 Task: Look for space in Teresina, Brazil from 5th September, 2023 to 12th September, 2023 for 2 adults in price range Rs.10000 to Rs.15000.  With 1  bedroom having 1 bed and 1 bathroom. Property type can be hotel. Booking option can be shelf check-in. Required host language is Spanish.
Action: Mouse moved to (750, 129)
Screenshot: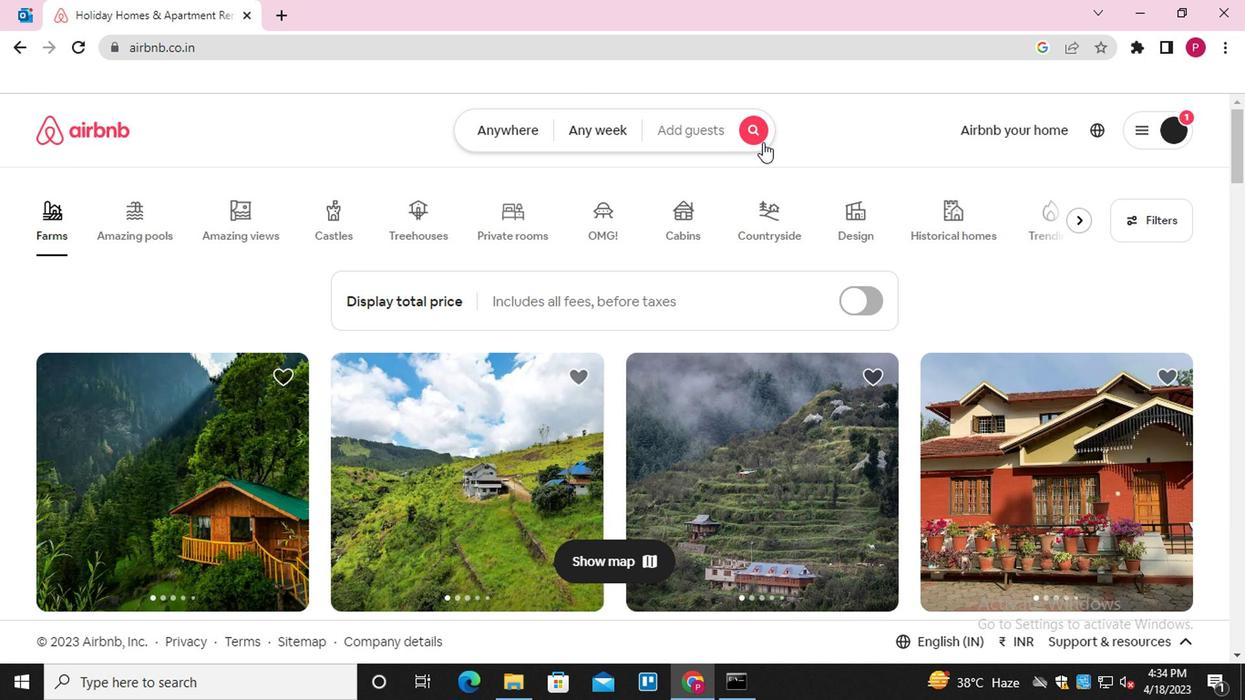 
Action: Mouse pressed left at (750, 129)
Screenshot: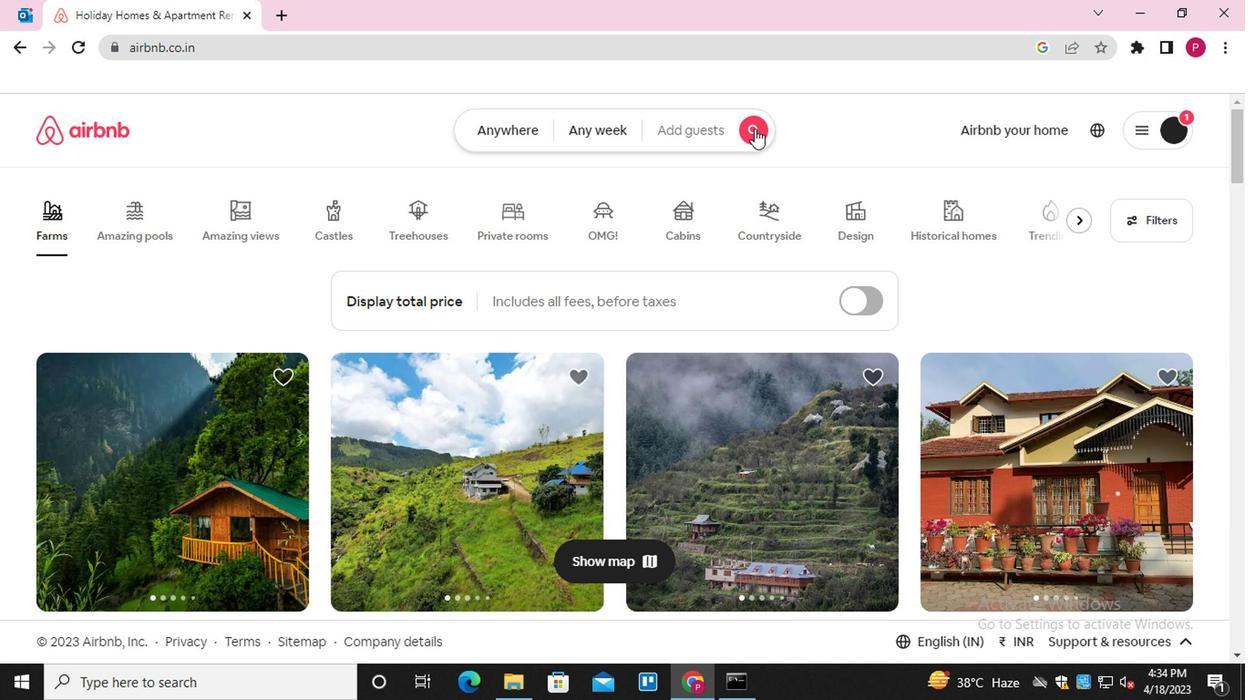
Action: Mouse moved to (312, 209)
Screenshot: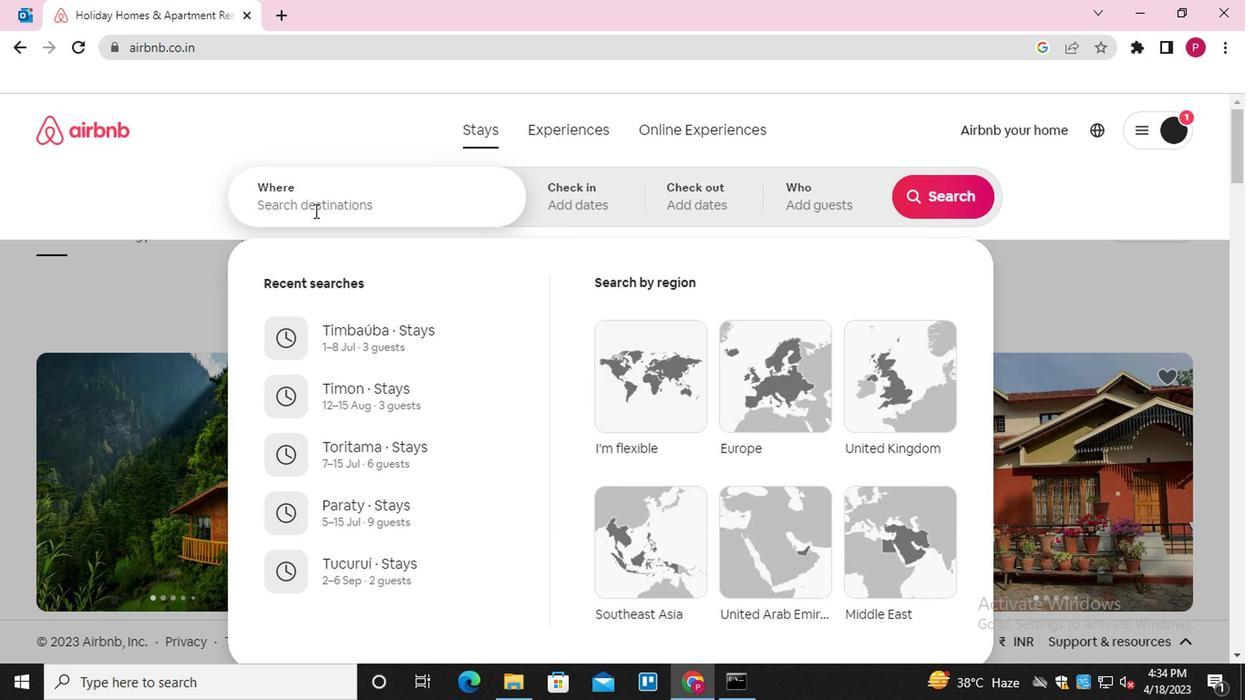 
Action: Mouse pressed left at (312, 209)
Screenshot: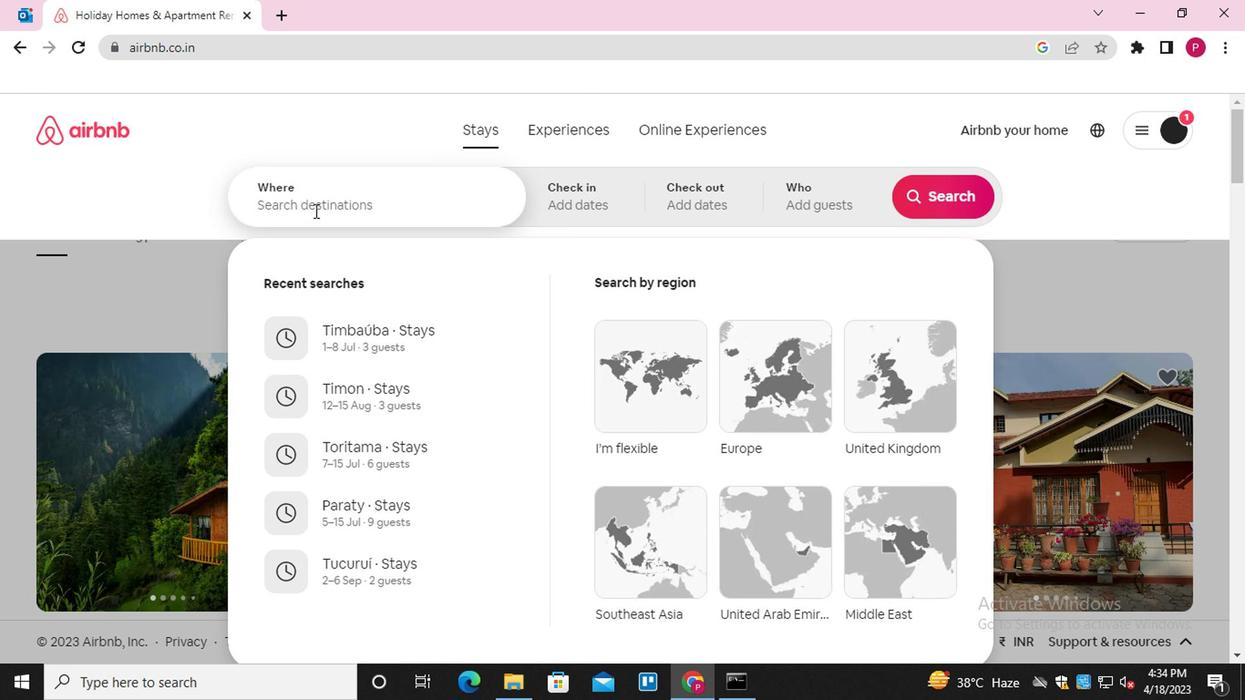 
Action: Key pressed <Key.shift>TERESINA
Screenshot: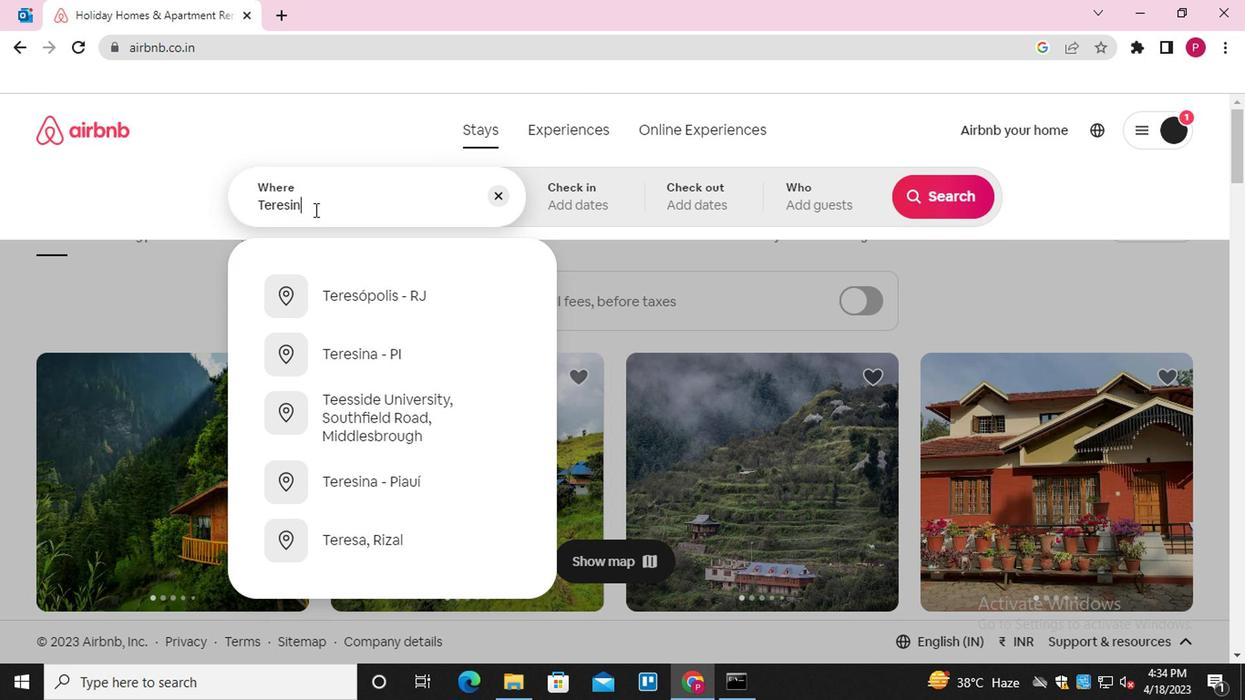 
Action: Mouse moved to (354, 302)
Screenshot: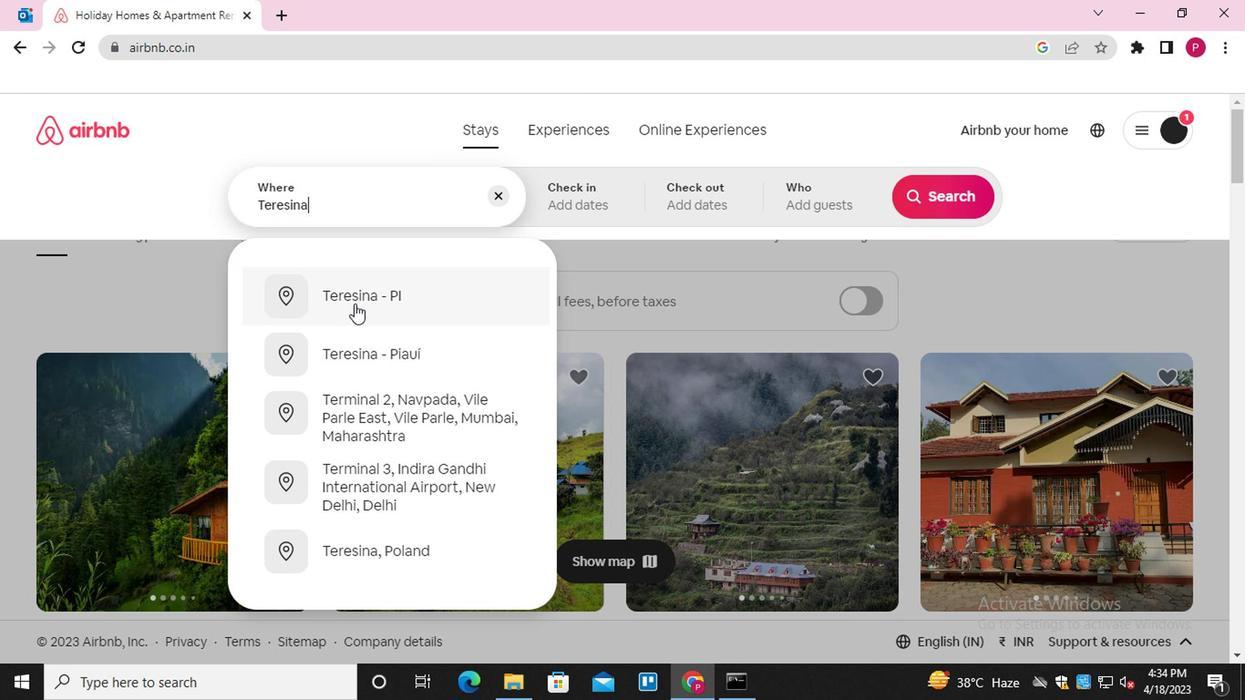 
Action: Mouse pressed left at (354, 302)
Screenshot: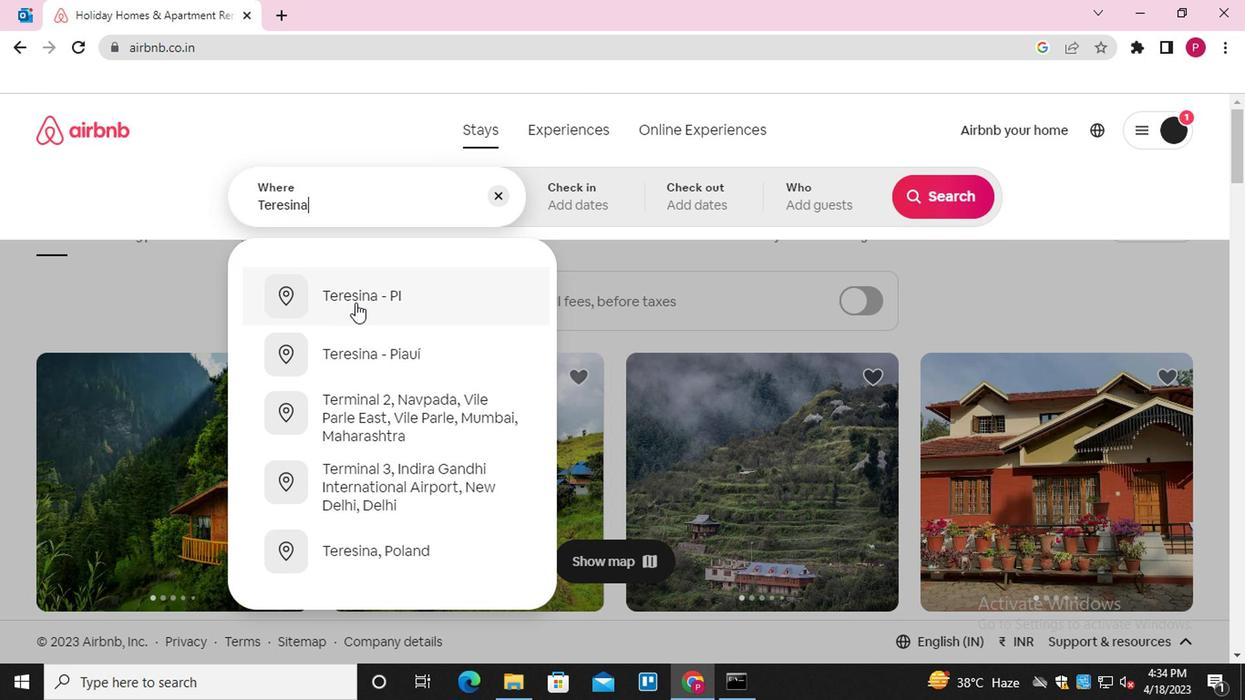 
Action: Mouse moved to (931, 339)
Screenshot: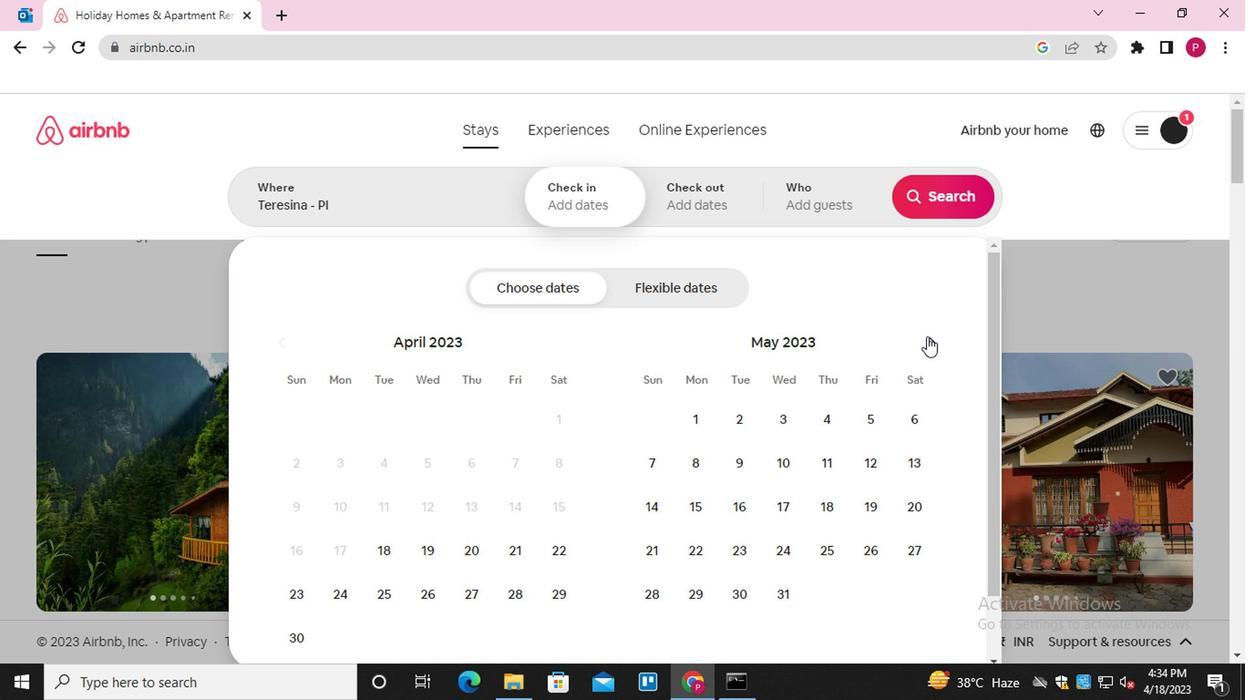 
Action: Mouse pressed left at (931, 339)
Screenshot: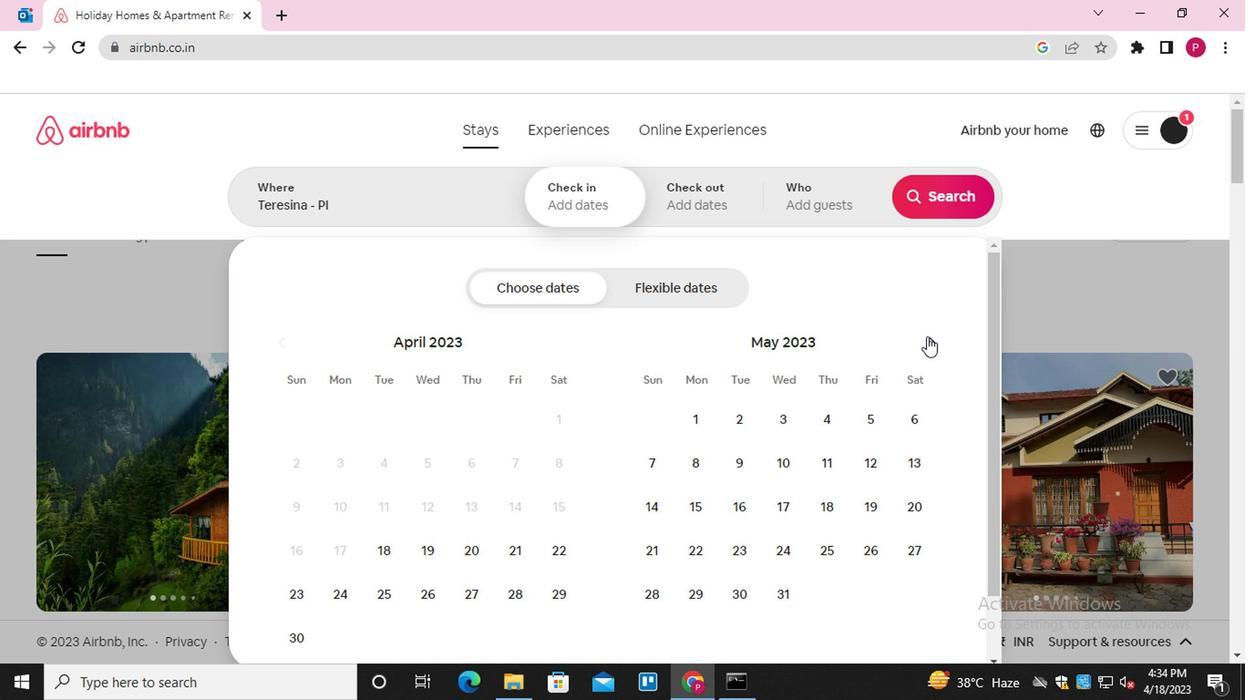 
Action: Mouse pressed left at (931, 339)
Screenshot: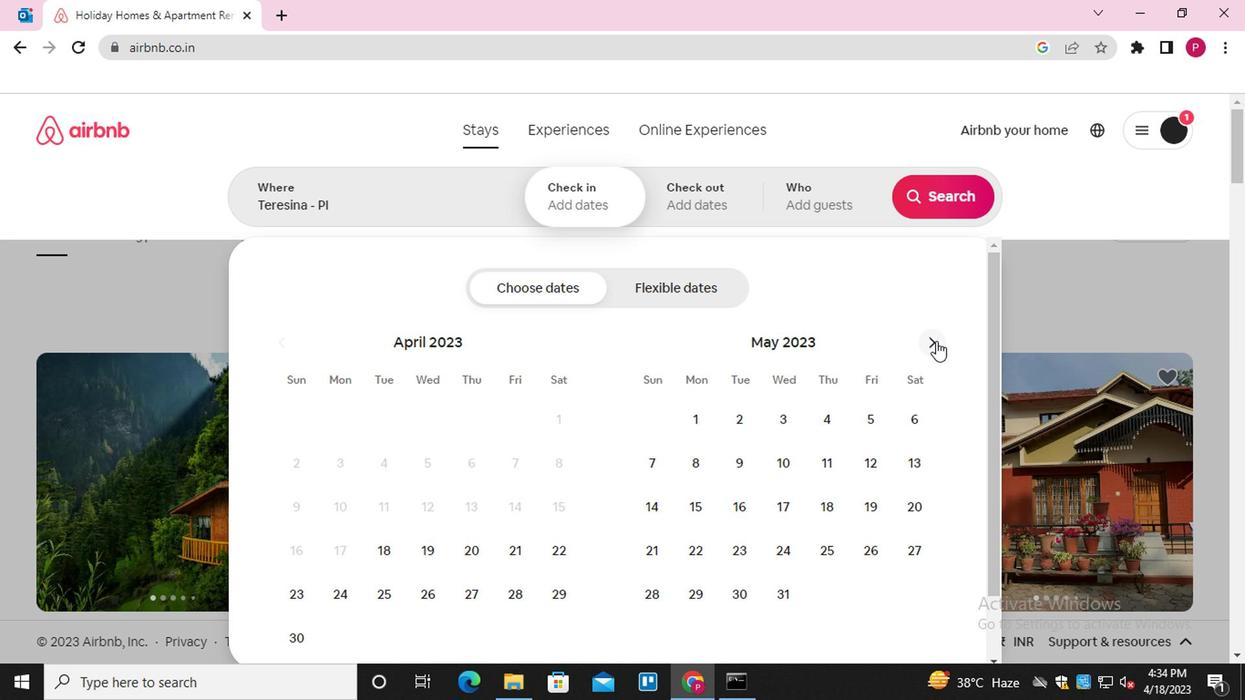 
Action: Mouse pressed left at (931, 339)
Screenshot: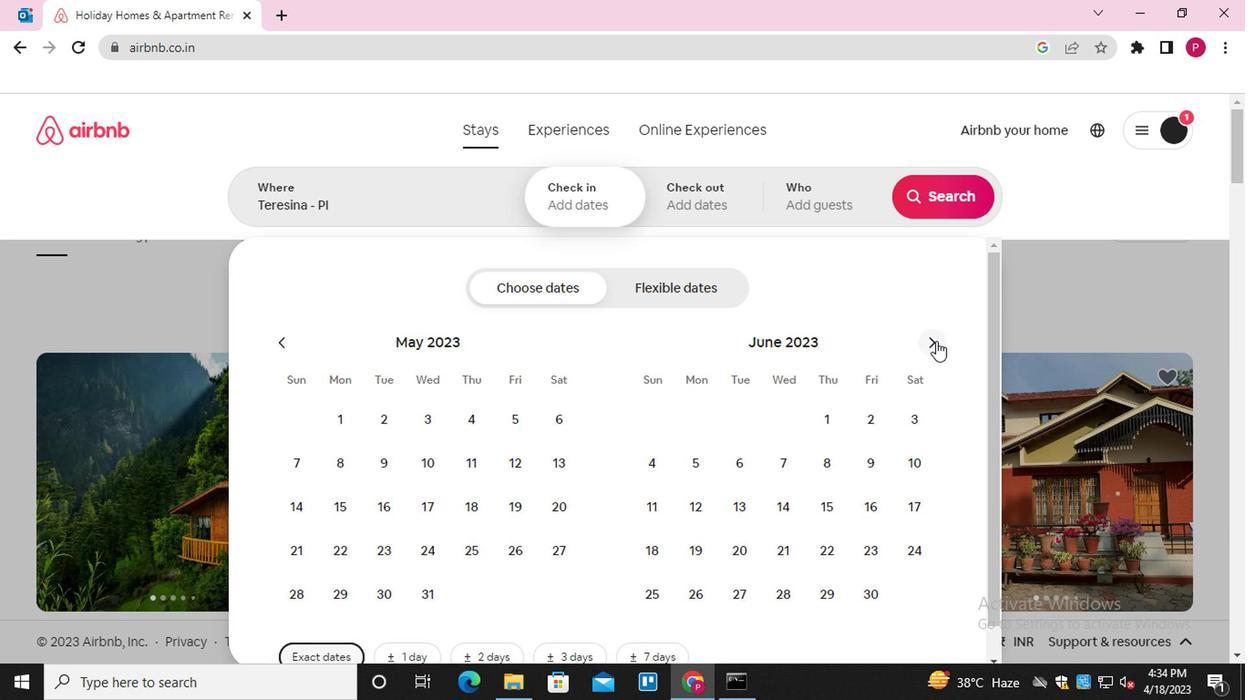 
Action: Mouse pressed left at (931, 339)
Screenshot: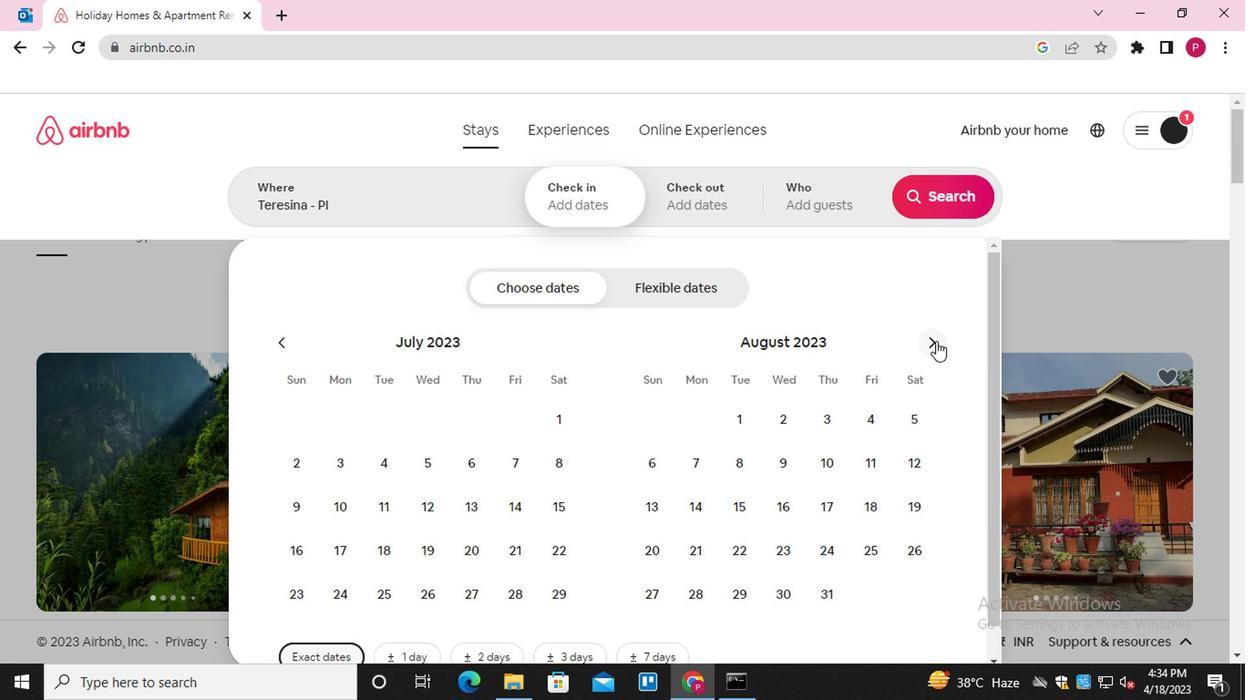
Action: Mouse moved to (736, 458)
Screenshot: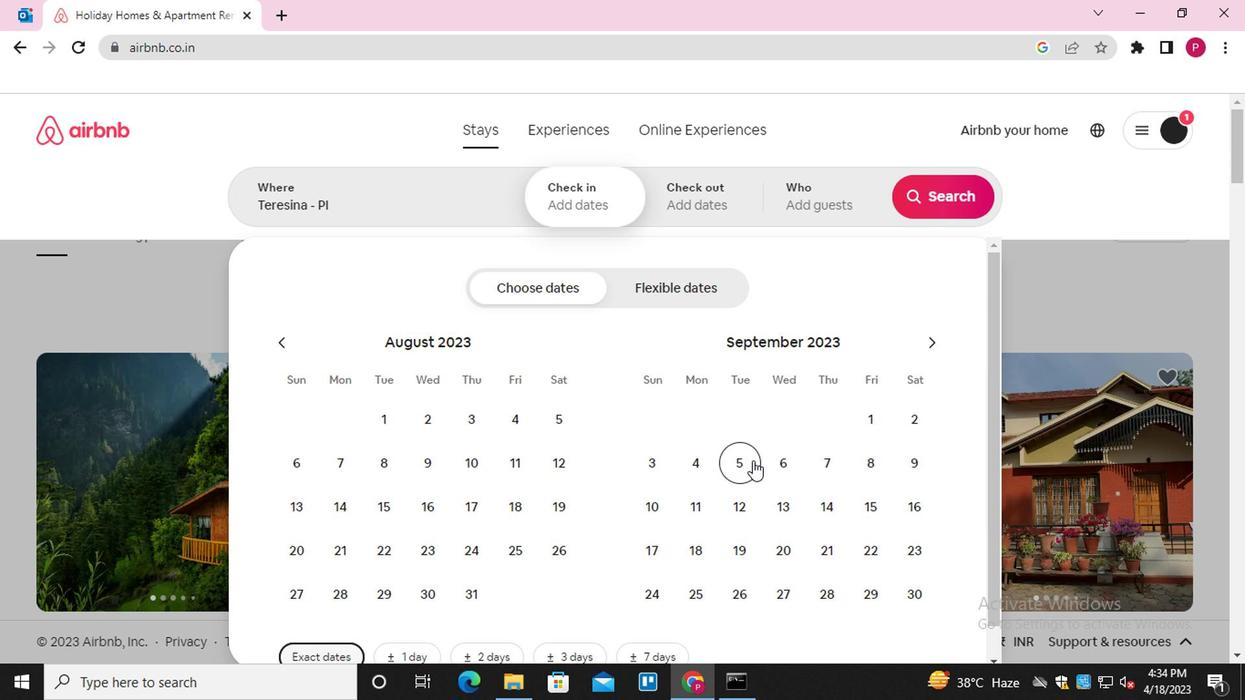 
Action: Mouse pressed left at (736, 458)
Screenshot: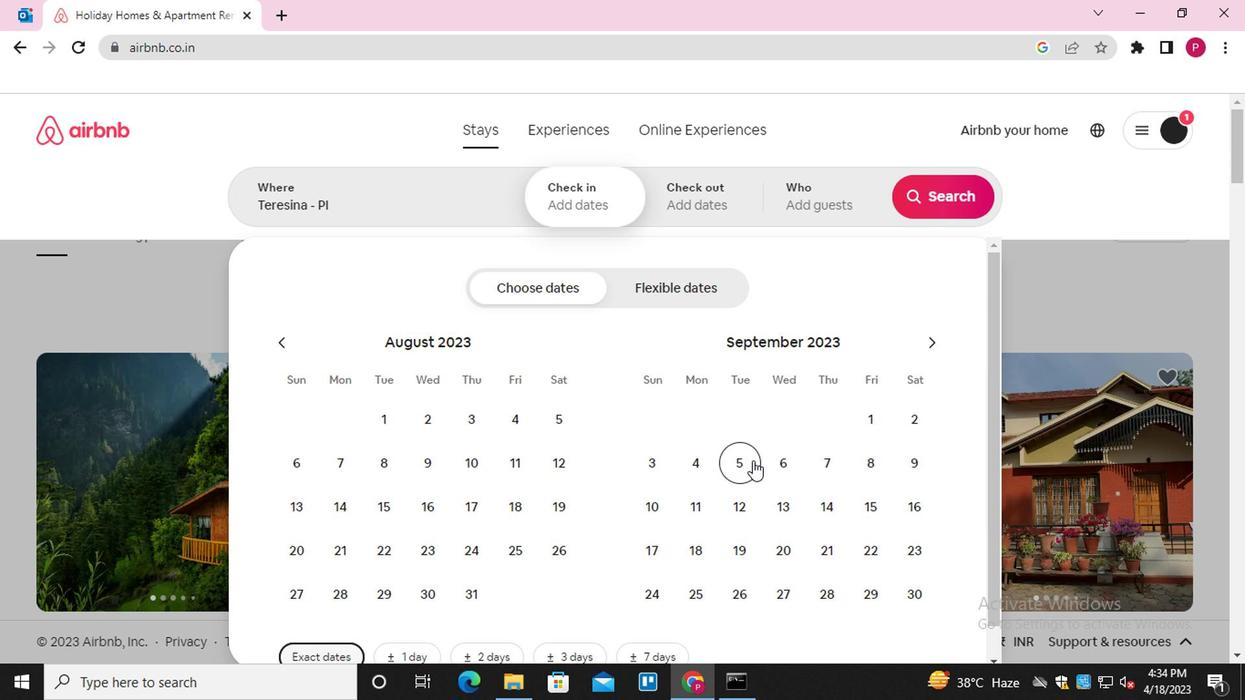 
Action: Mouse moved to (738, 509)
Screenshot: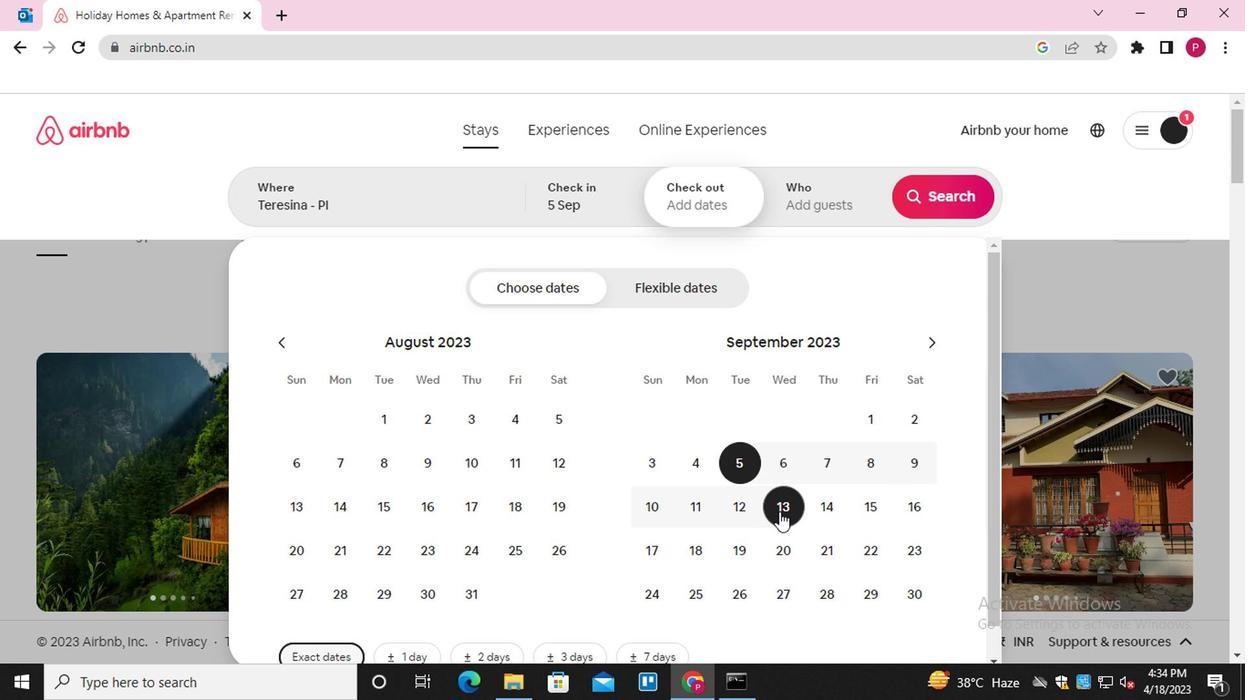 
Action: Mouse pressed left at (738, 509)
Screenshot: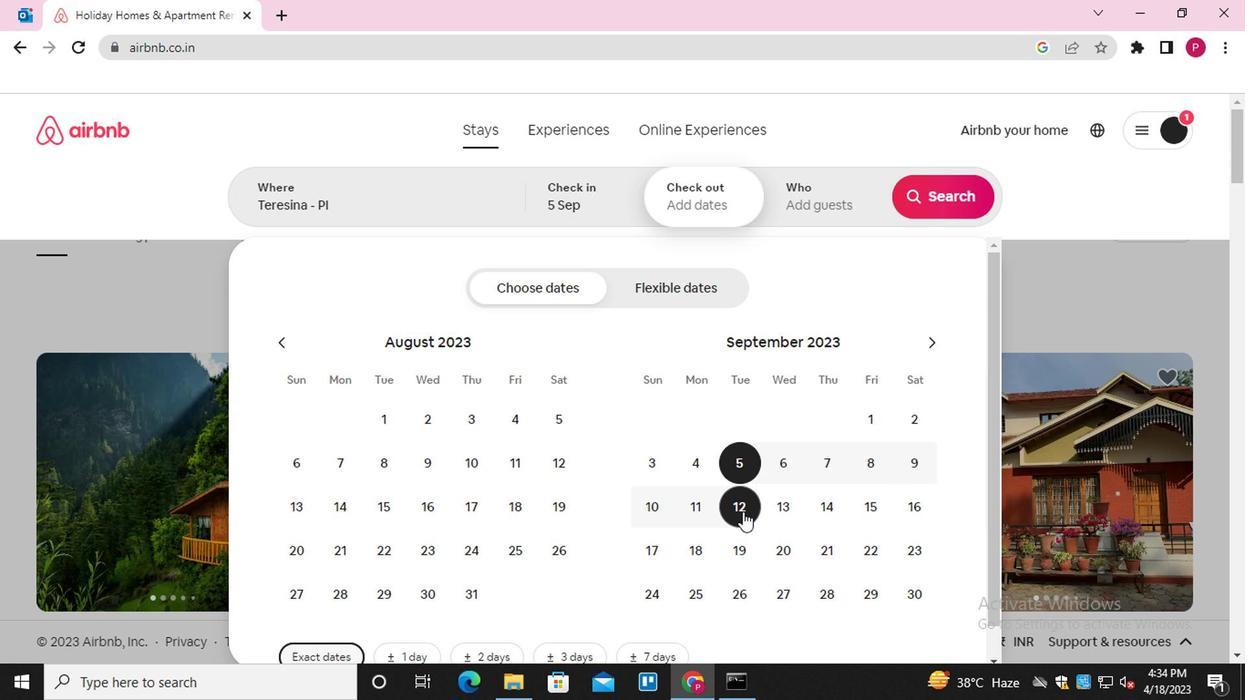 
Action: Mouse moved to (823, 195)
Screenshot: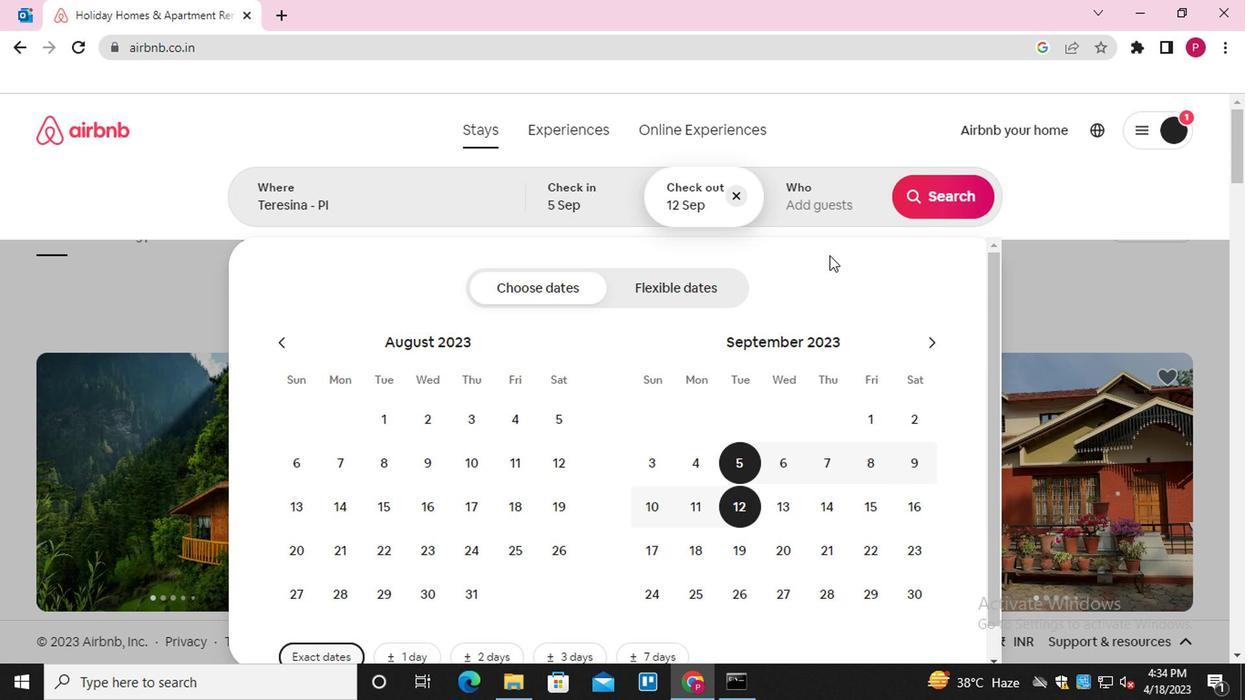 
Action: Mouse pressed left at (823, 195)
Screenshot: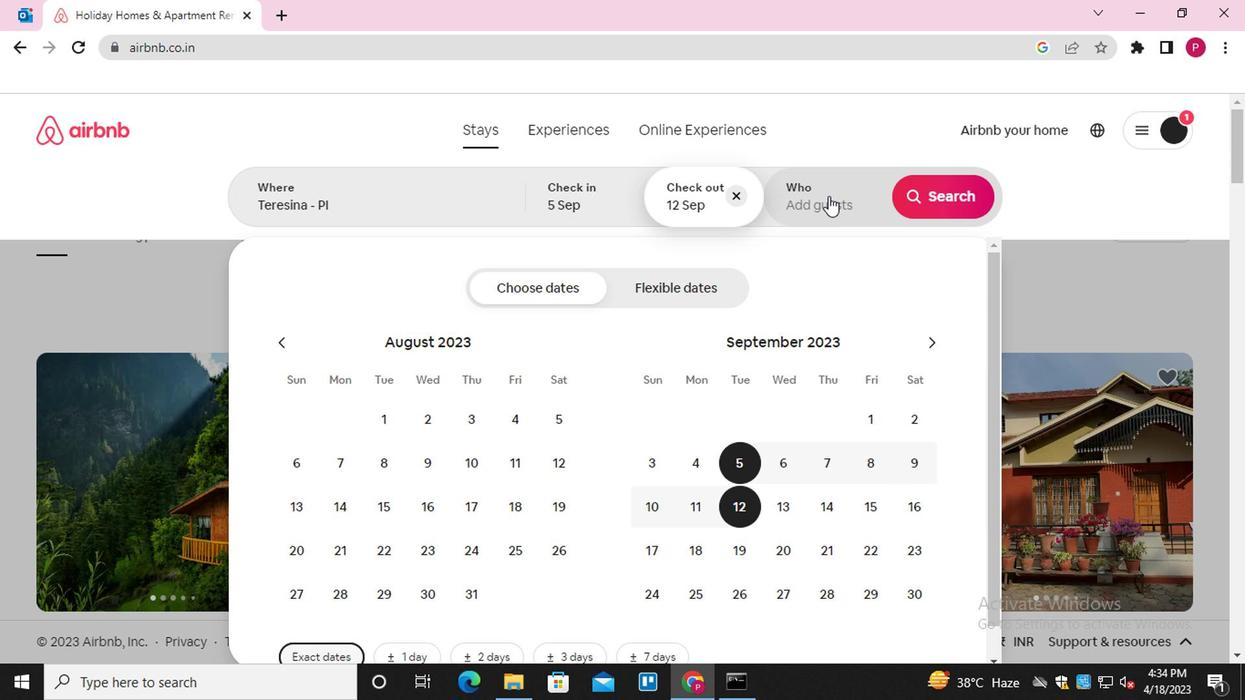 
Action: Mouse moved to (938, 299)
Screenshot: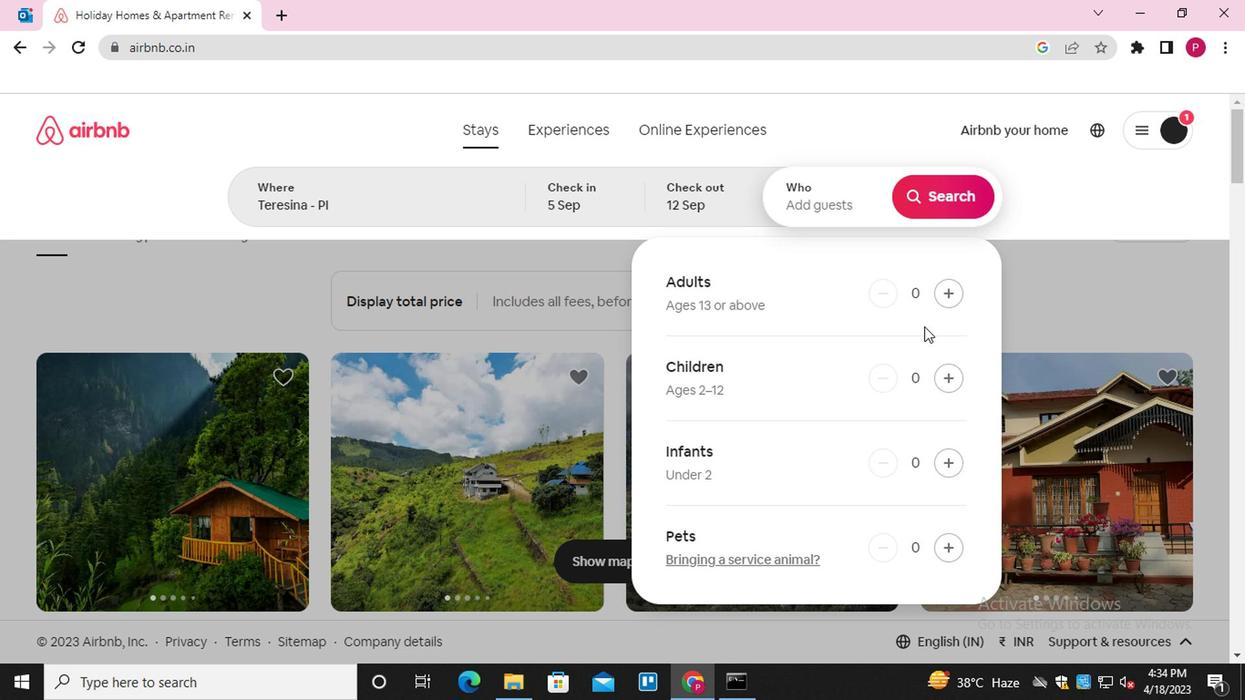 
Action: Mouse pressed left at (938, 299)
Screenshot: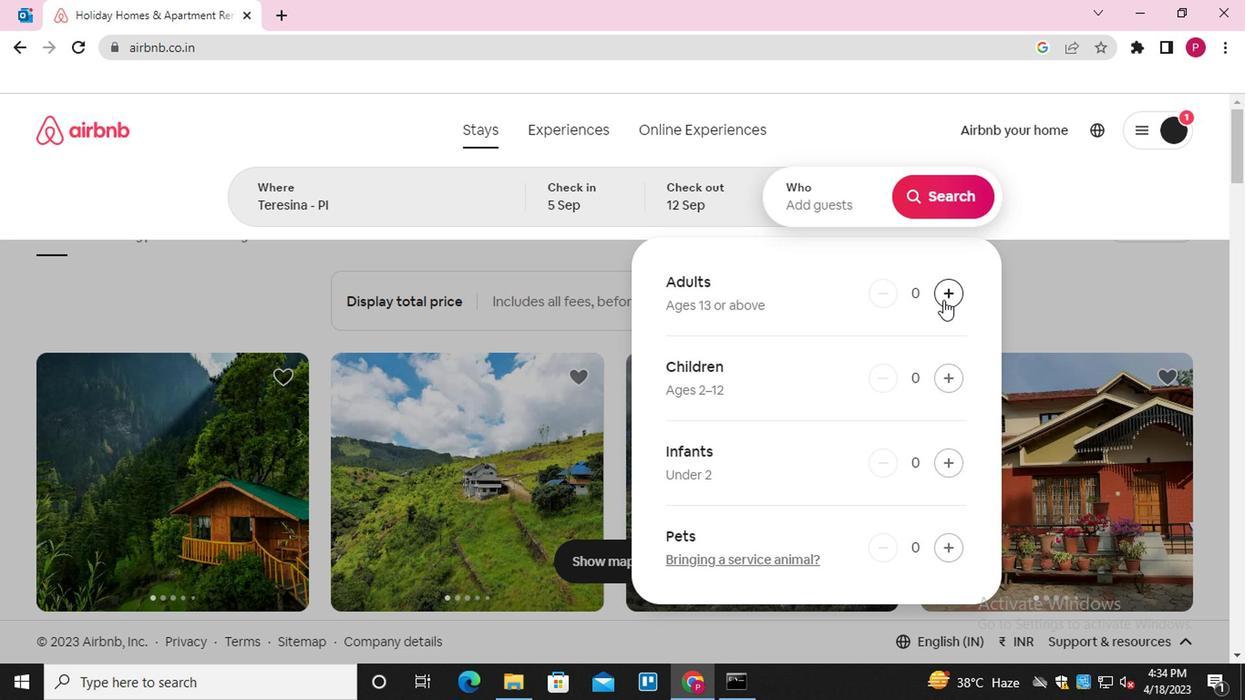 
Action: Mouse pressed left at (938, 299)
Screenshot: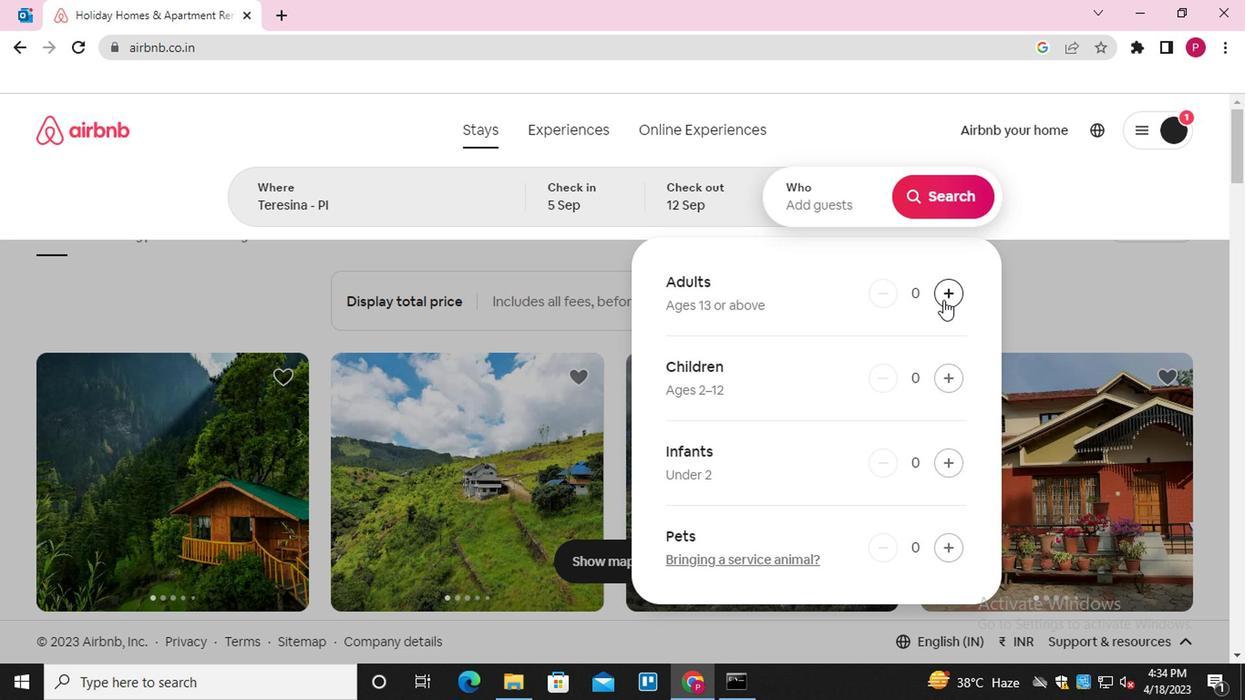 
Action: Mouse moved to (932, 208)
Screenshot: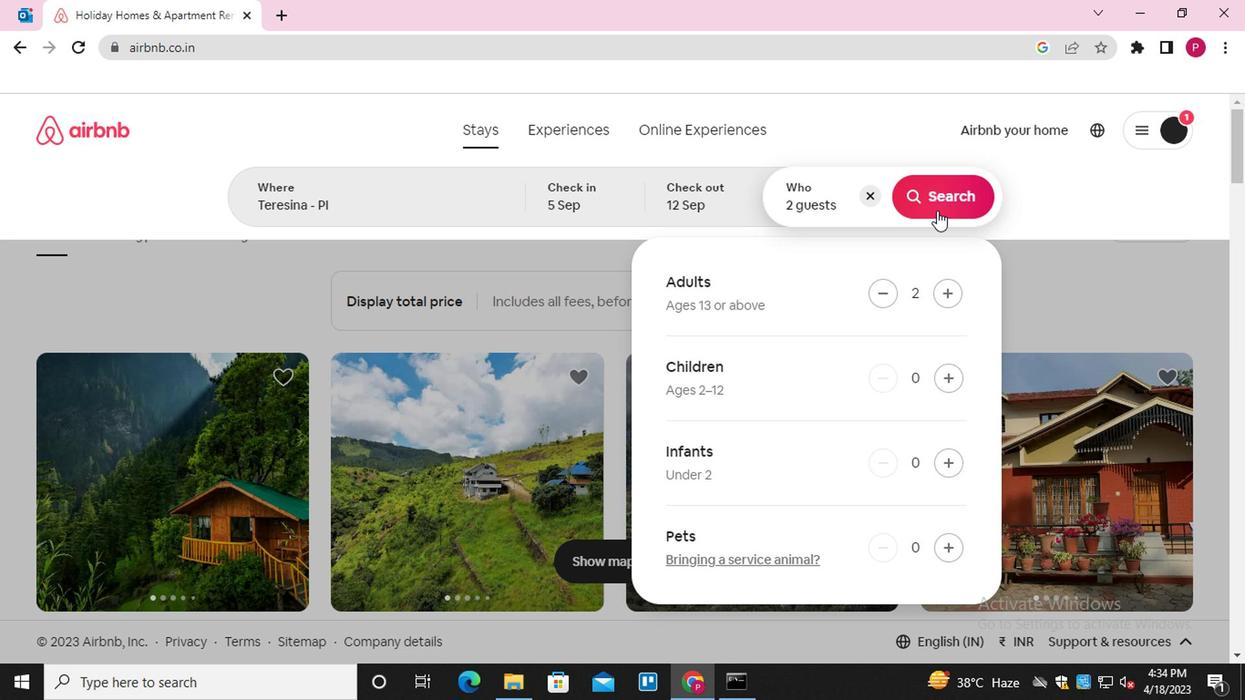 
Action: Mouse pressed left at (932, 208)
Screenshot: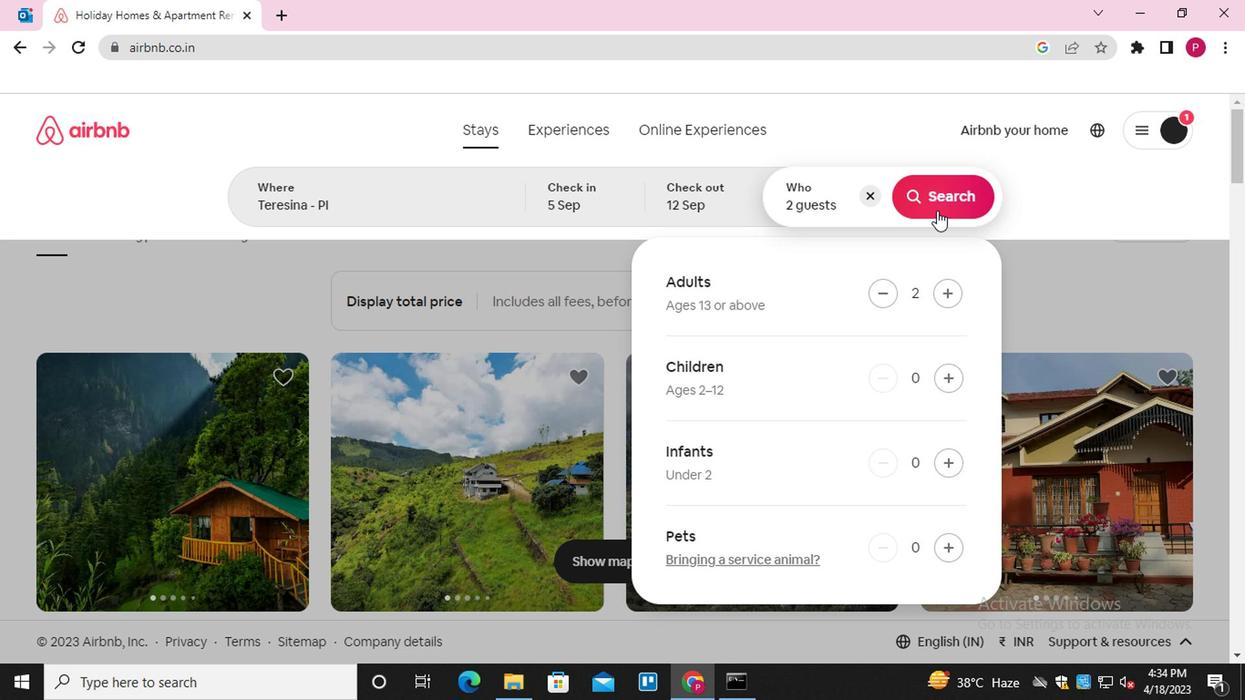 
Action: Mouse moved to (1158, 201)
Screenshot: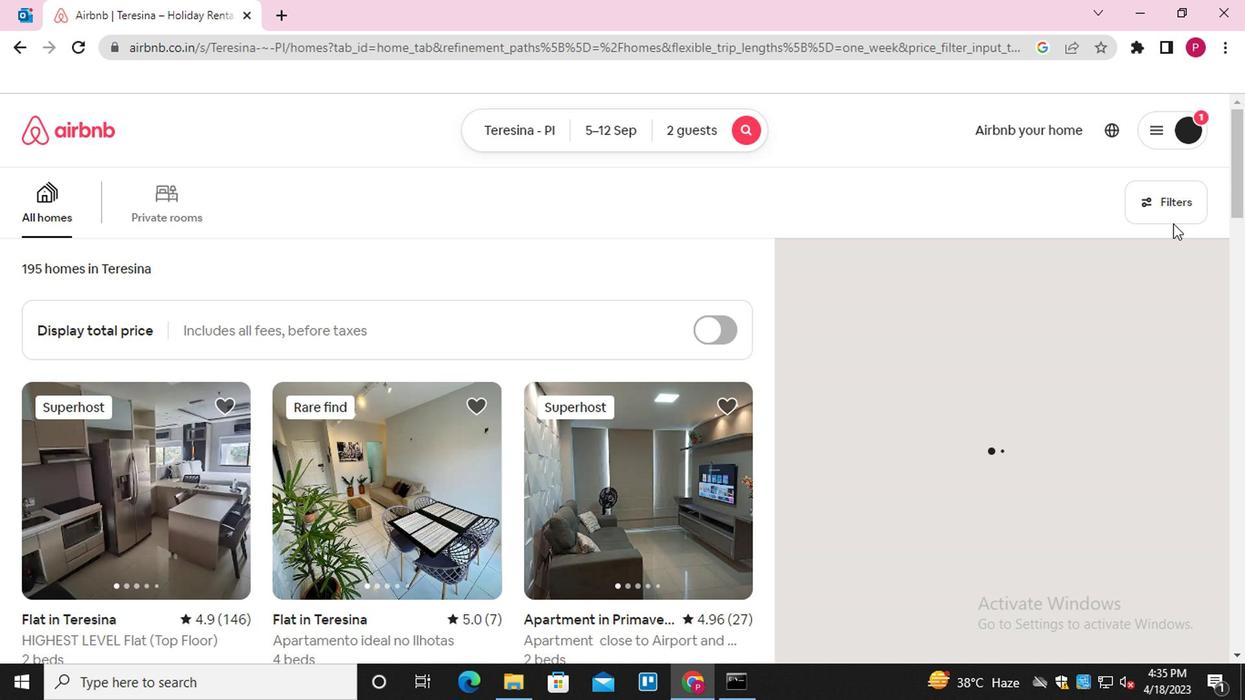 
Action: Mouse pressed left at (1158, 201)
Screenshot: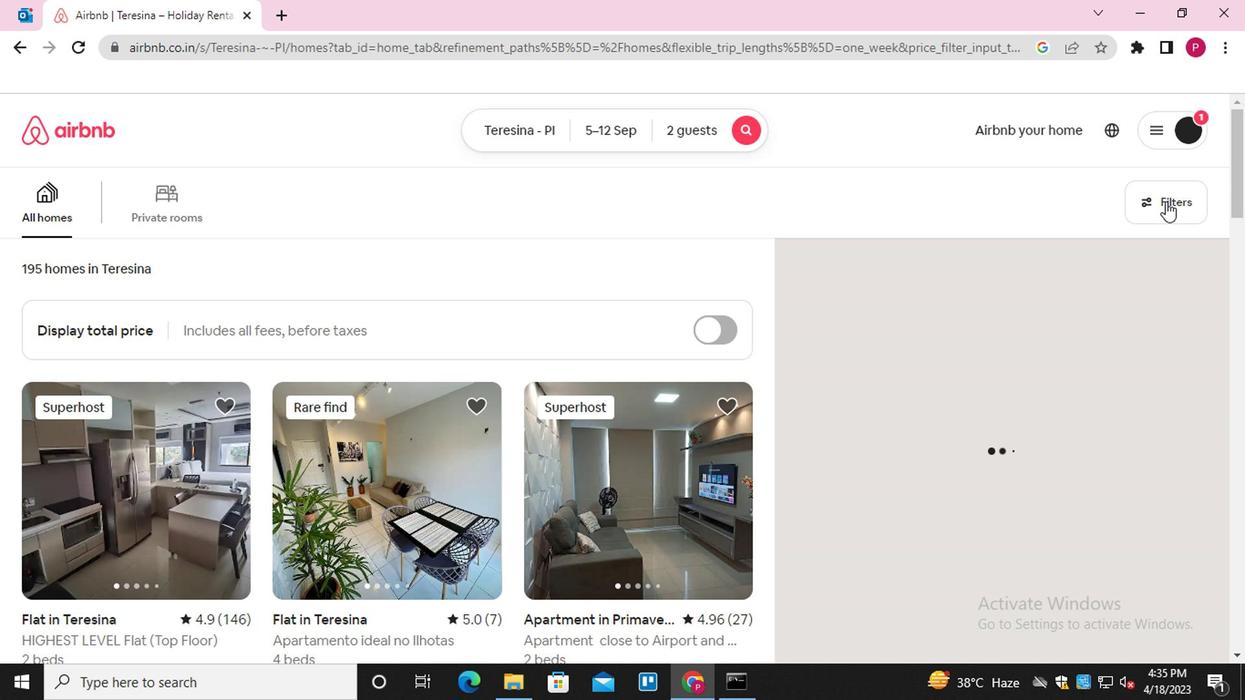 
Action: Mouse moved to (439, 439)
Screenshot: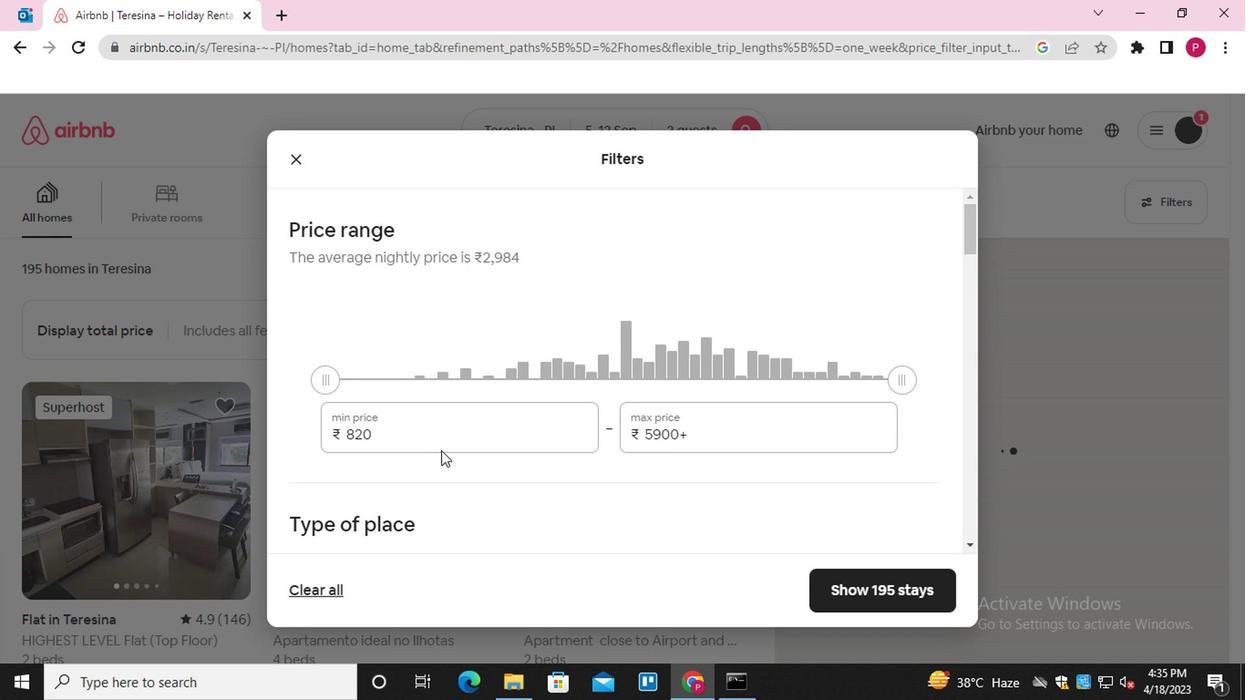 
Action: Mouse pressed left at (439, 439)
Screenshot: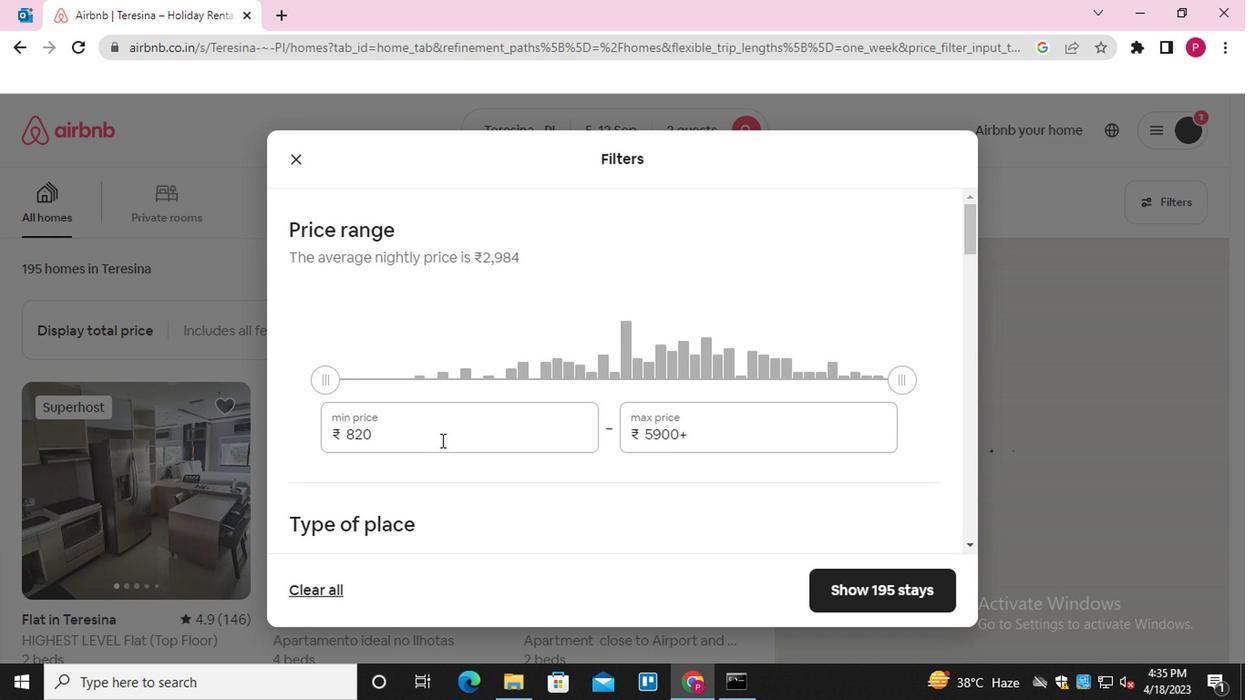 
Action: Mouse pressed left at (439, 439)
Screenshot: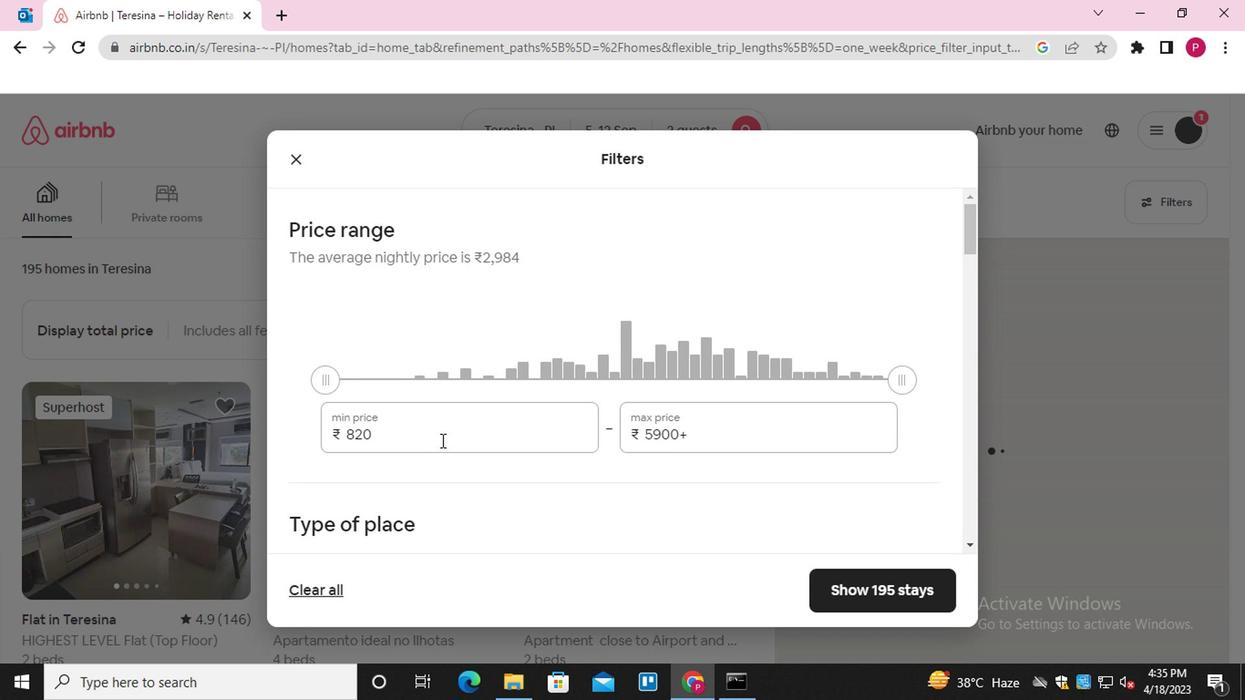 
Action: Key pressed 10000<Key.tab>15000
Screenshot: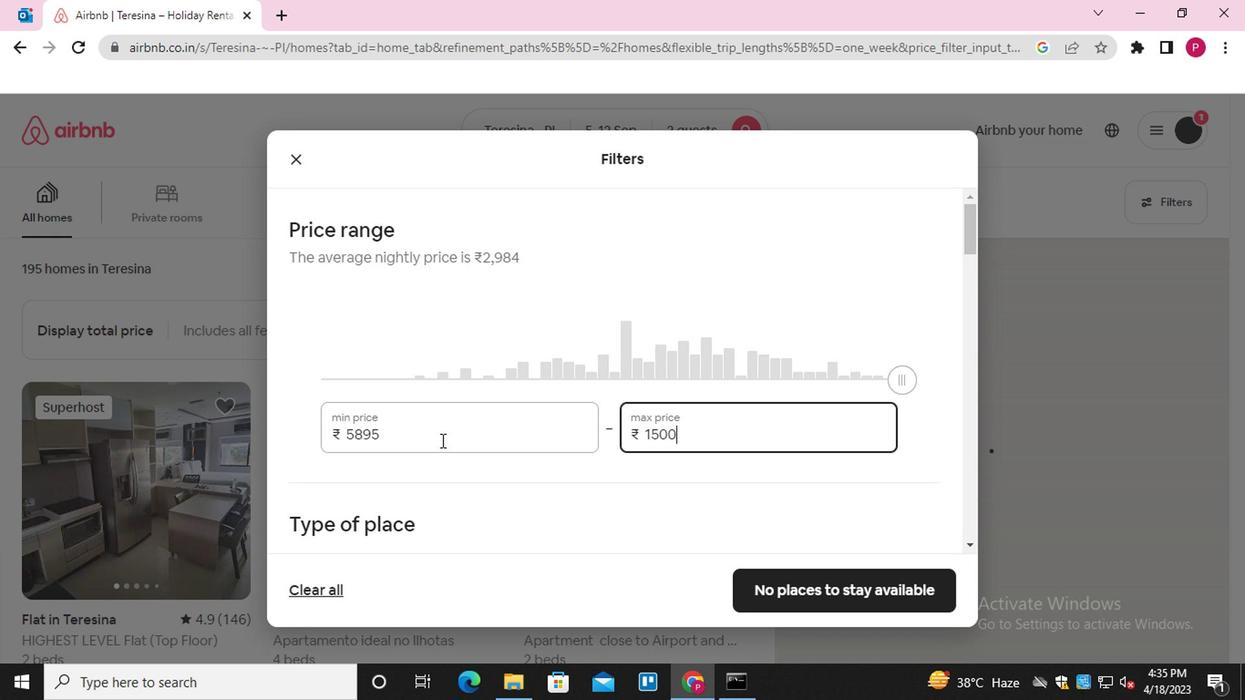
Action: Mouse moved to (454, 435)
Screenshot: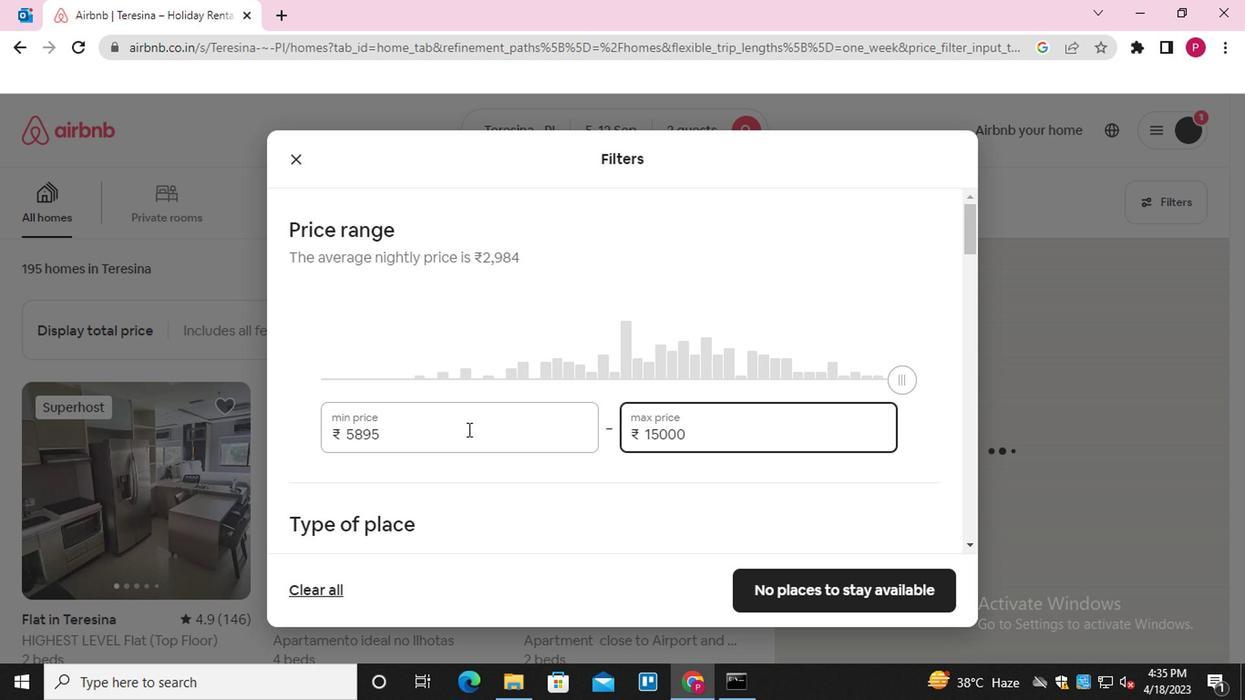 
Action: Mouse pressed left at (454, 435)
Screenshot: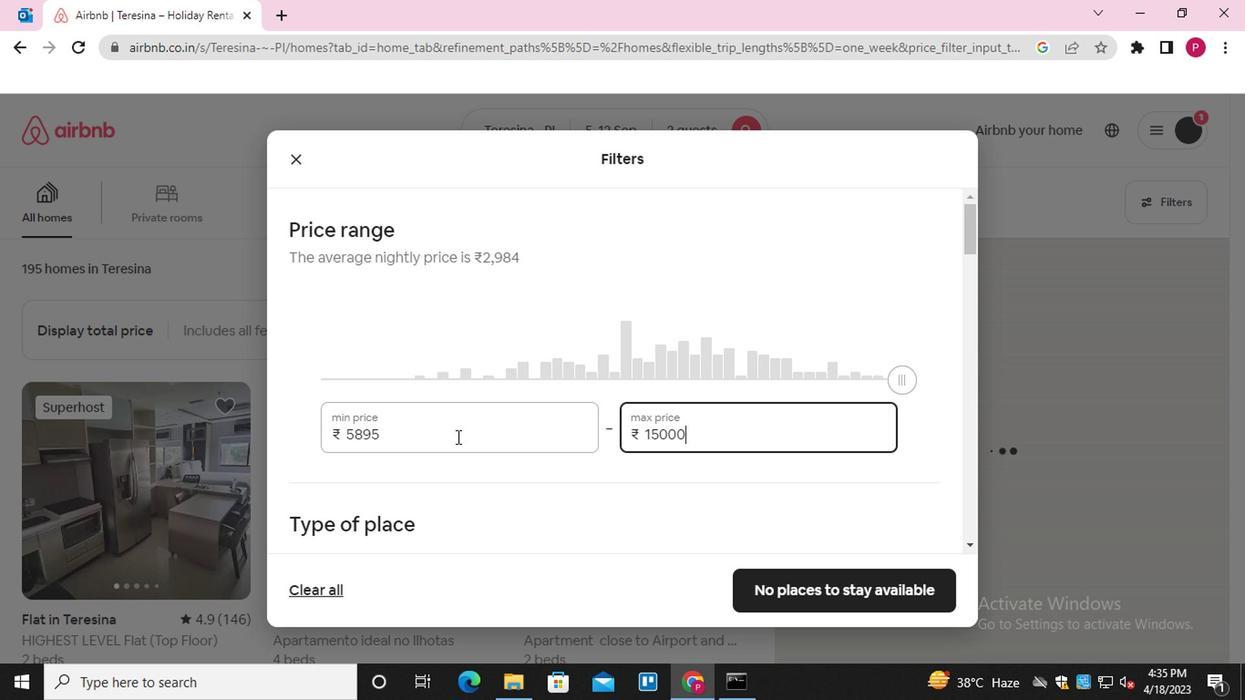 
Action: Mouse pressed left at (454, 435)
Screenshot: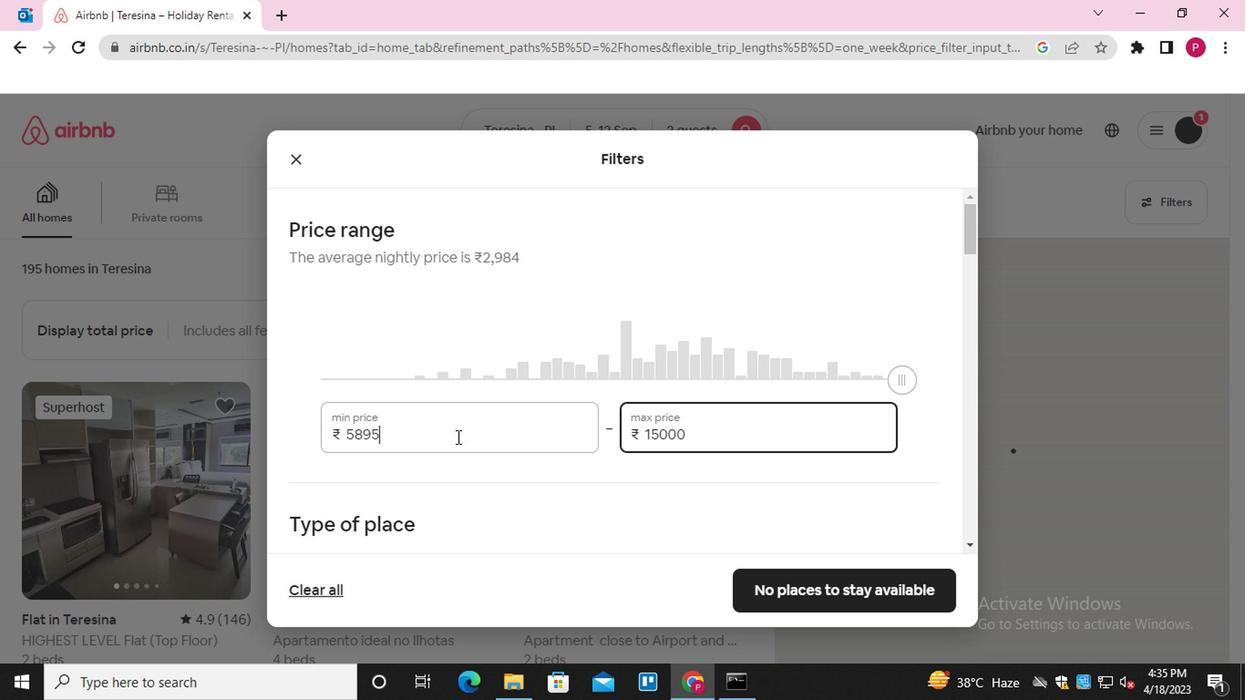 
Action: Key pressed 10000
Screenshot: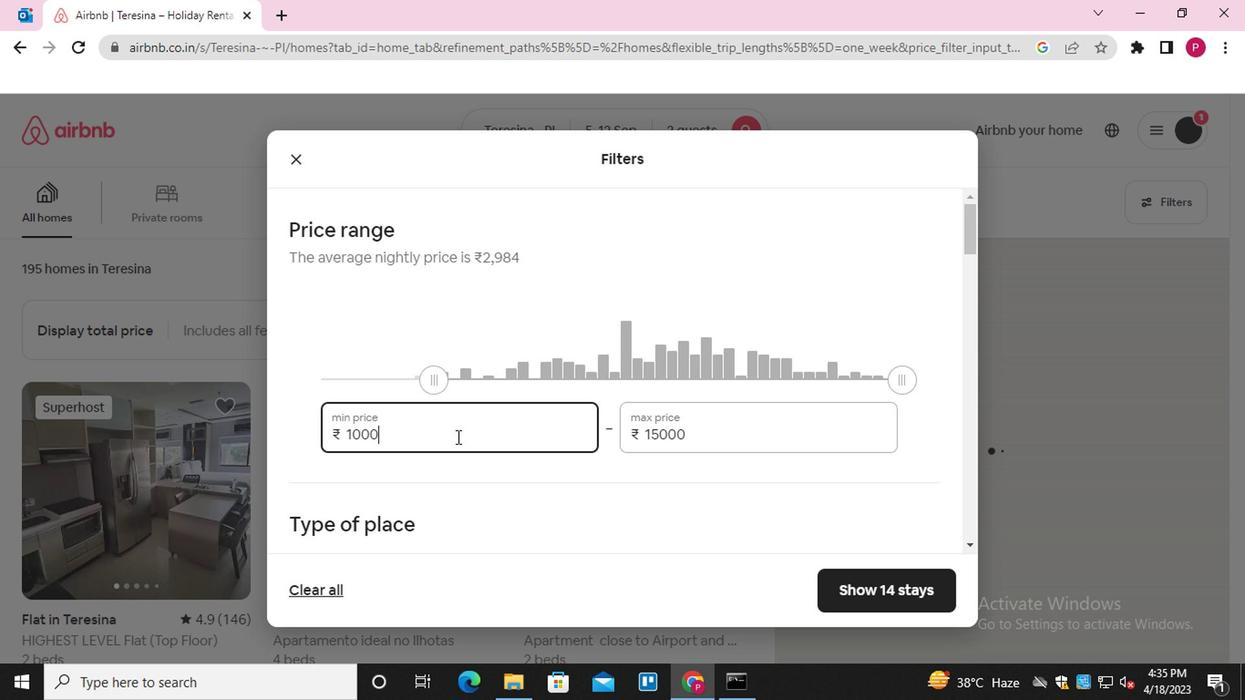 
Action: Mouse scrolled (454, 434) with delta (0, 0)
Screenshot: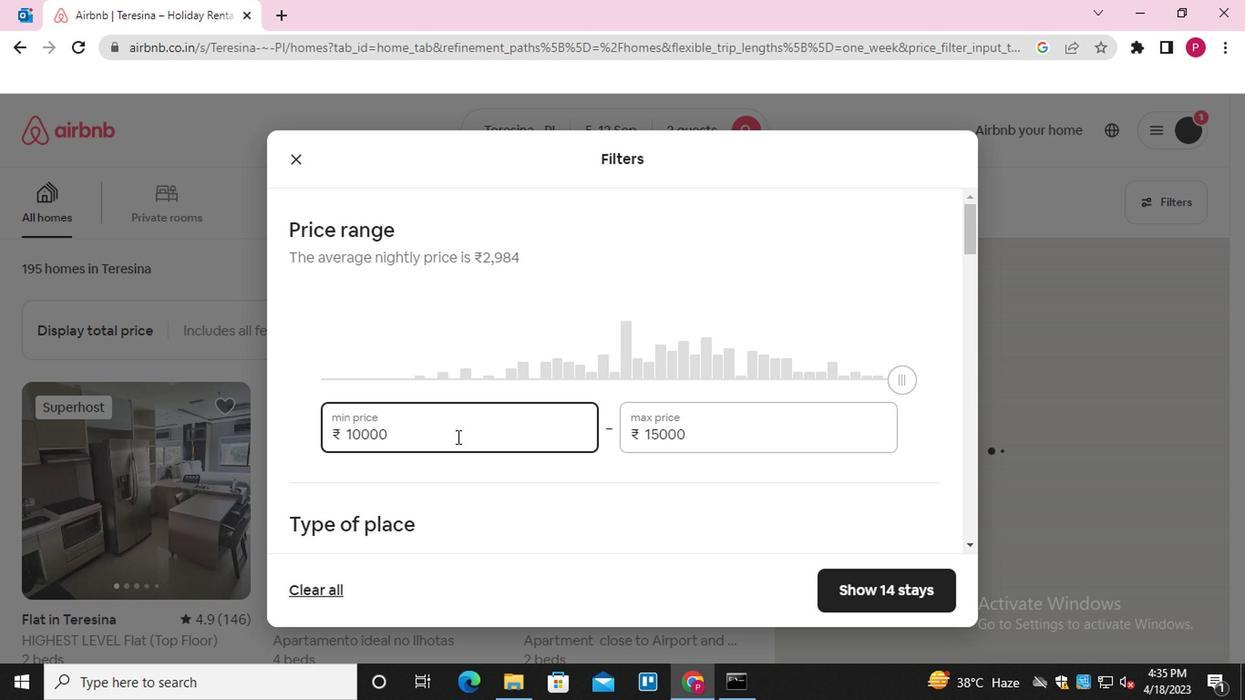 
Action: Mouse scrolled (454, 434) with delta (0, 0)
Screenshot: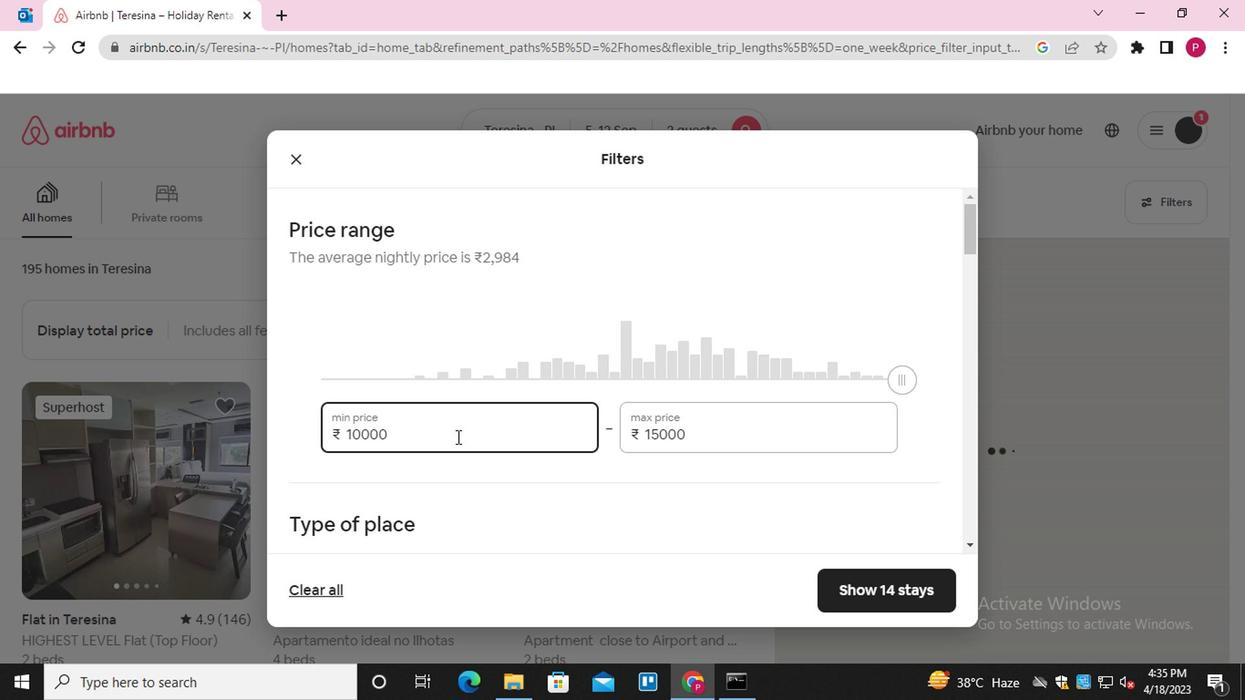 
Action: Mouse scrolled (454, 434) with delta (0, 0)
Screenshot: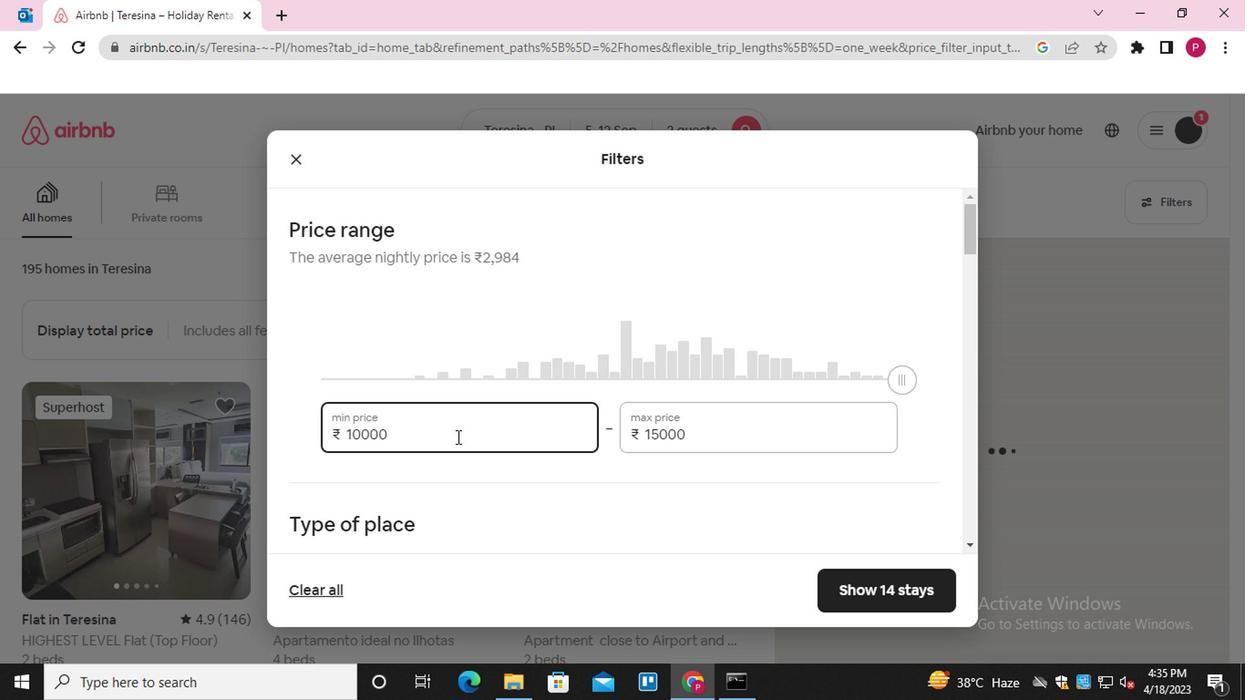 
Action: Mouse moved to (414, 464)
Screenshot: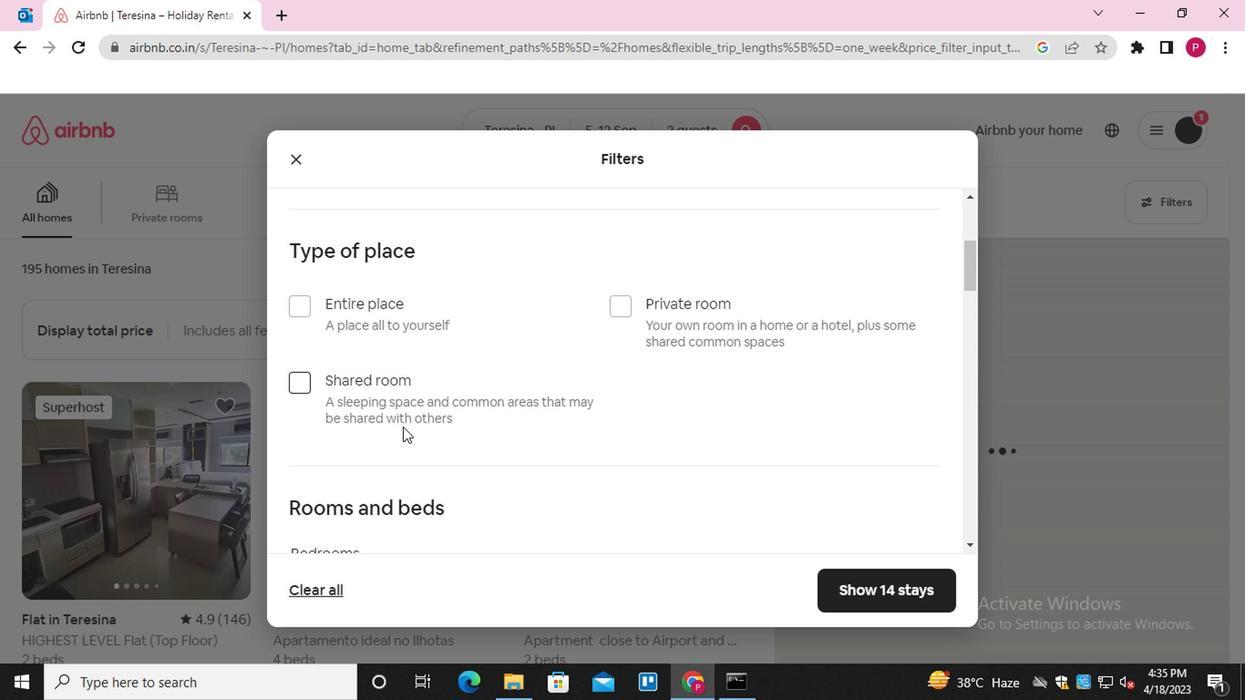 
Action: Mouse scrolled (414, 463) with delta (0, -1)
Screenshot: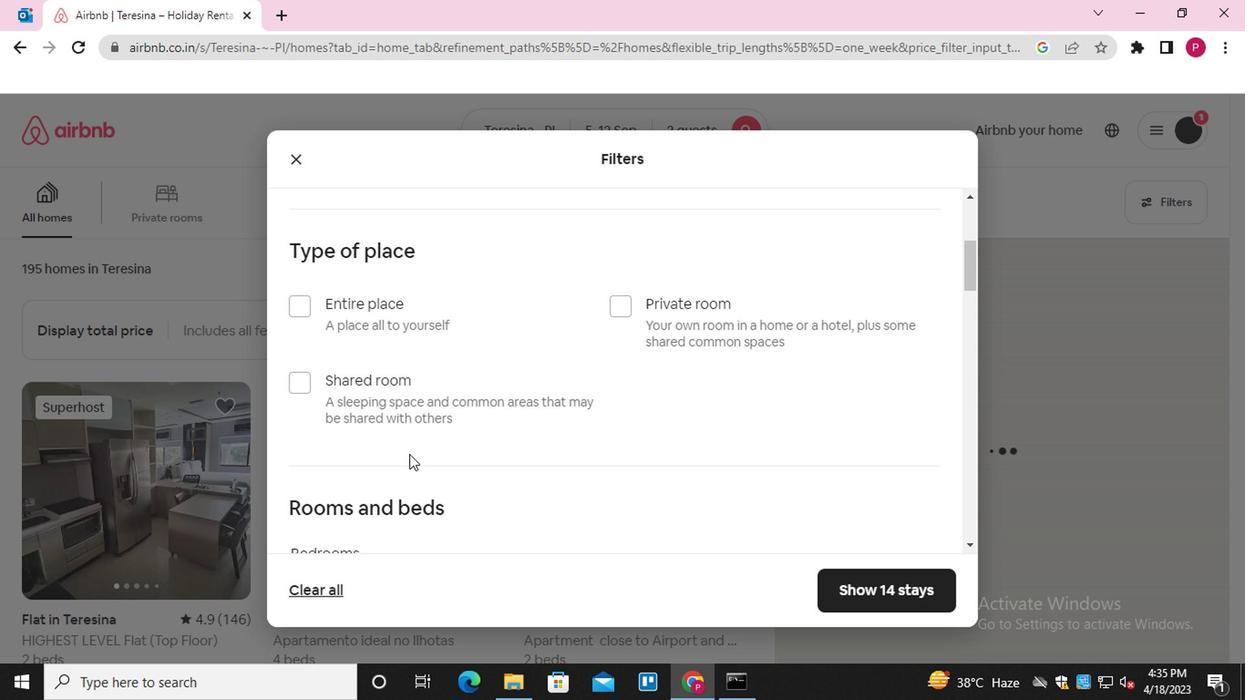 
Action: Mouse moved to (414, 465)
Screenshot: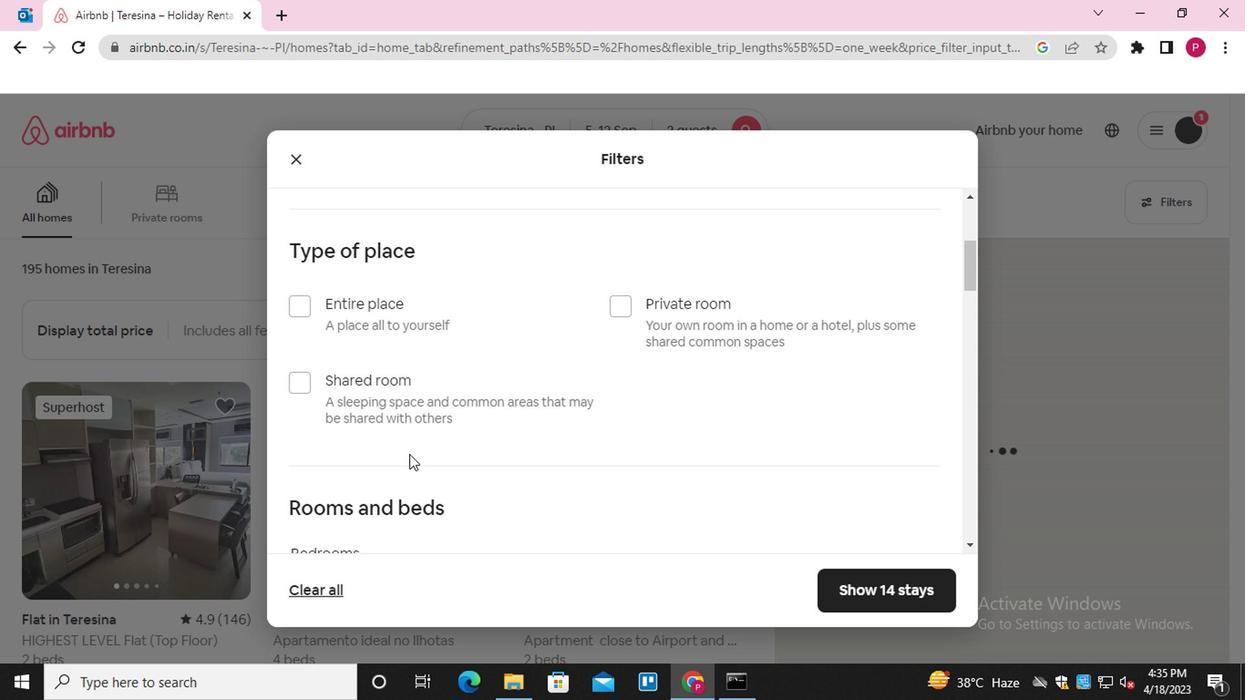 
Action: Mouse scrolled (414, 464) with delta (0, 0)
Screenshot: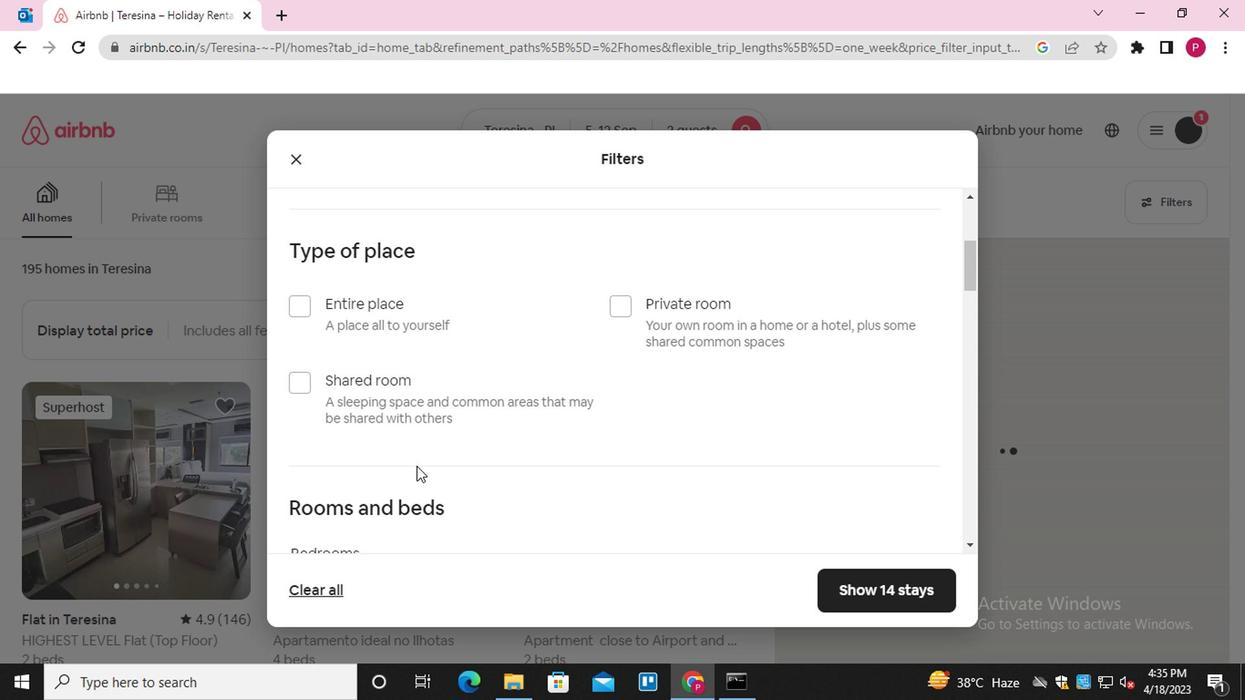 
Action: Mouse moved to (415, 416)
Screenshot: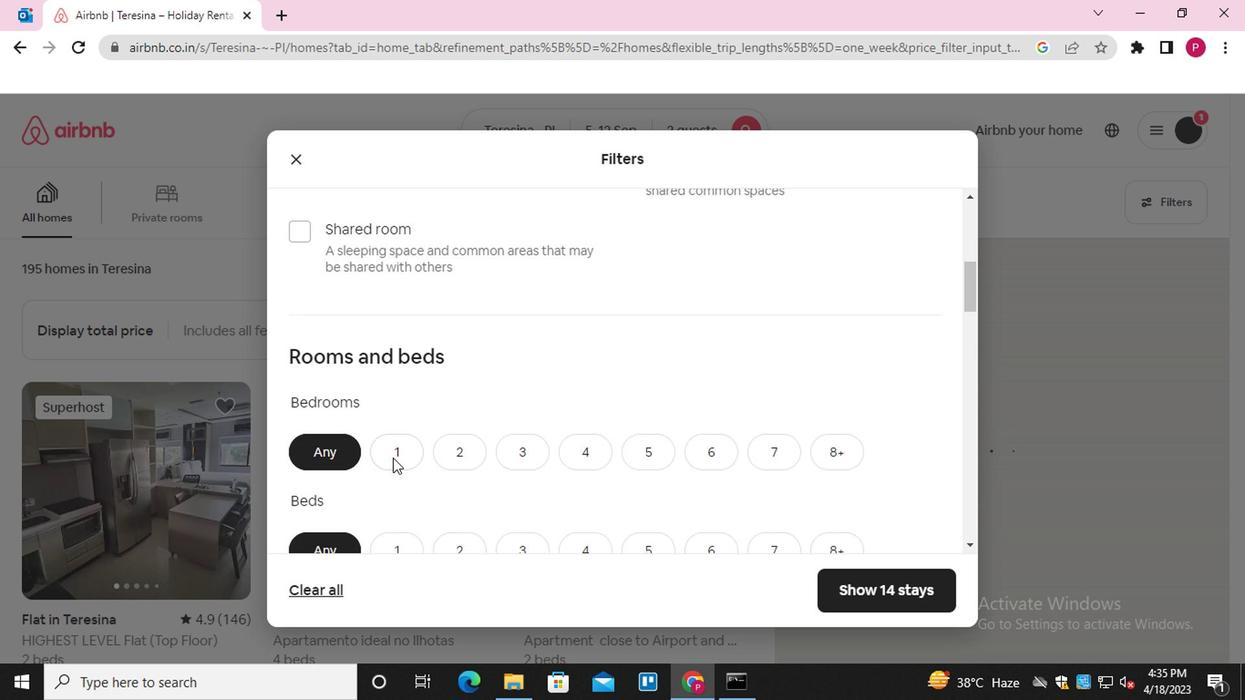 
Action: Mouse scrolled (415, 415) with delta (0, -1)
Screenshot: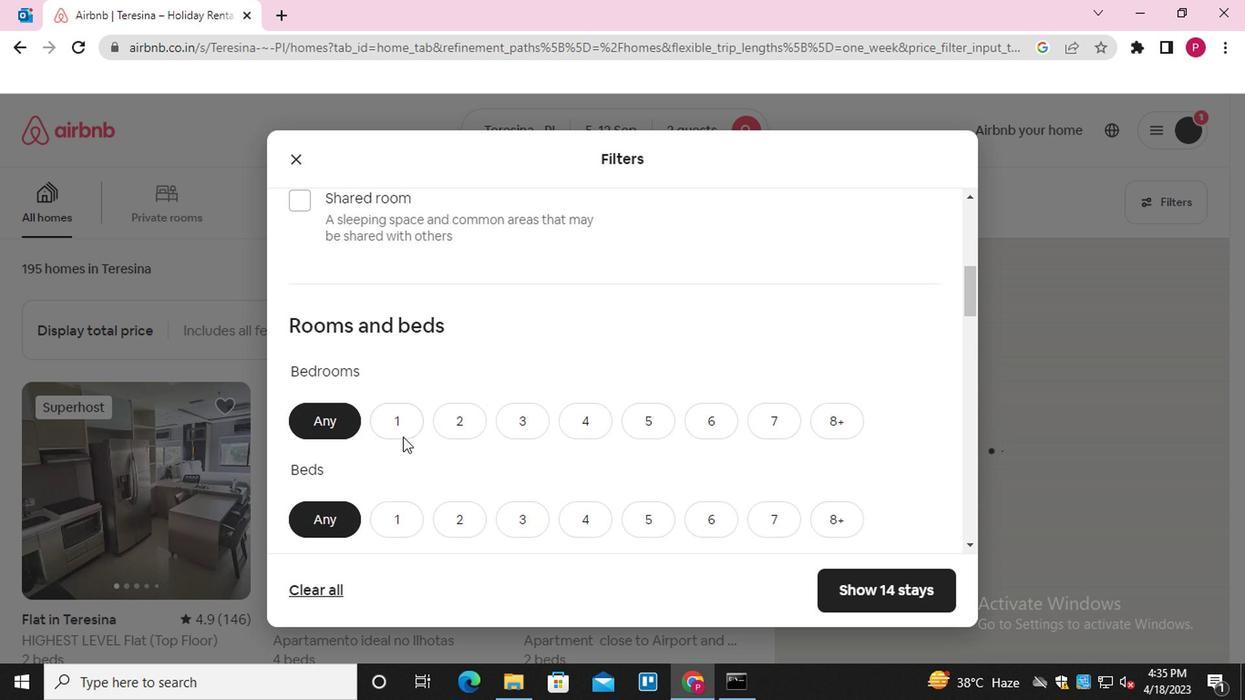 
Action: Mouse moved to (403, 330)
Screenshot: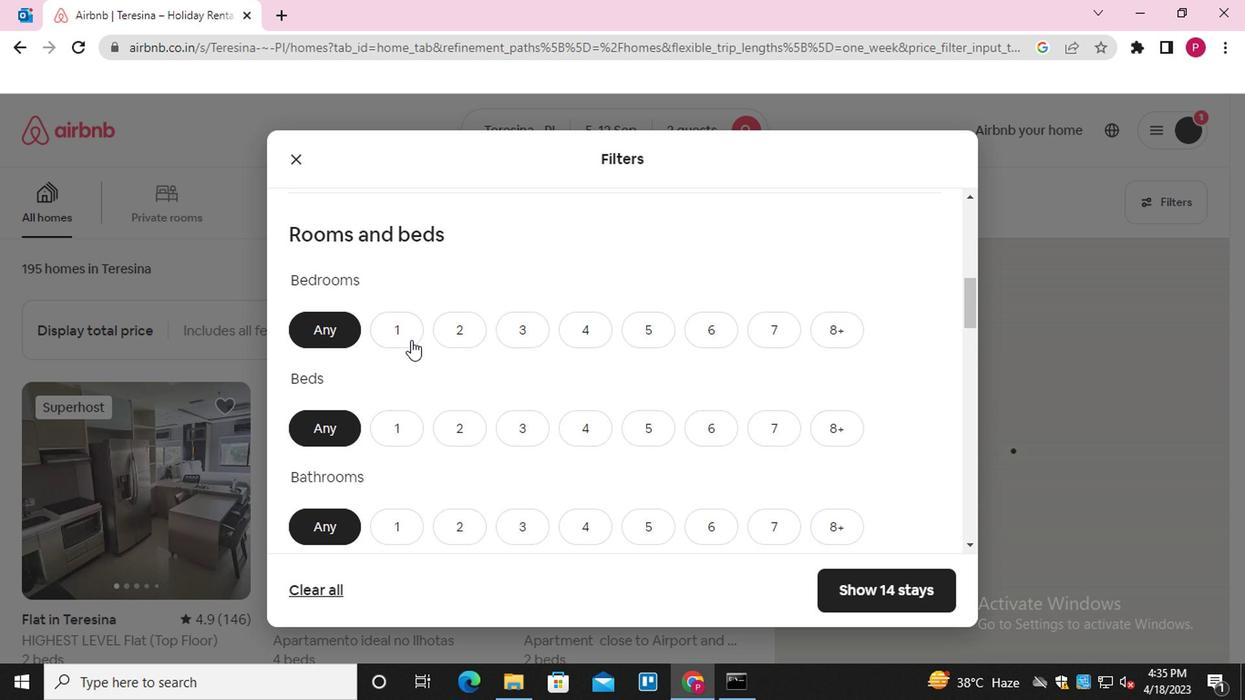 
Action: Mouse pressed left at (403, 330)
Screenshot: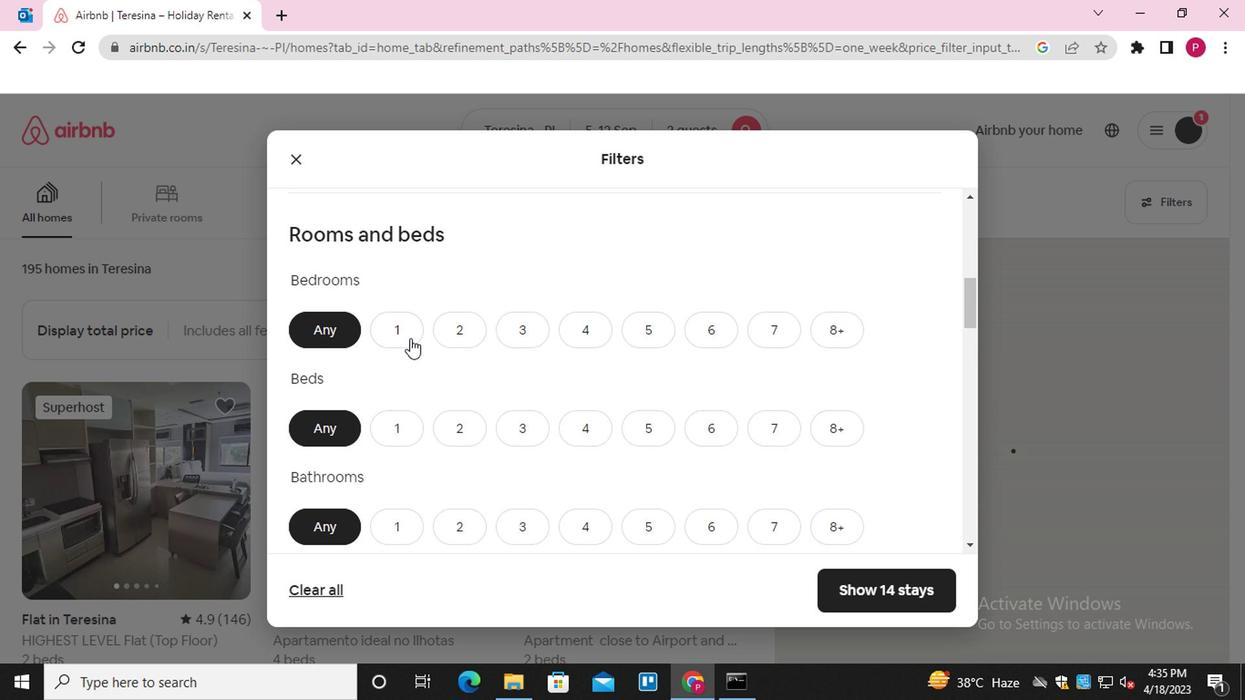 
Action: Mouse moved to (387, 432)
Screenshot: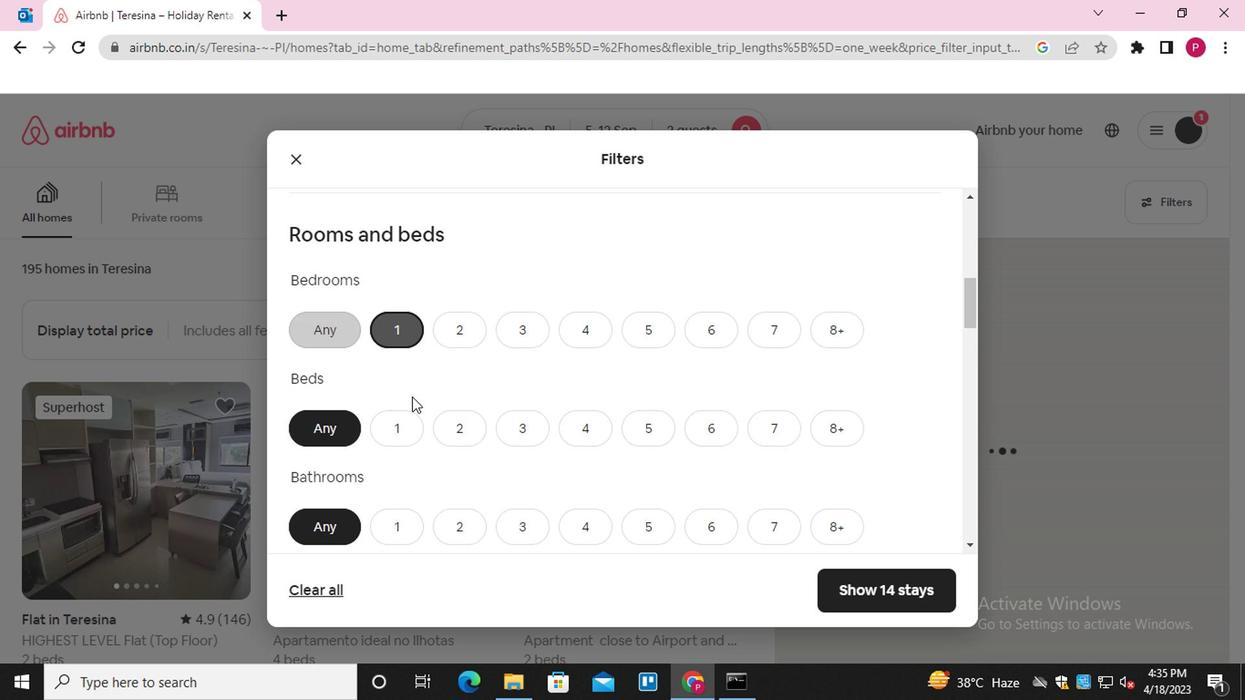 
Action: Mouse pressed left at (387, 432)
Screenshot: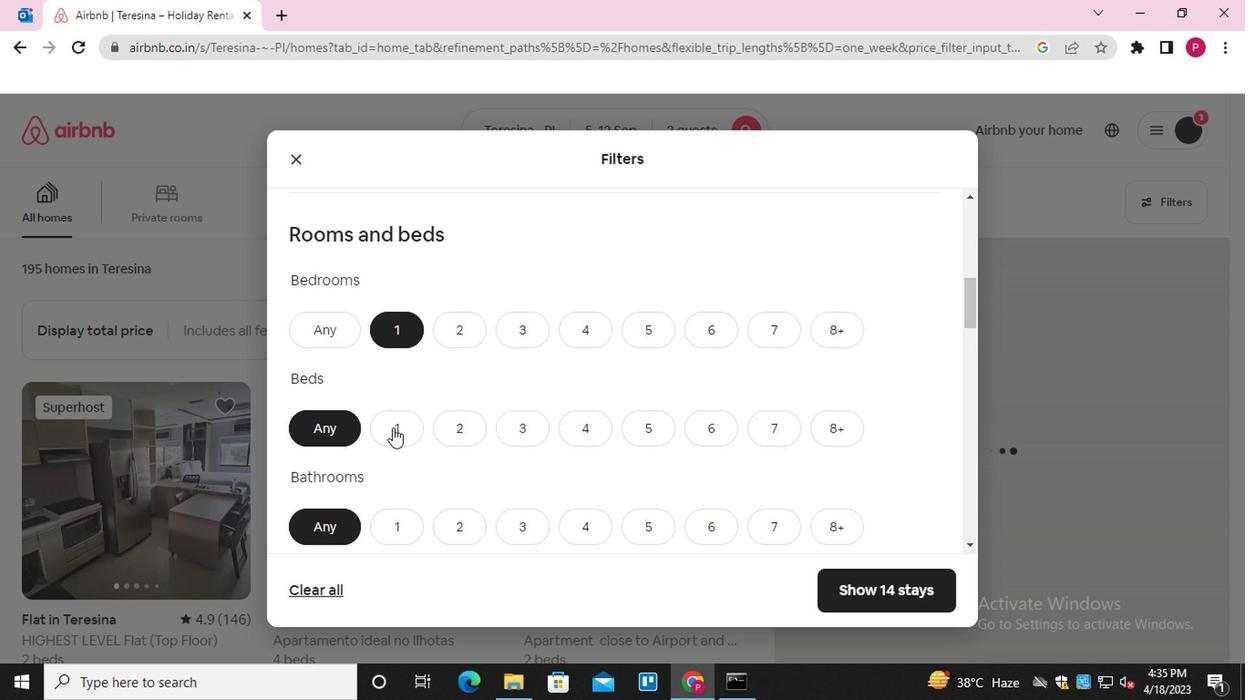 
Action: Mouse moved to (390, 517)
Screenshot: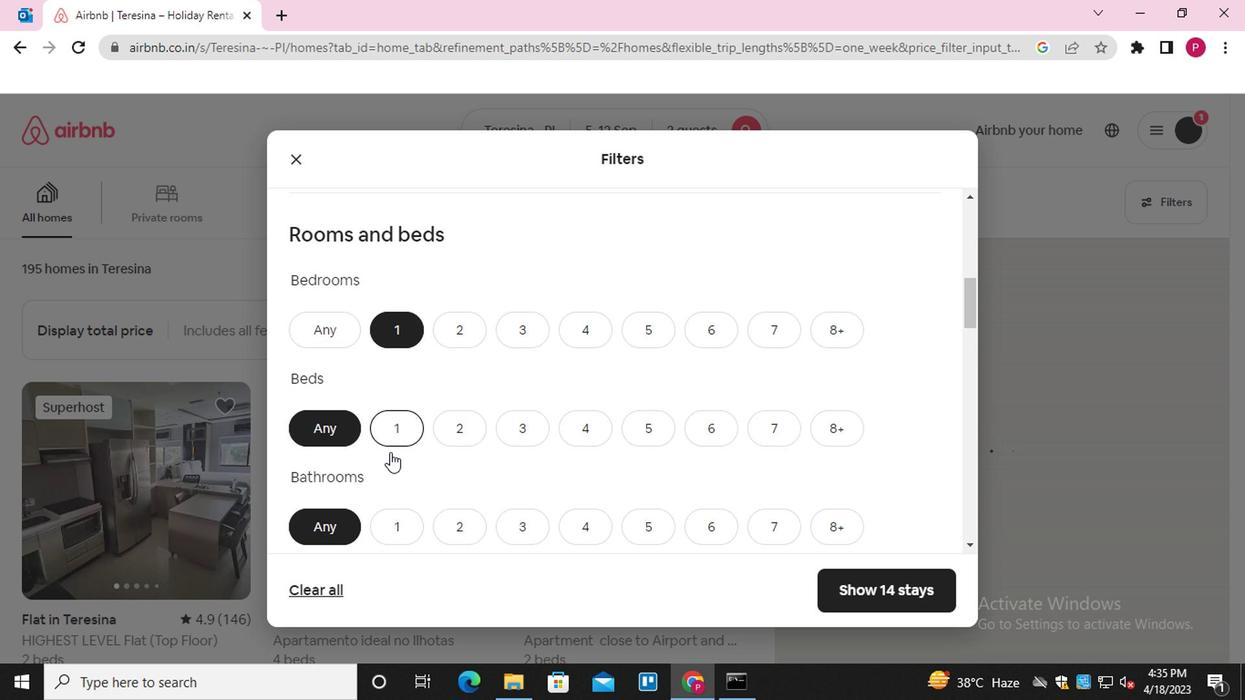
Action: Mouse pressed left at (390, 517)
Screenshot: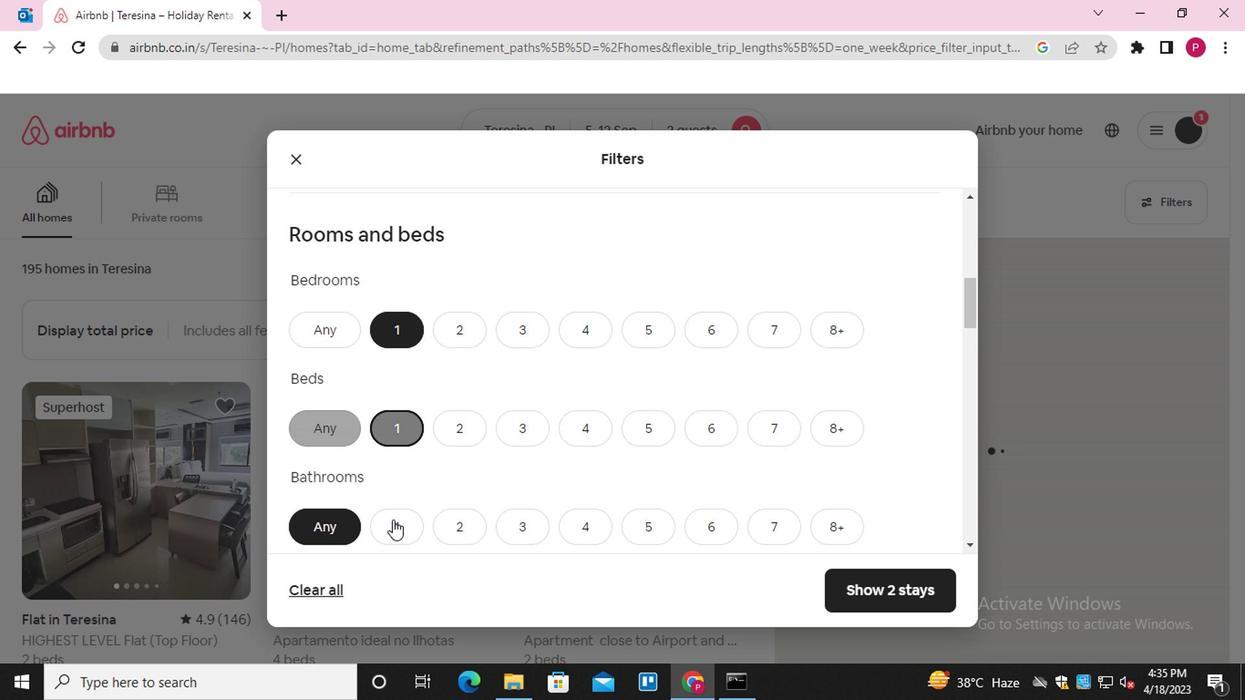 
Action: Mouse moved to (453, 416)
Screenshot: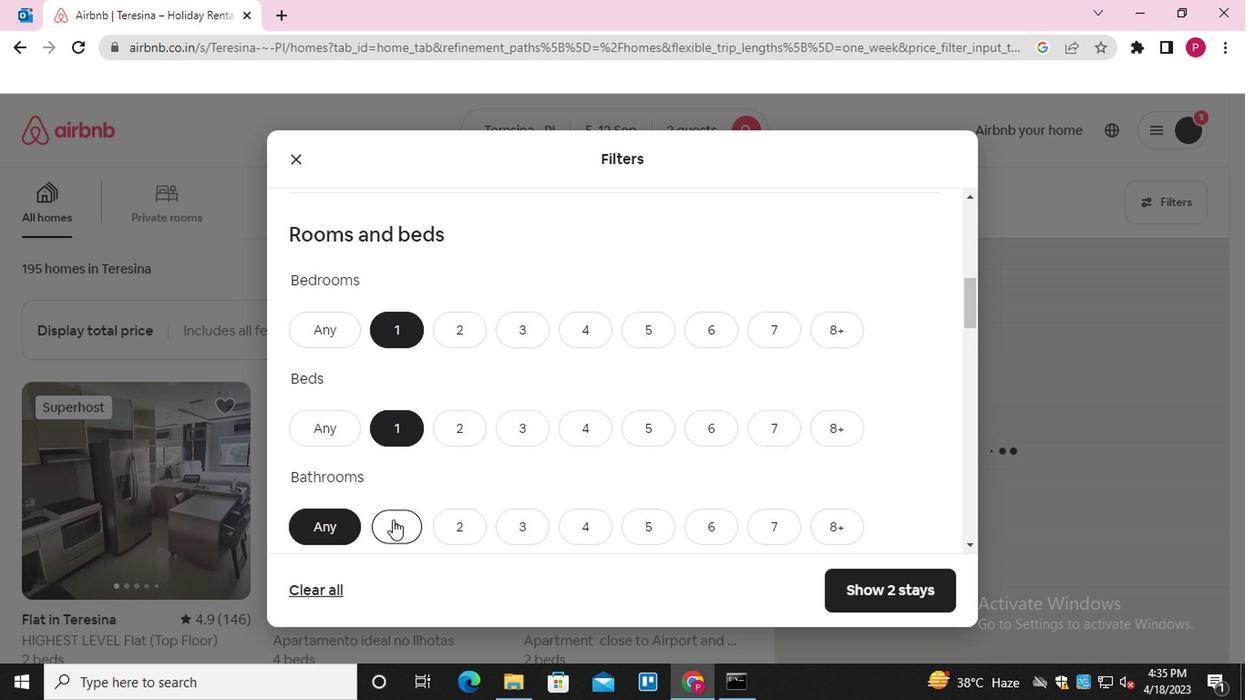 
Action: Mouse scrolled (453, 415) with delta (0, -1)
Screenshot: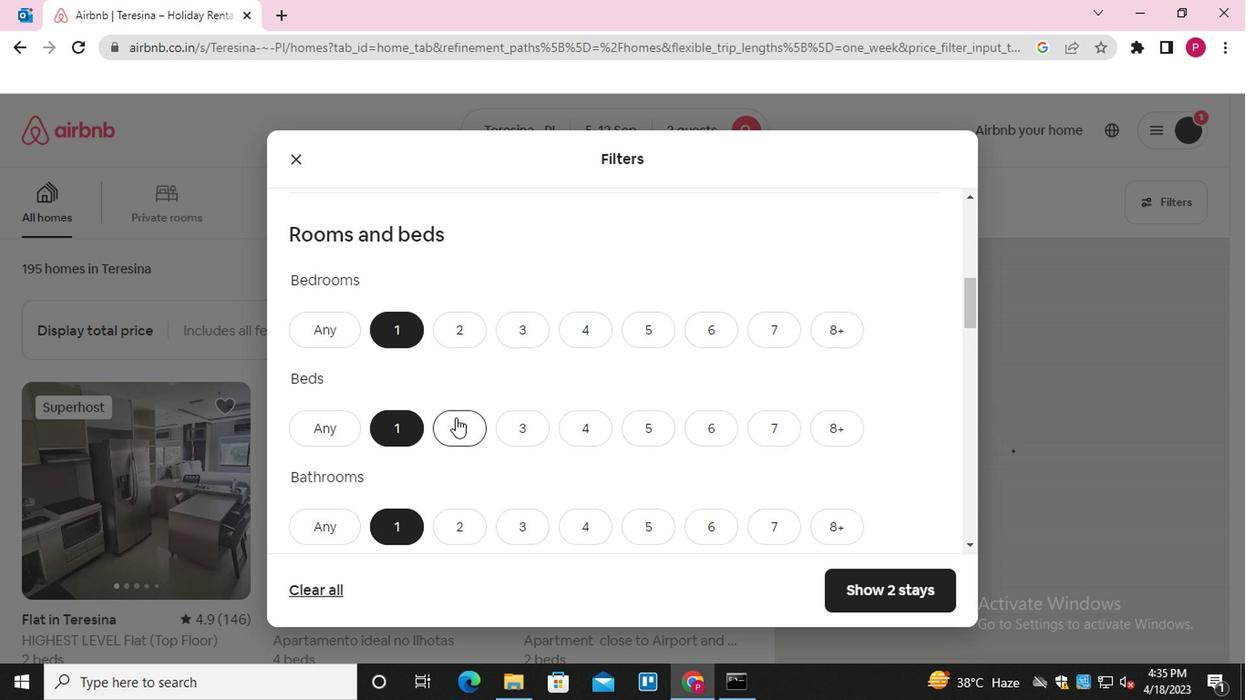 
Action: Mouse moved to (453, 415)
Screenshot: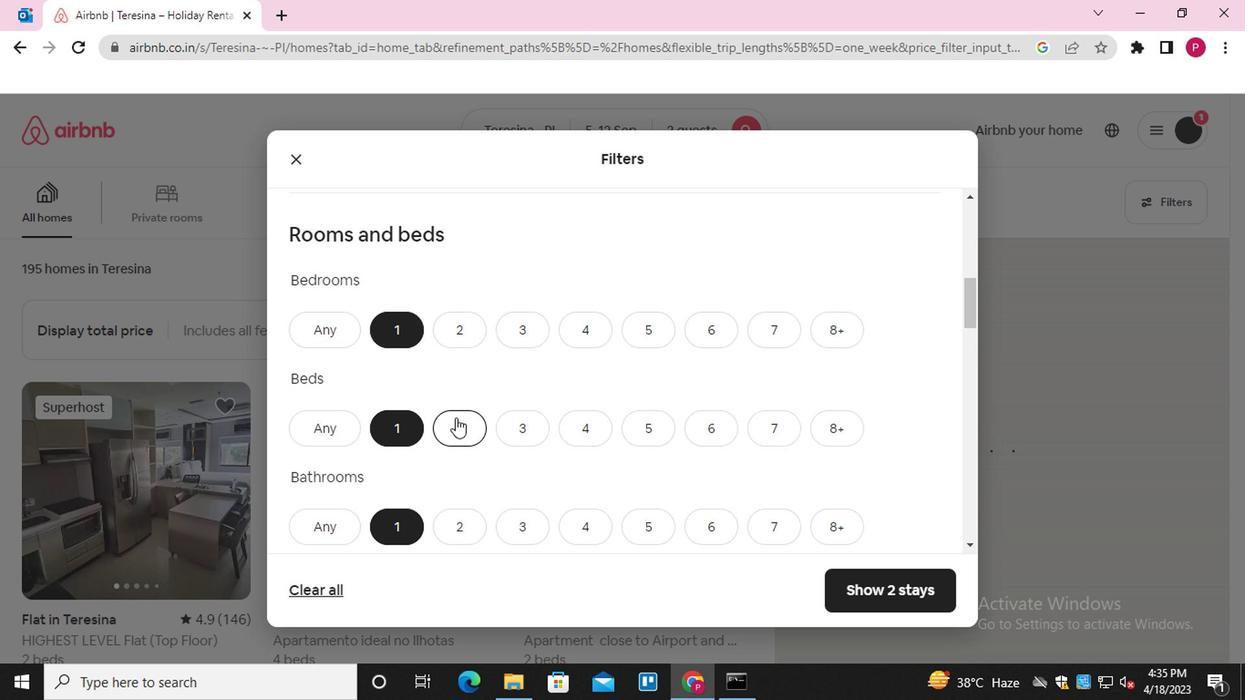 
Action: Mouse scrolled (453, 414) with delta (0, 0)
Screenshot: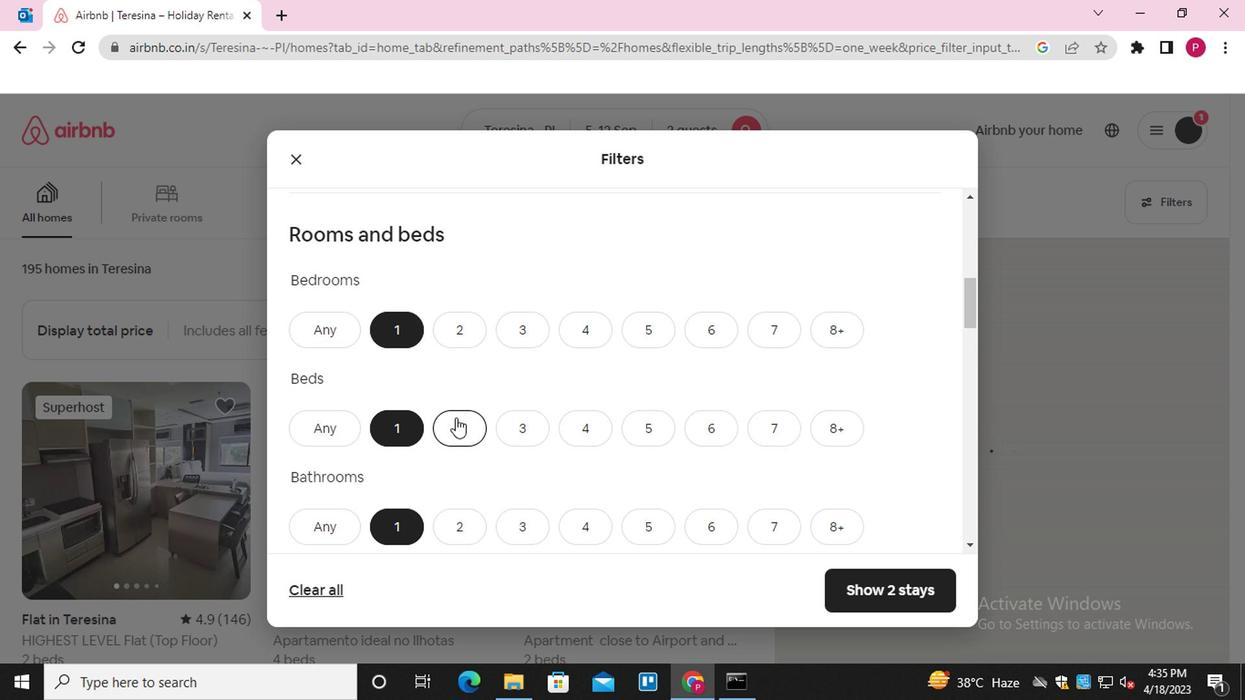 
Action: Mouse scrolled (453, 414) with delta (0, 0)
Screenshot: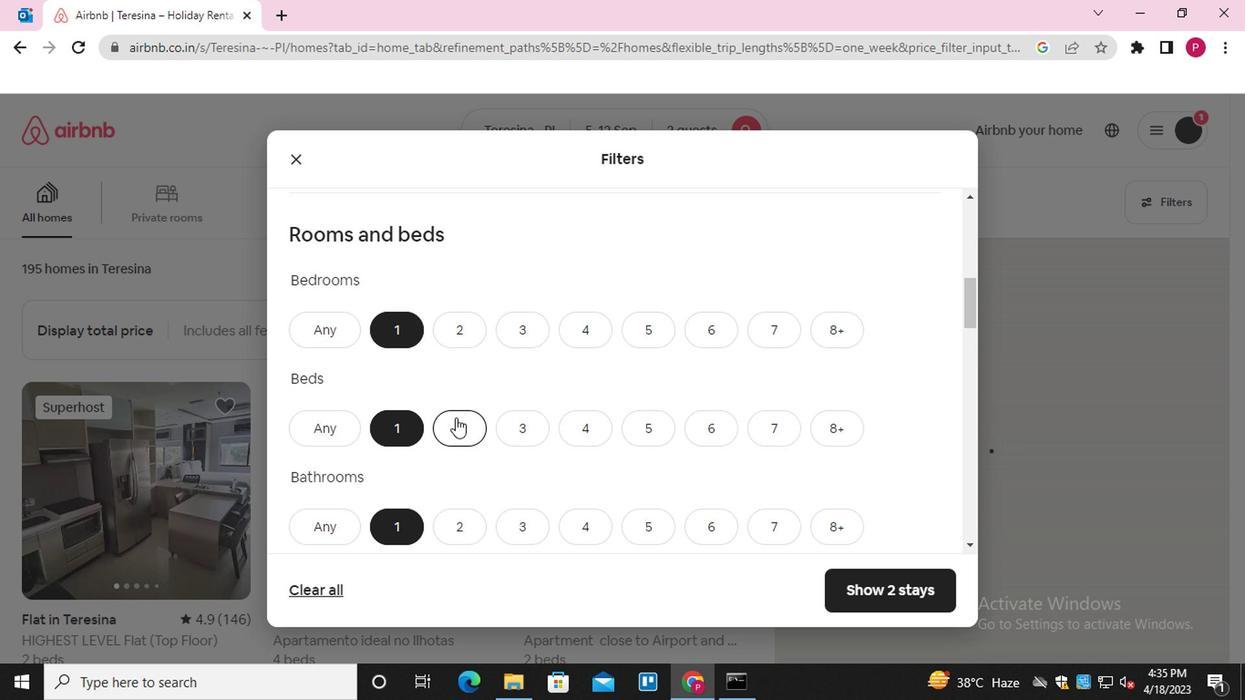 
Action: Mouse moved to (414, 405)
Screenshot: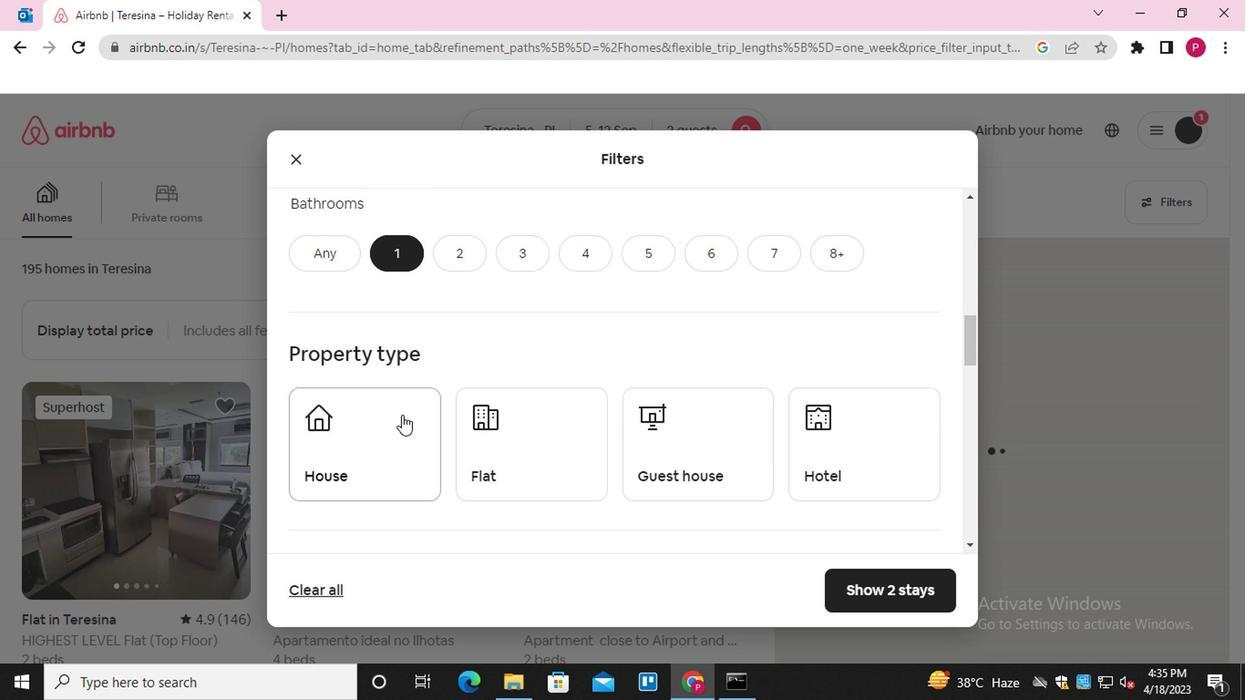 
Action: Mouse scrolled (414, 404) with delta (0, 0)
Screenshot: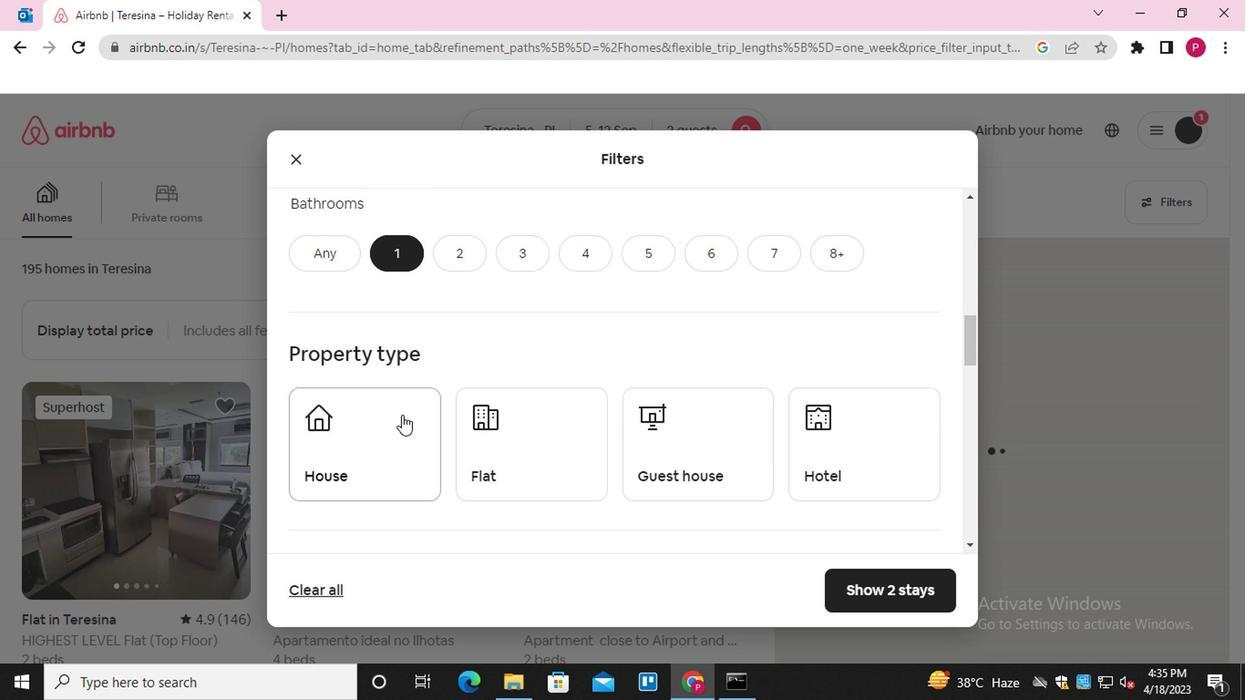 
Action: Mouse moved to (843, 351)
Screenshot: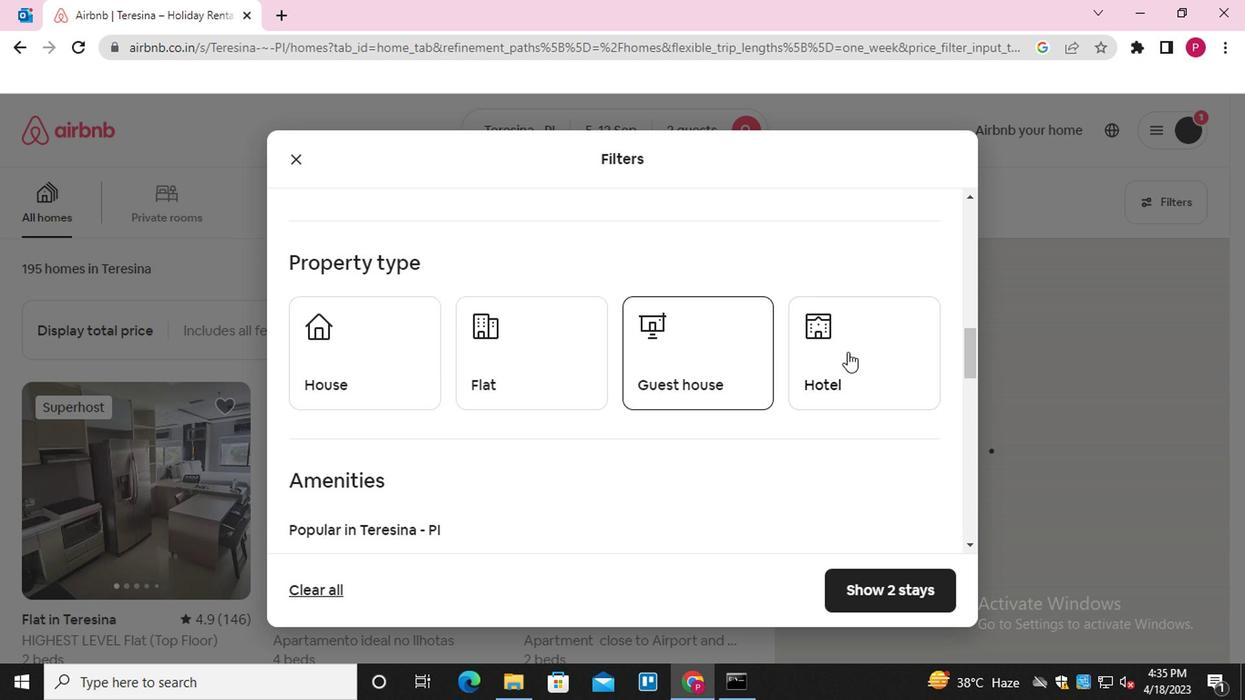 
Action: Mouse pressed left at (843, 351)
Screenshot: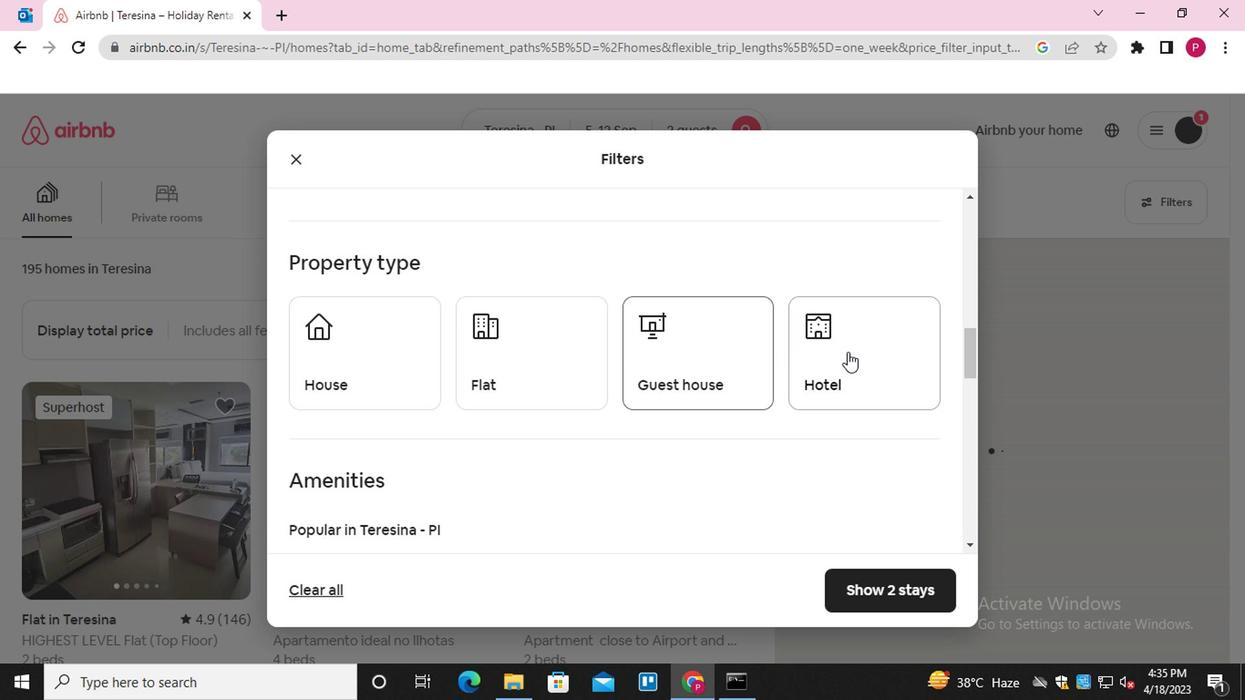
Action: Mouse moved to (484, 461)
Screenshot: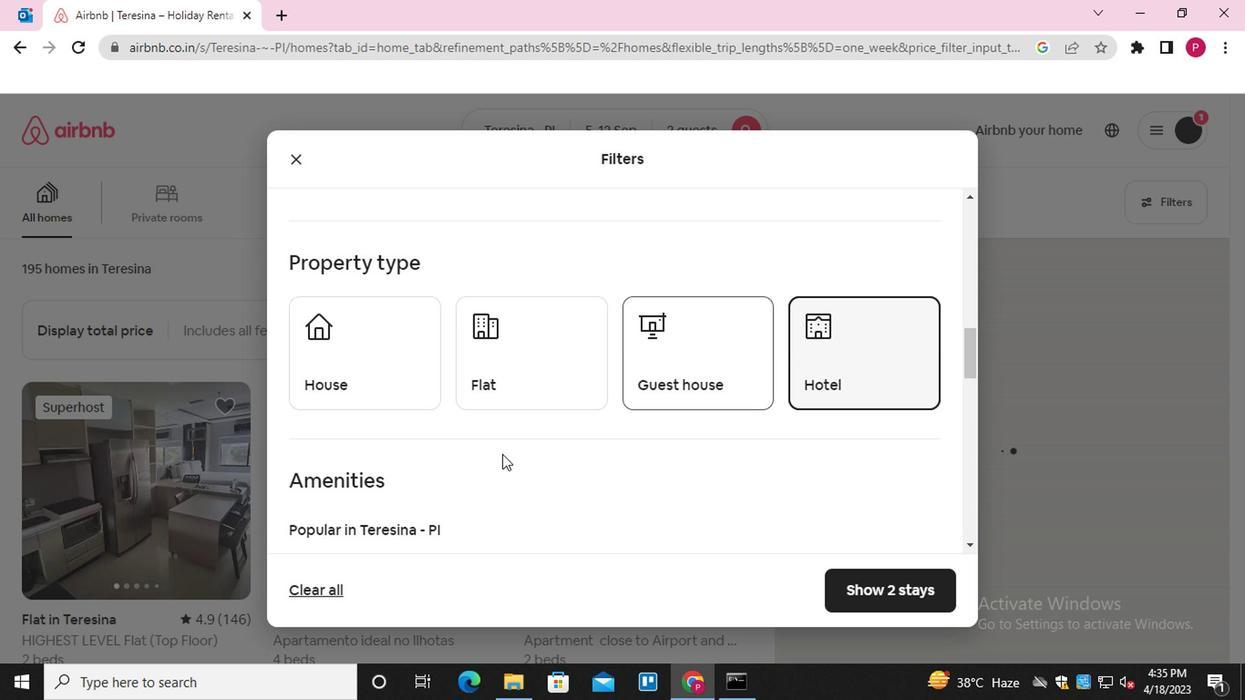 
Action: Mouse scrolled (484, 460) with delta (0, -1)
Screenshot: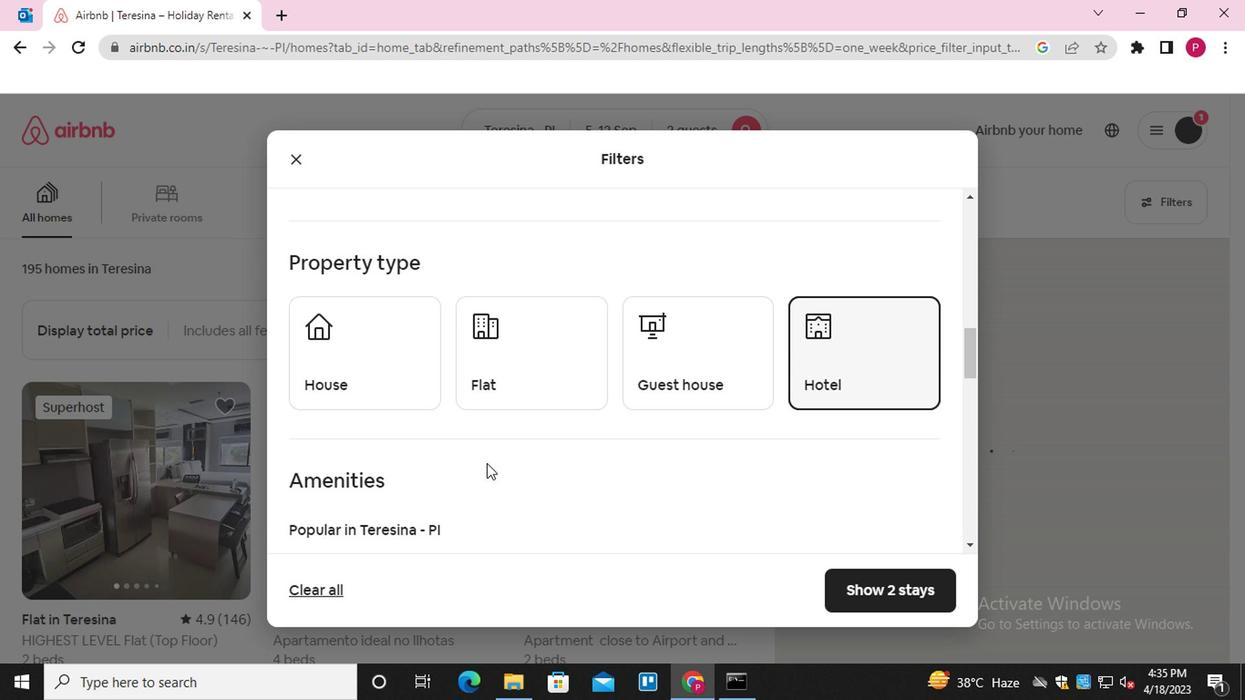 
Action: Mouse scrolled (484, 460) with delta (0, -1)
Screenshot: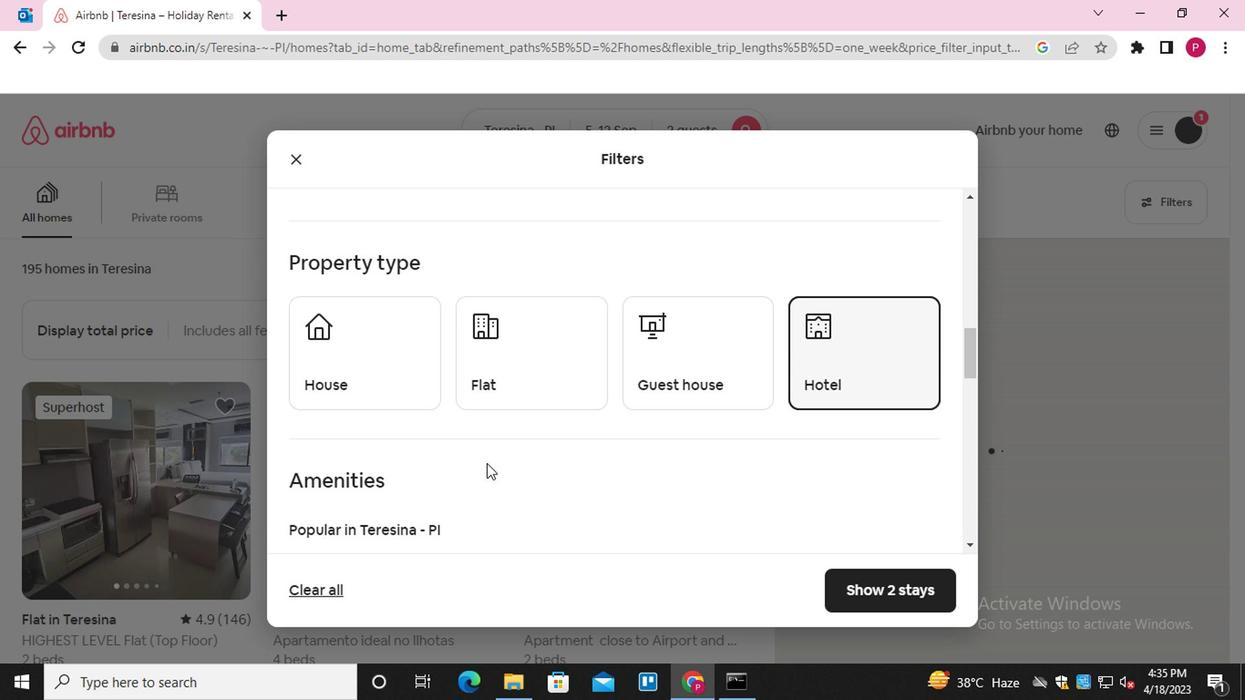 
Action: Mouse scrolled (484, 460) with delta (0, -1)
Screenshot: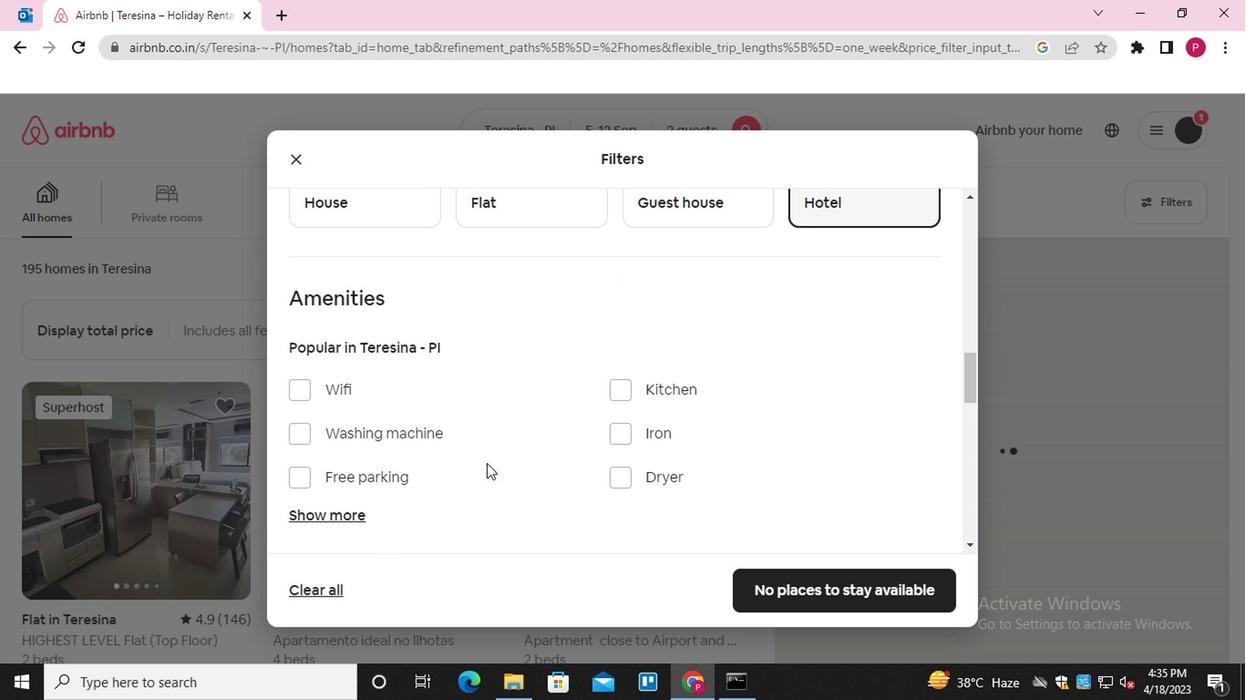 
Action: Mouse moved to (593, 430)
Screenshot: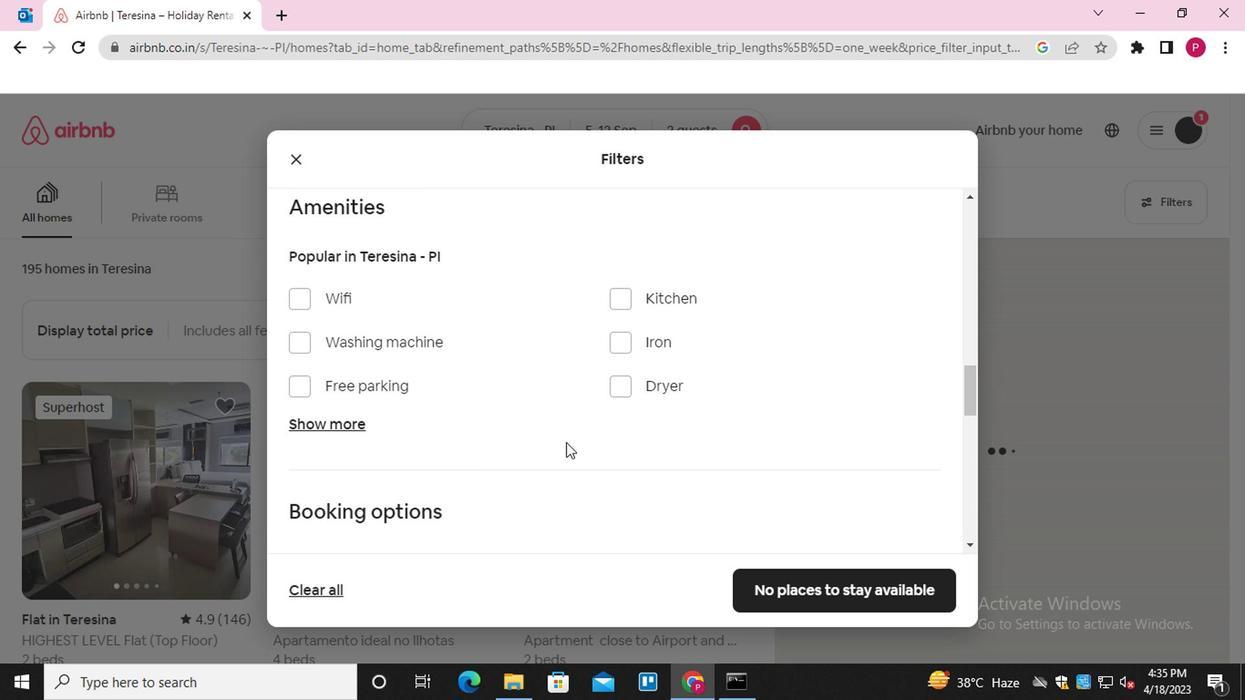 
Action: Mouse scrolled (593, 430) with delta (0, 0)
Screenshot: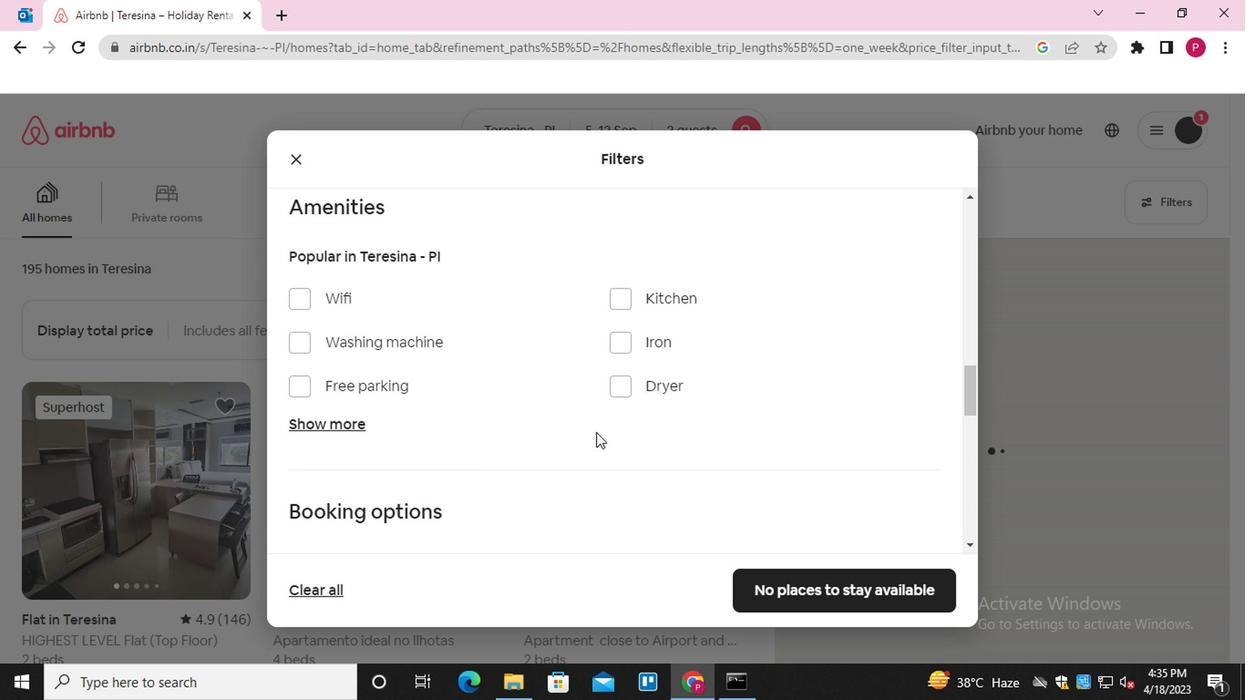 
Action: Mouse scrolled (593, 430) with delta (0, 0)
Screenshot: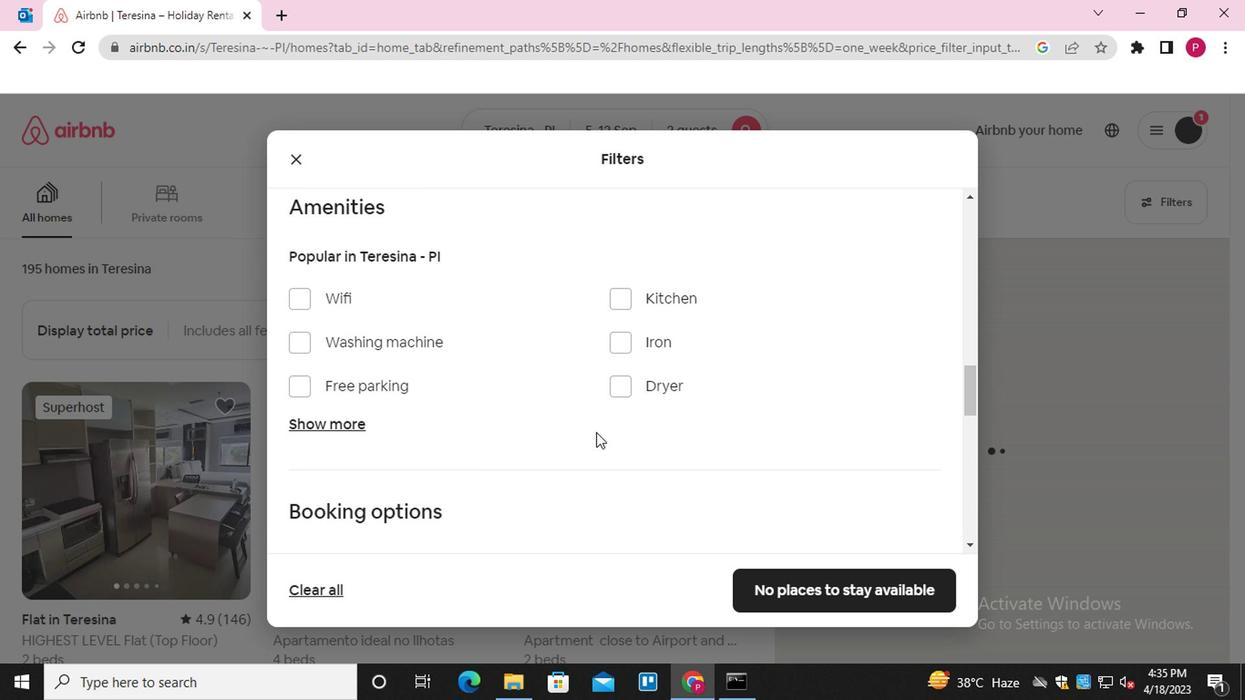 
Action: Mouse scrolled (593, 430) with delta (0, 0)
Screenshot: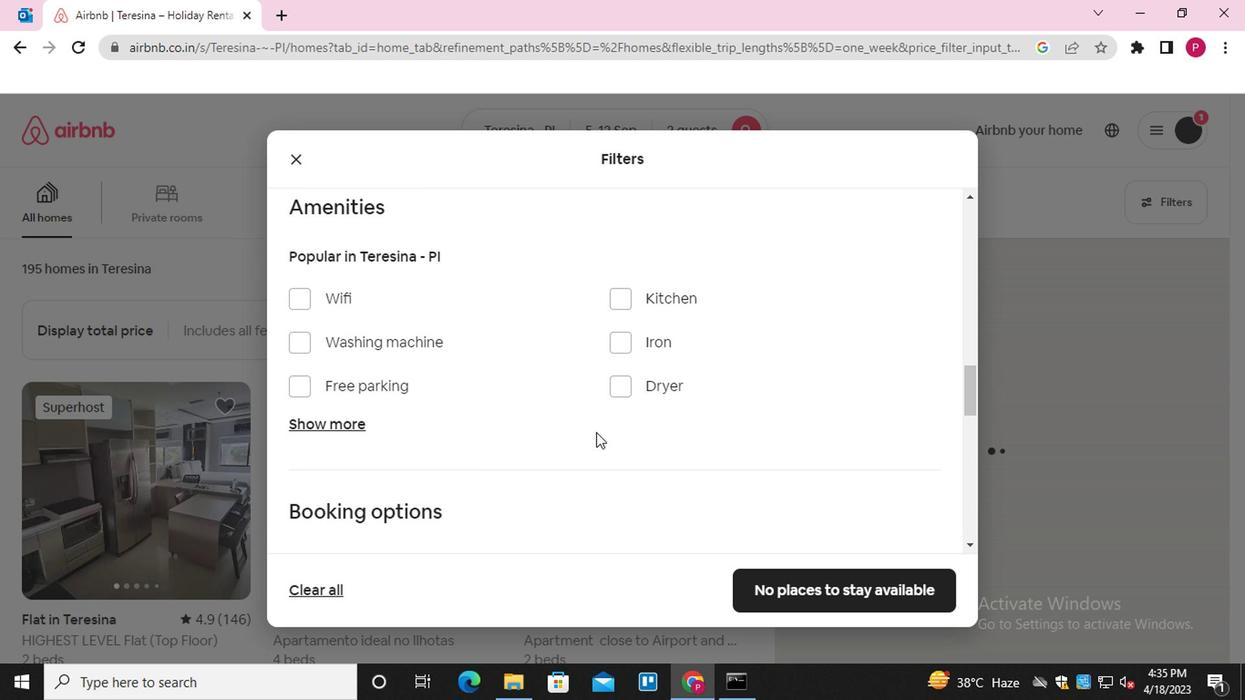 
Action: Mouse moved to (897, 348)
Screenshot: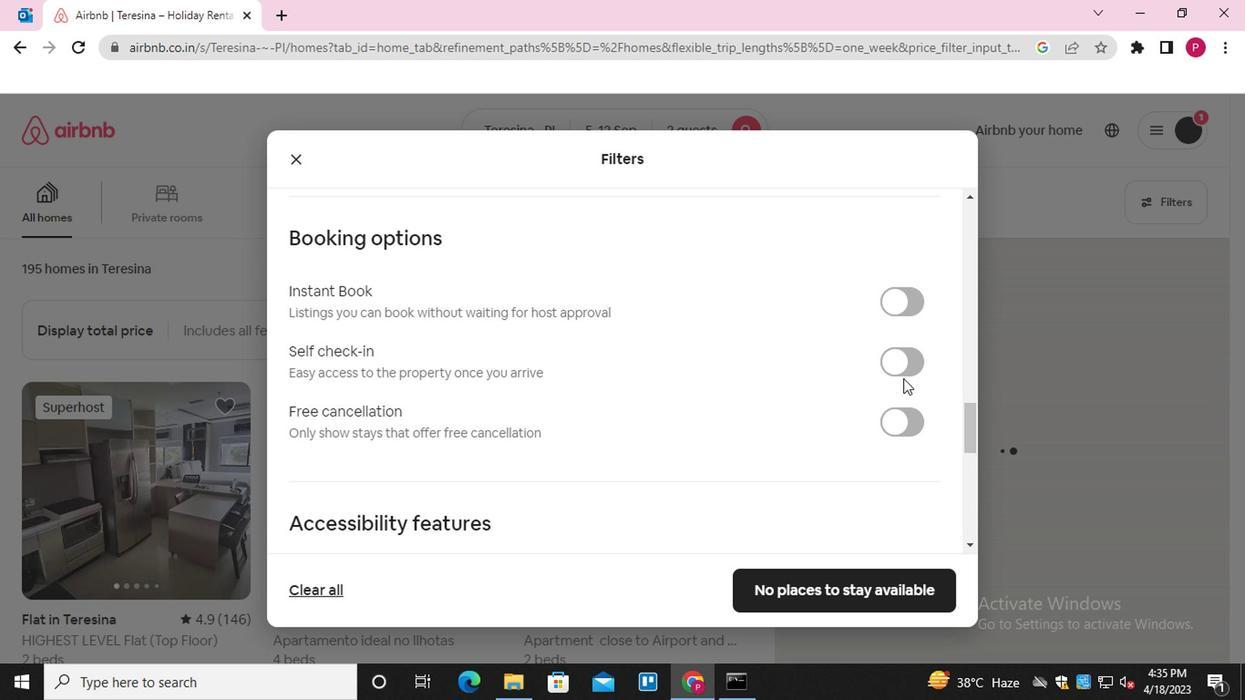 
Action: Mouse pressed left at (897, 348)
Screenshot: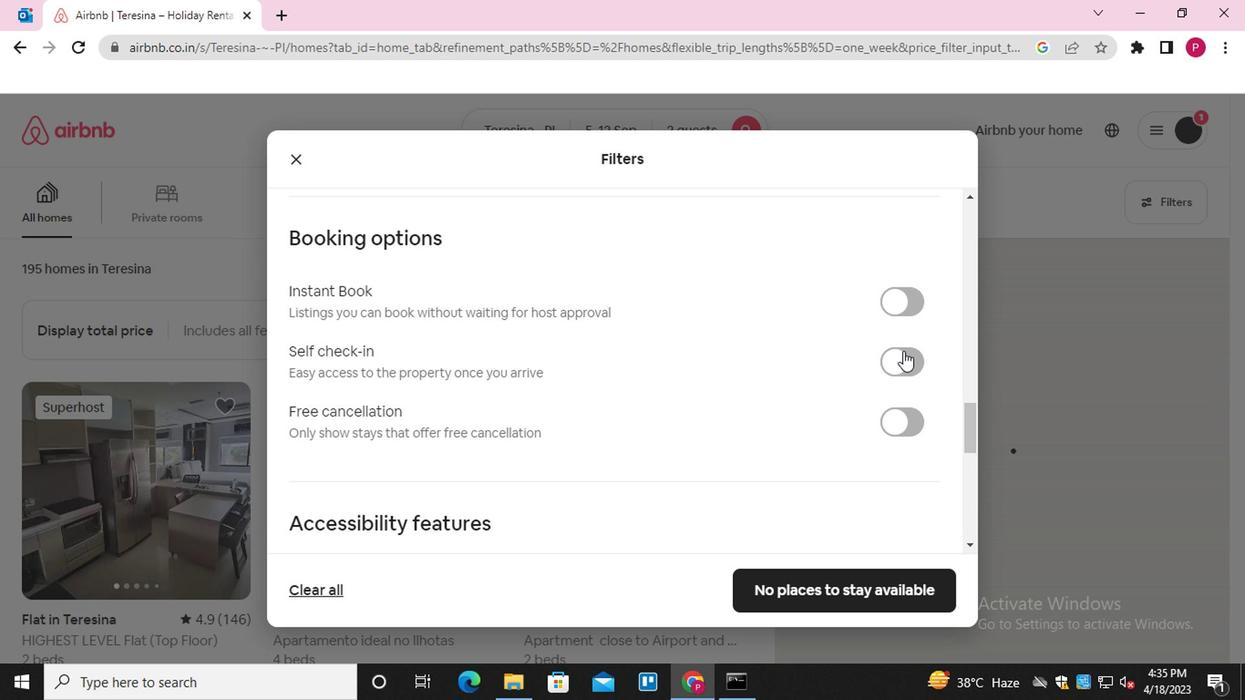 
Action: Mouse moved to (659, 396)
Screenshot: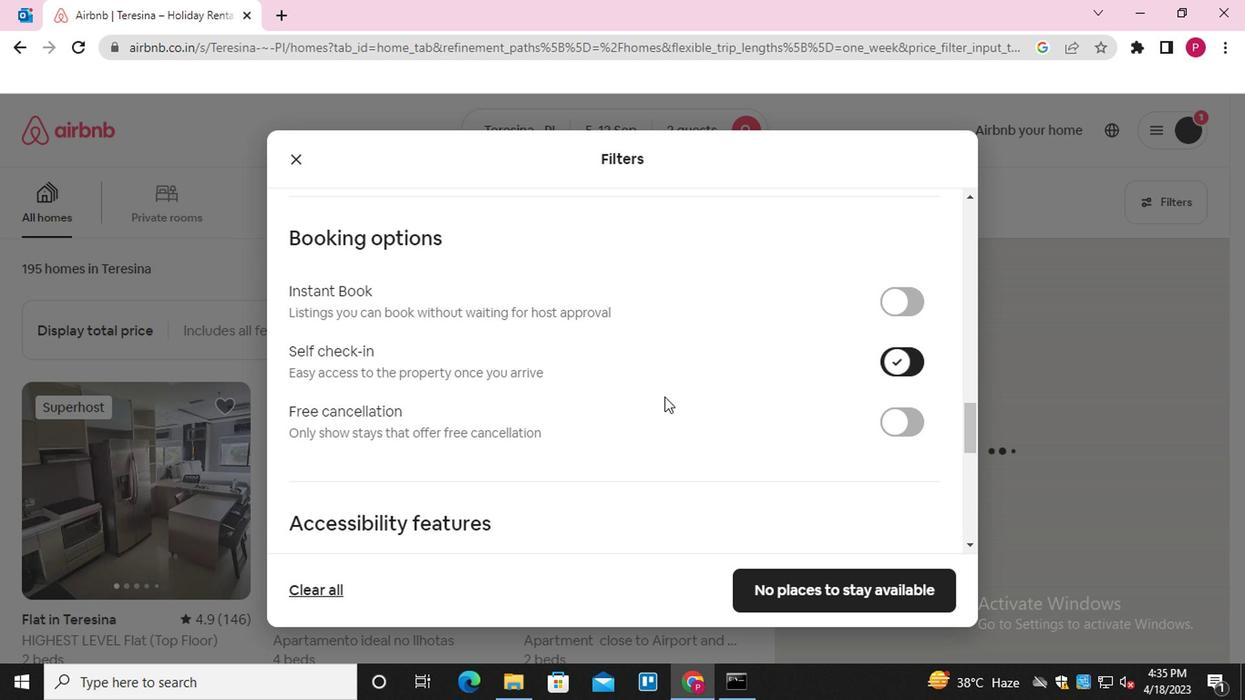 
Action: Mouse scrolled (659, 395) with delta (0, 0)
Screenshot: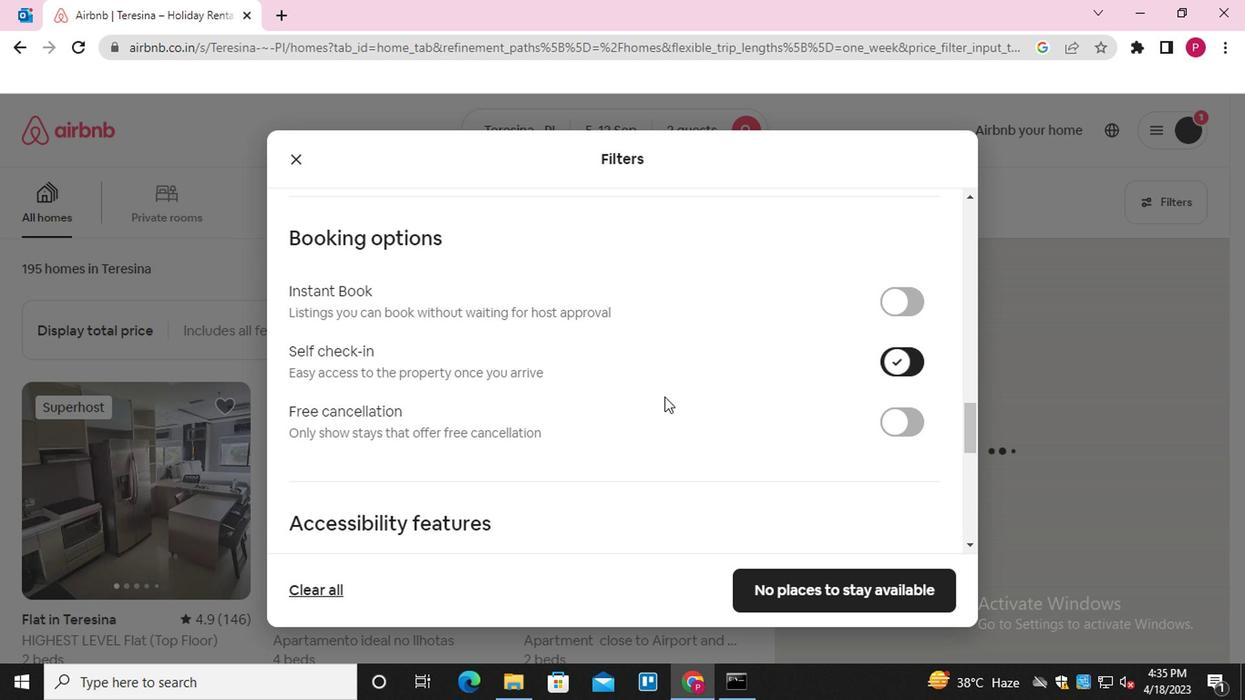 
Action: Mouse scrolled (659, 395) with delta (0, 0)
Screenshot: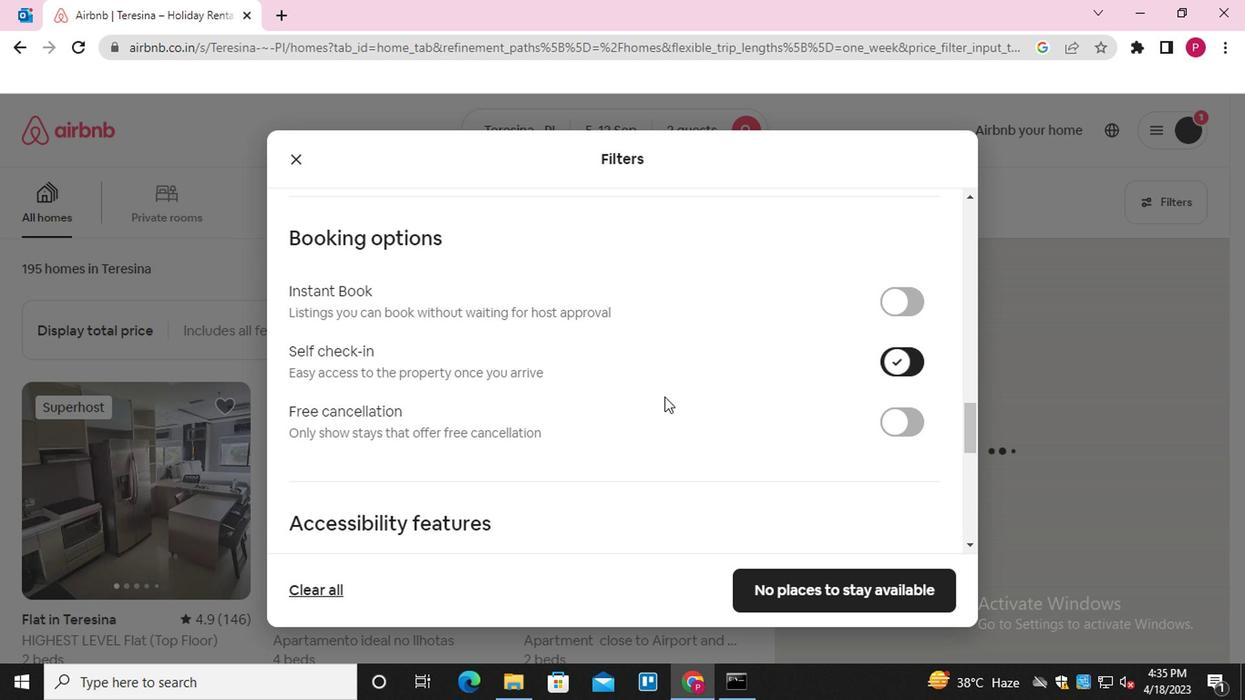 
Action: Mouse scrolled (659, 395) with delta (0, 0)
Screenshot: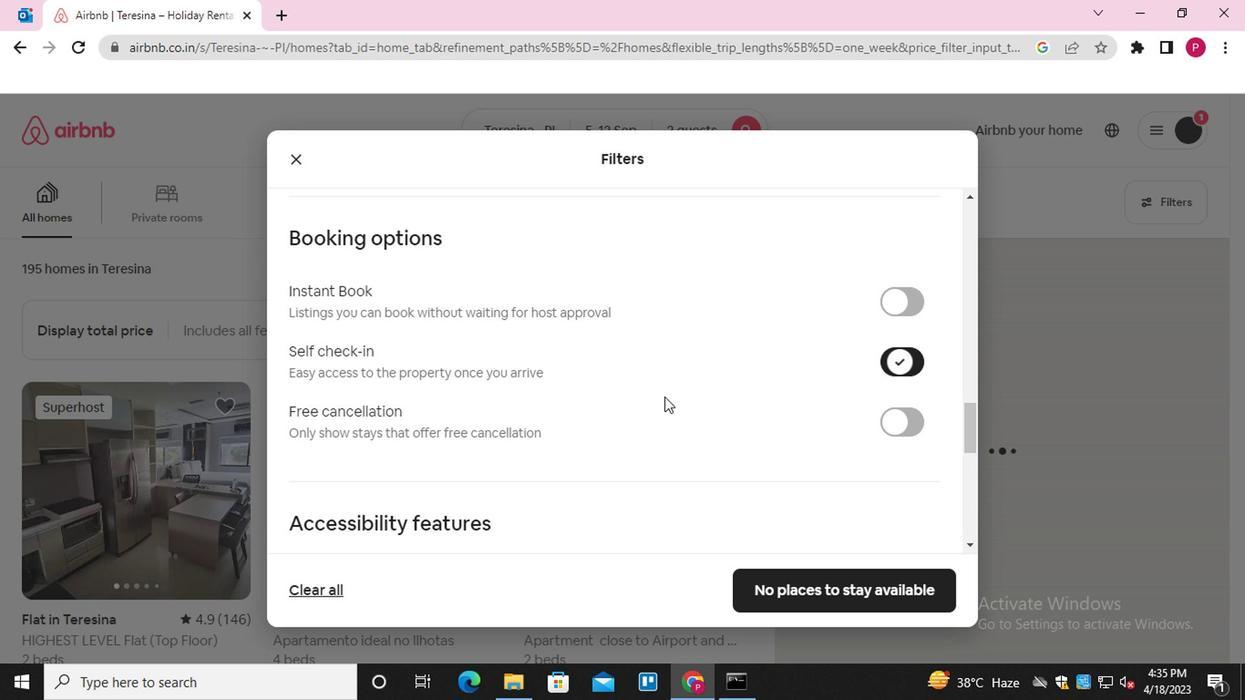 
Action: Mouse scrolled (659, 395) with delta (0, 0)
Screenshot: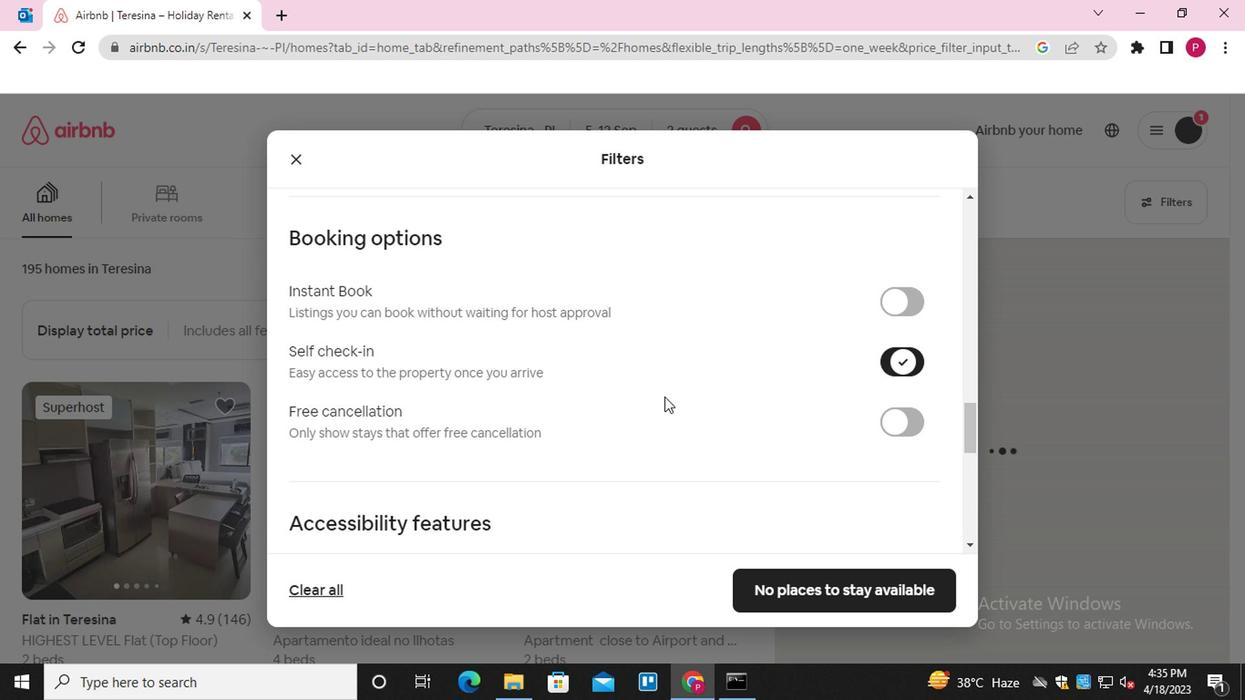 
Action: Mouse moved to (442, 448)
Screenshot: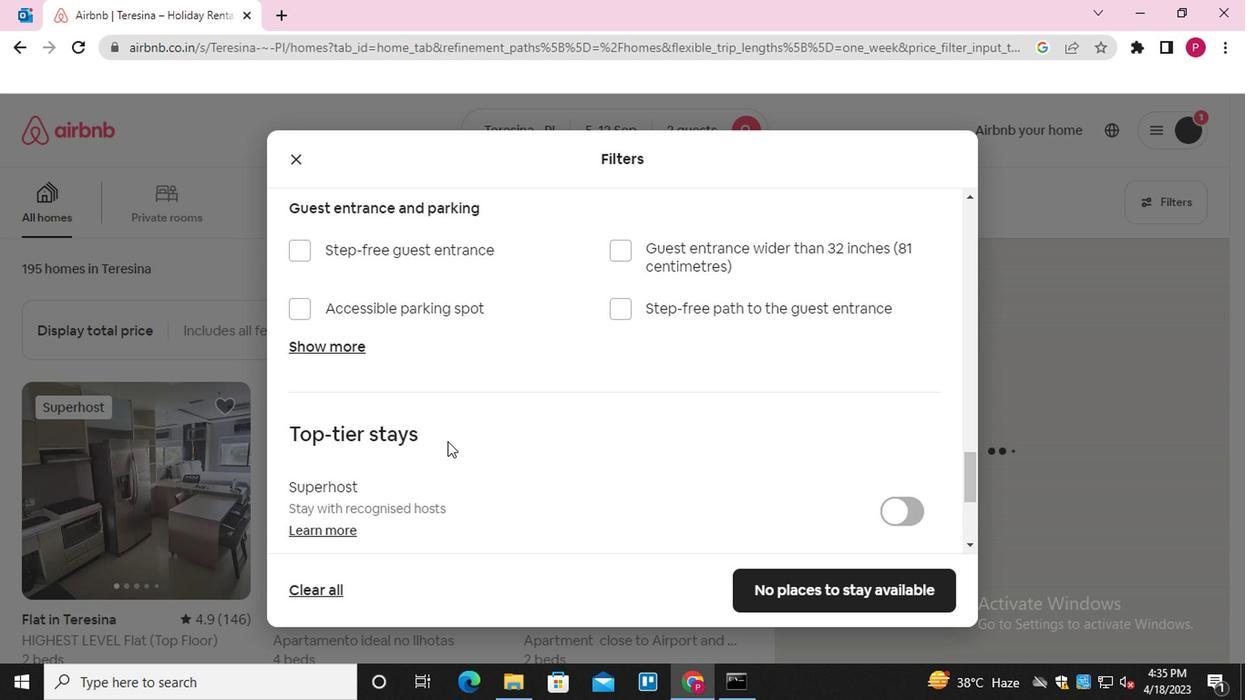 
Action: Mouse scrolled (442, 447) with delta (0, -1)
Screenshot: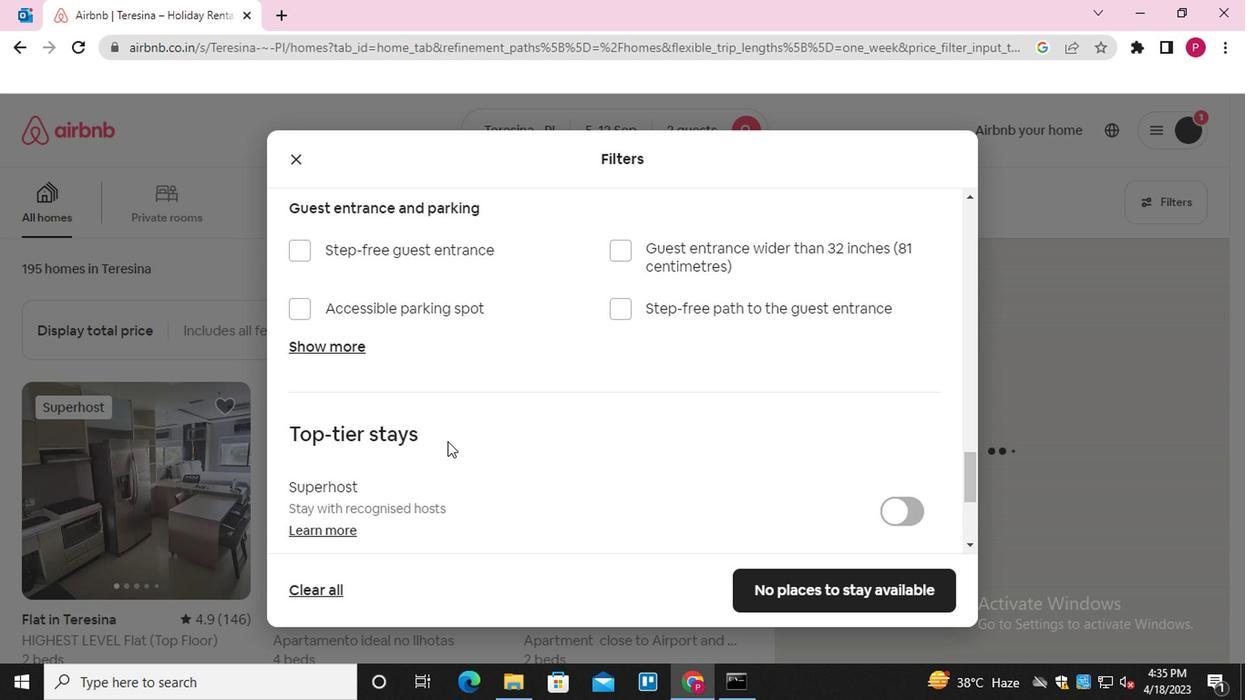 
Action: Mouse scrolled (442, 447) with delta (0, -1)
Screenshot: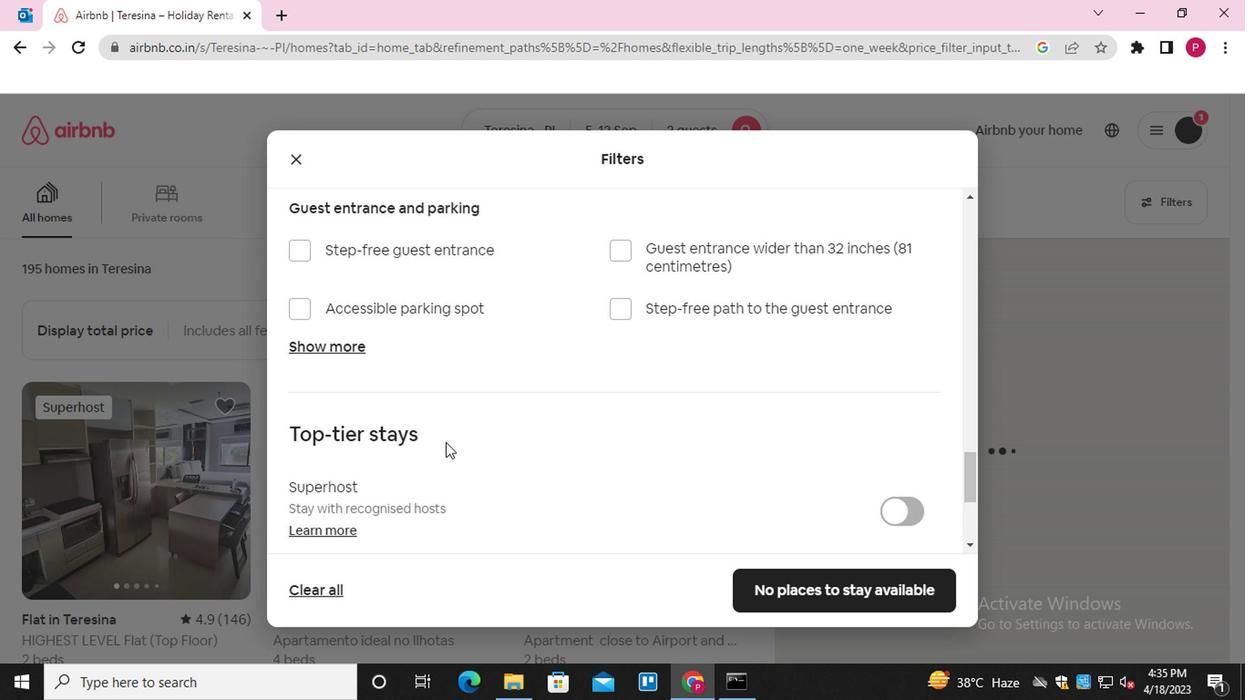 
Action: Mouse scrolled (442, 447) with delta (0, -1)
Screenshot: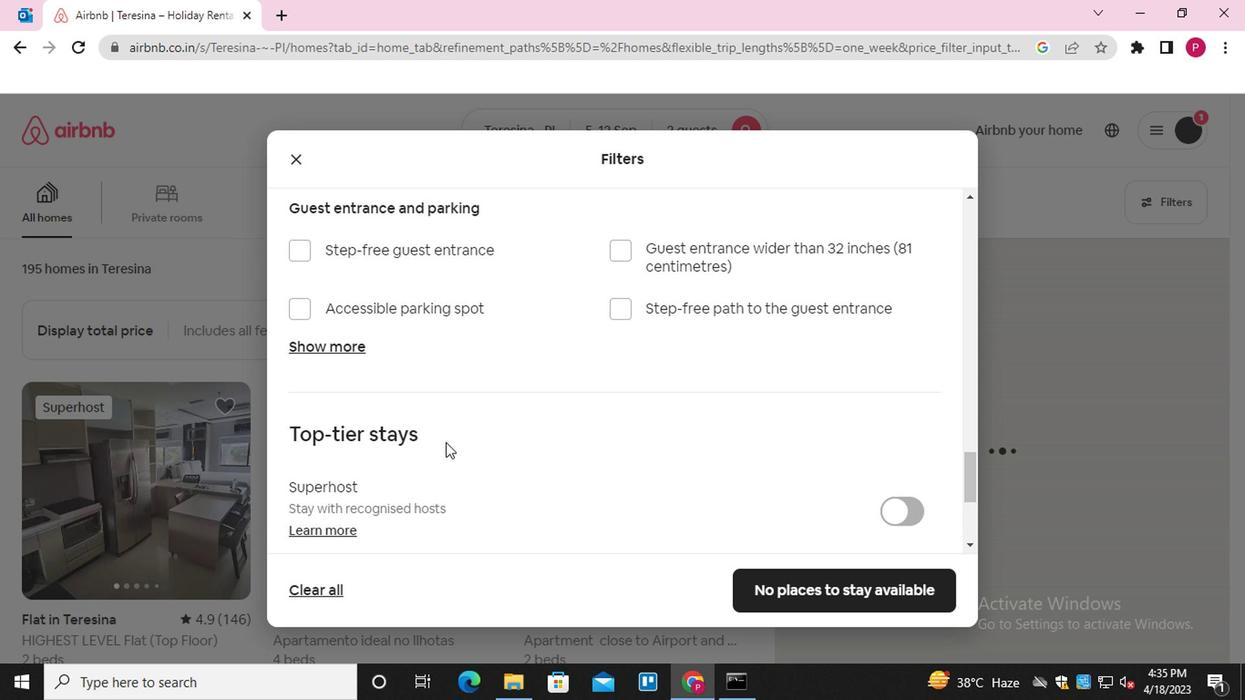 
Action: Mouse scrolled (442, 447) with delta (0, -1)
Screenshot: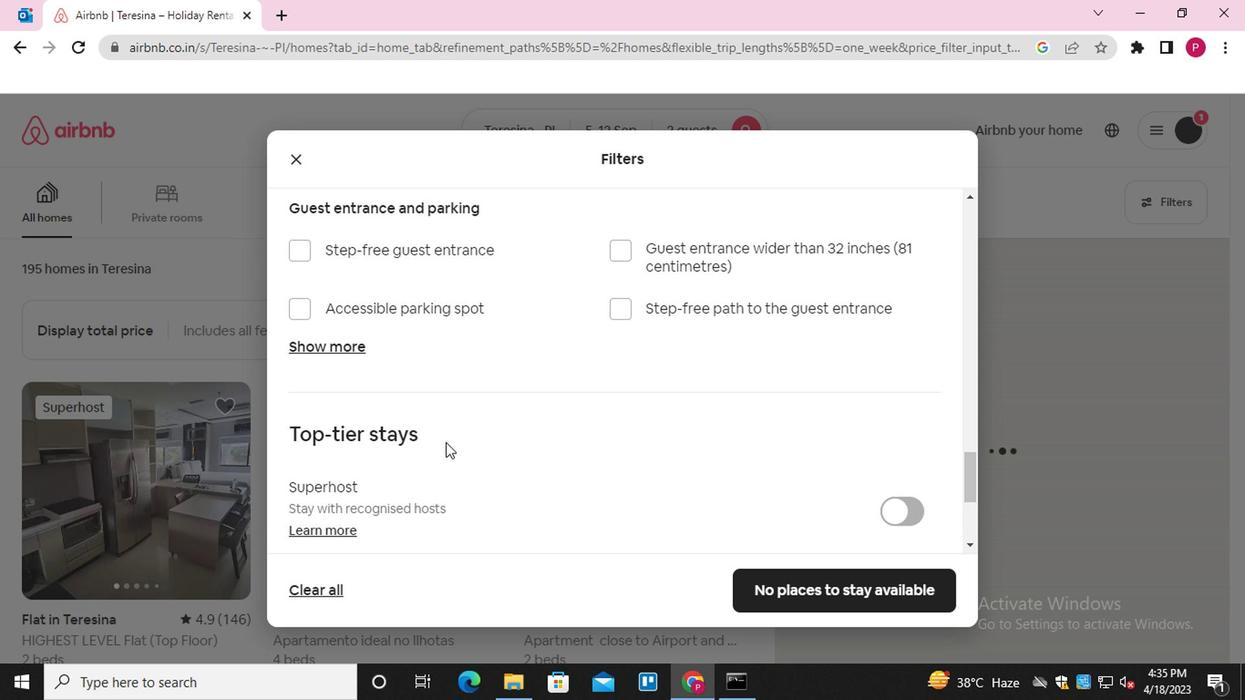 
Action: Mouse moved to (615, 467)
Screenshot: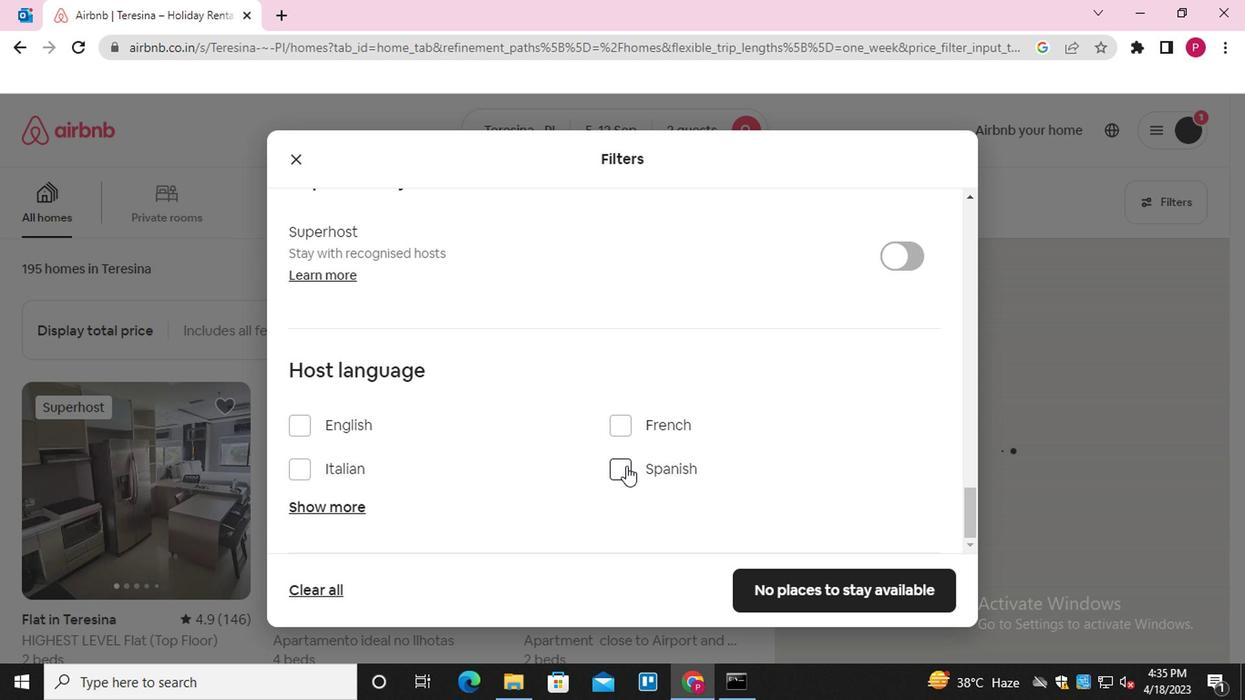
Action: Mouse pressed left at (615, 467)
Screenshot: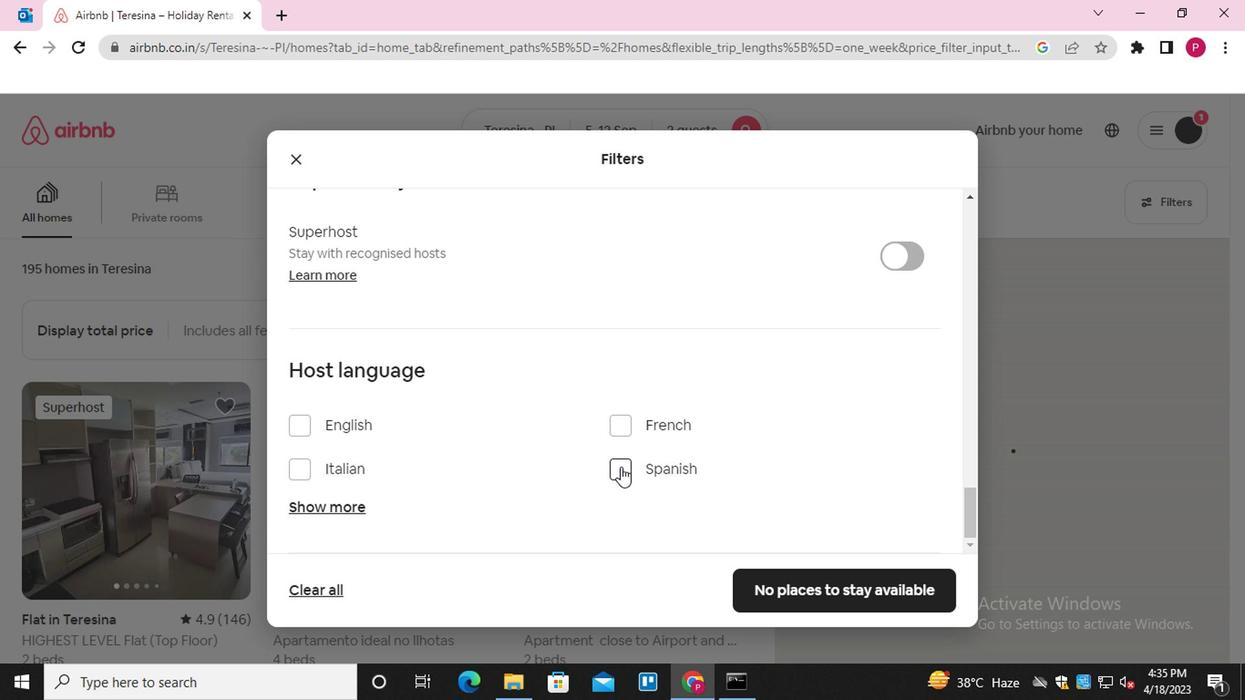 
Action: Mouse moved to (862, 591)
Screenshot: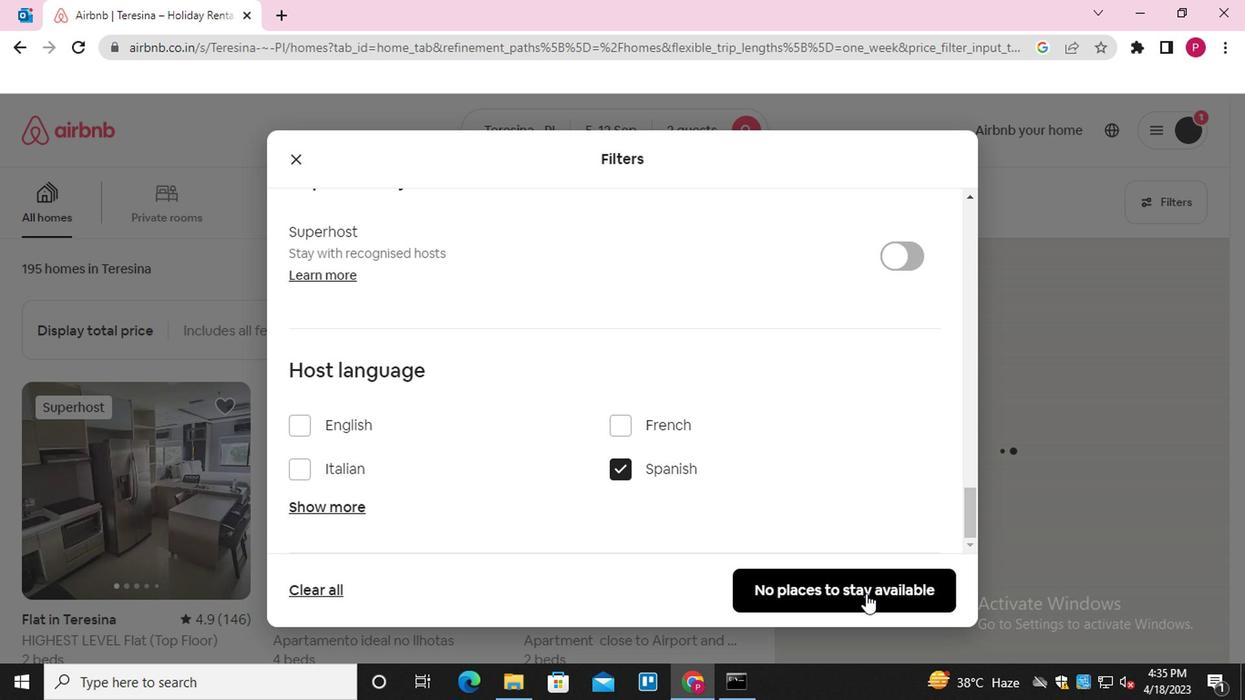 
Action: Mouse pressed left at (862, 591)
Screenshot: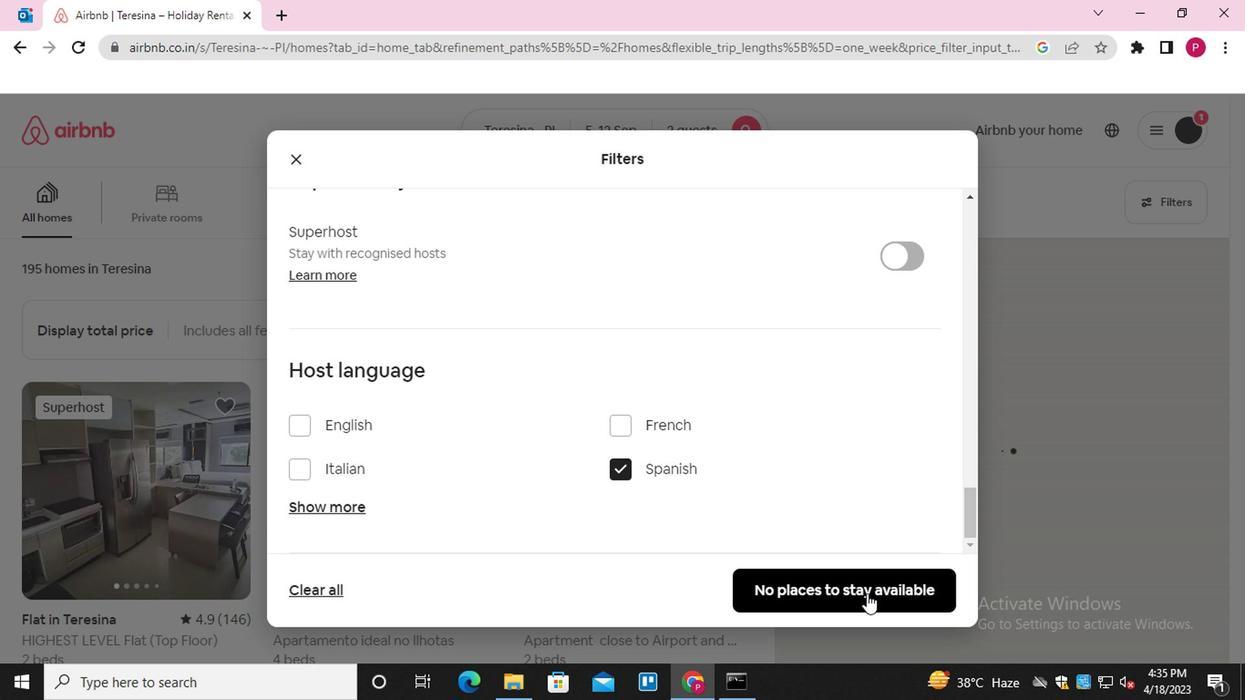 
Action: Mouse moved to (482, 343)
Screenshot: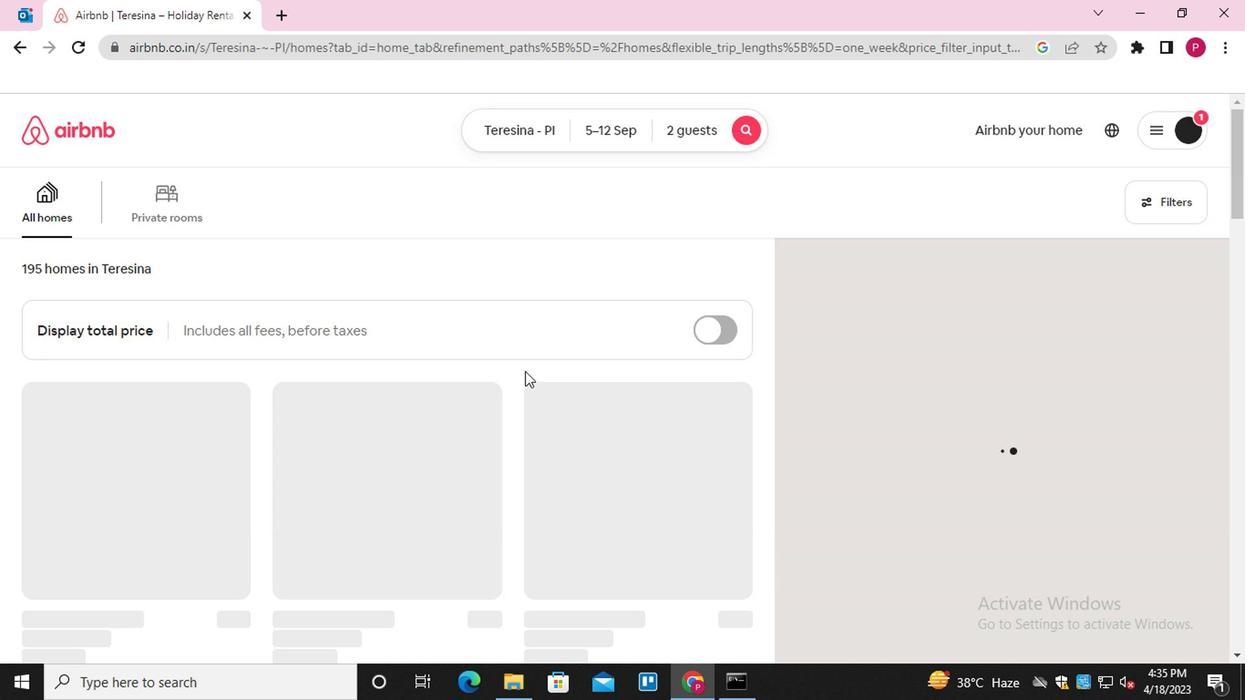 
